 Task: Look for space in Skudai, Malaysia from 4th August, 2023 to 8th August, 2023 for 1 adult in price range Rs.10000 to Rs.15000. Place can be private room with 1  bedroom having 1 bed and 1 bathroom. Property type can be flatguest house, hotel. Amenities needed are: wifi. Booking option can be shelf check-in. Required host language is English.
Action: Mouse moved to (538, 108)
Screenshot: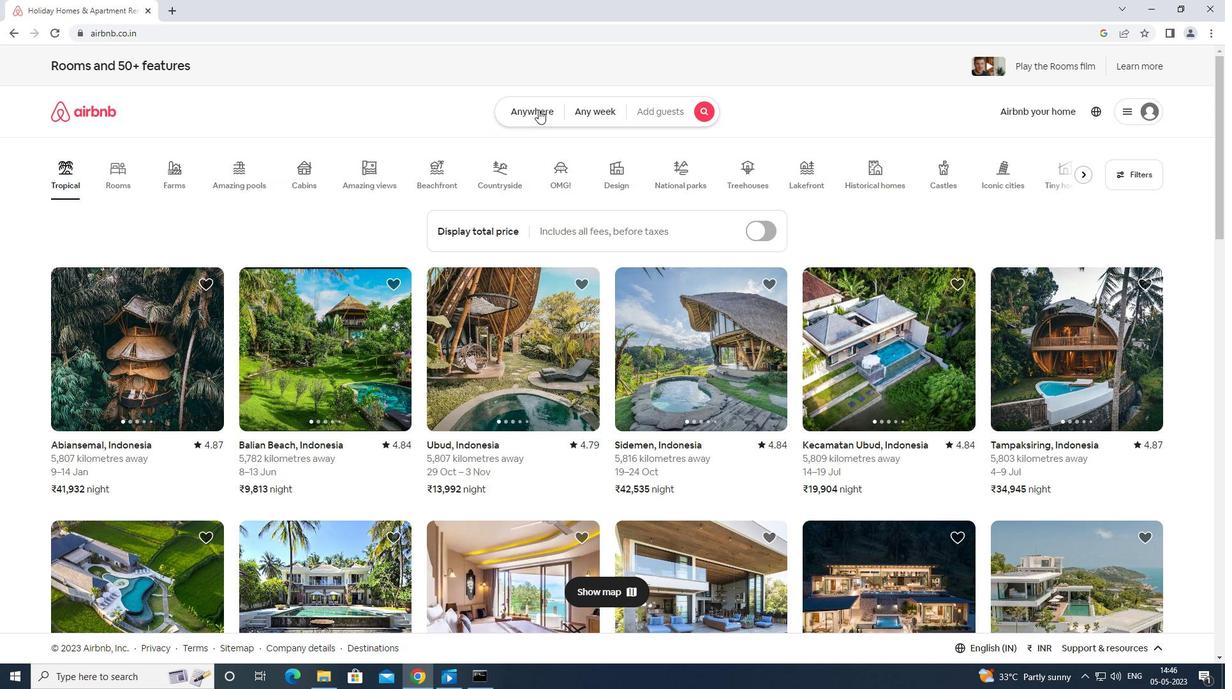 
Action: Mouse pressed left at (538, 108)
Screenshot: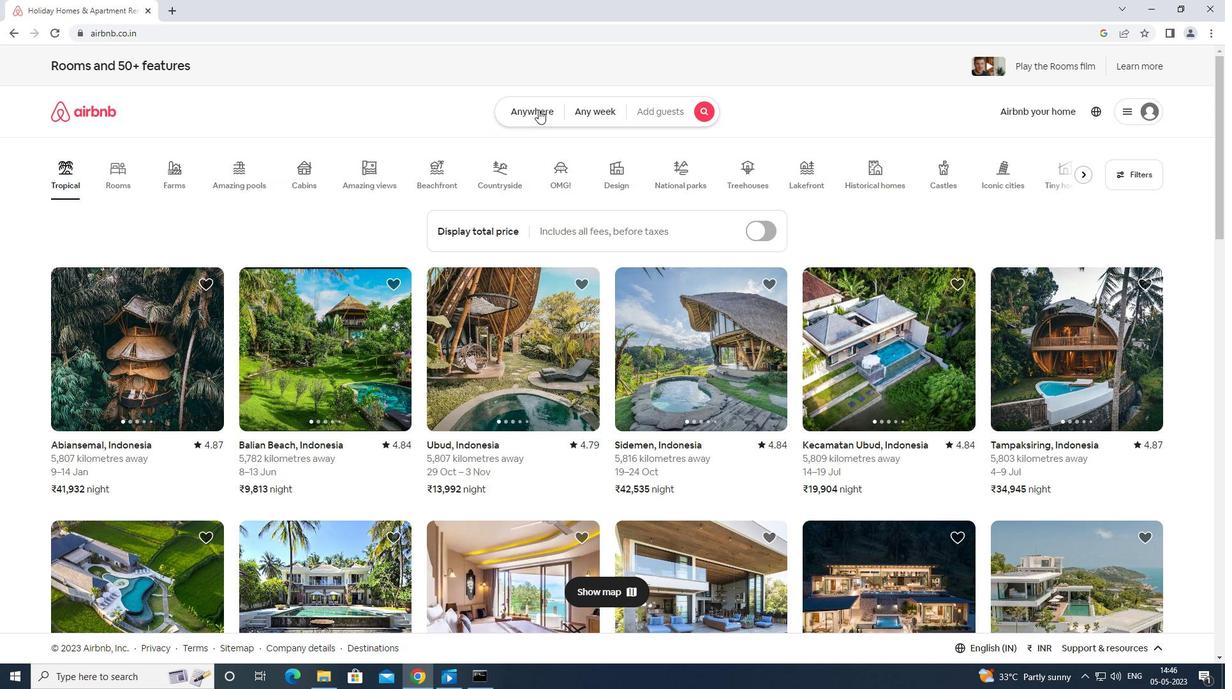 
Action: Mouse moved to (460, 161)
Screenshot: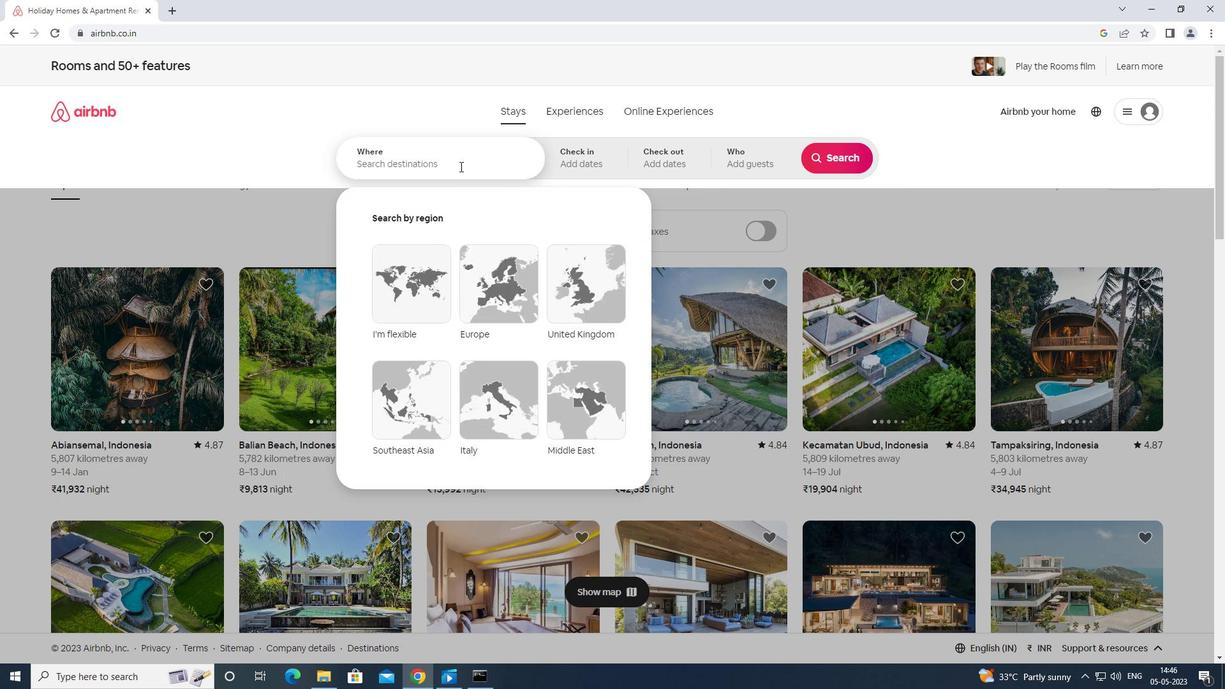 
Action: Mouse pressed left at (460, 161)
Screenshot: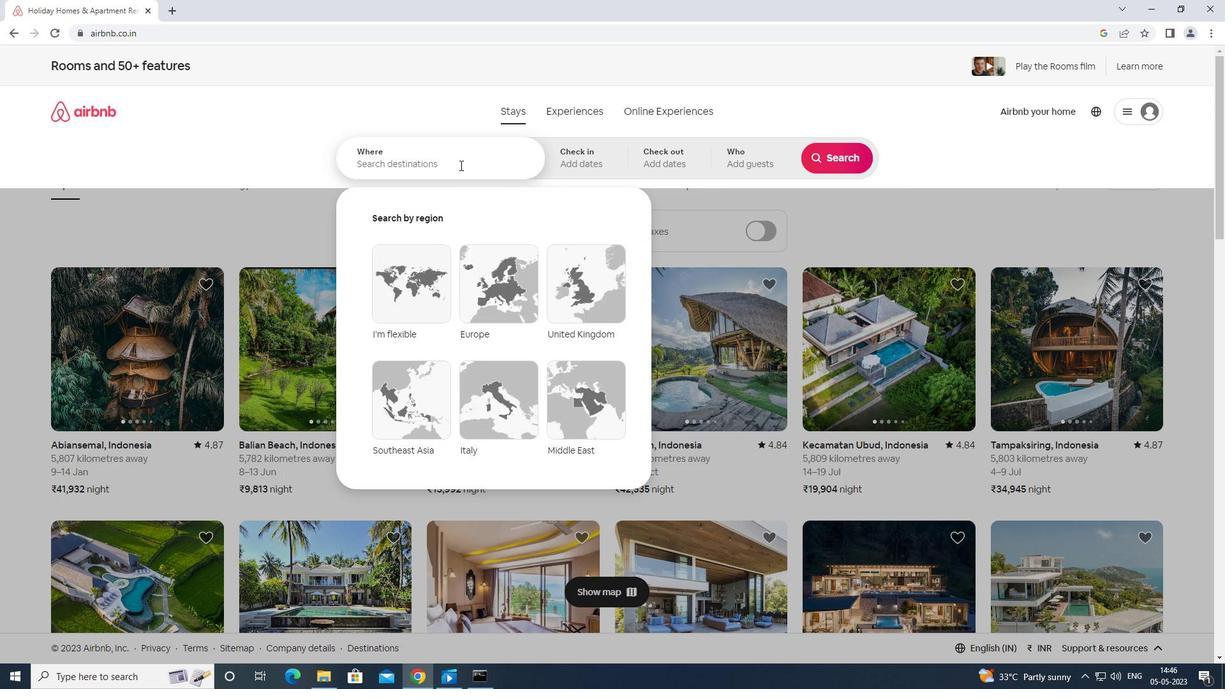 
Action: Mouse moved to (395, 206)
Screenshot: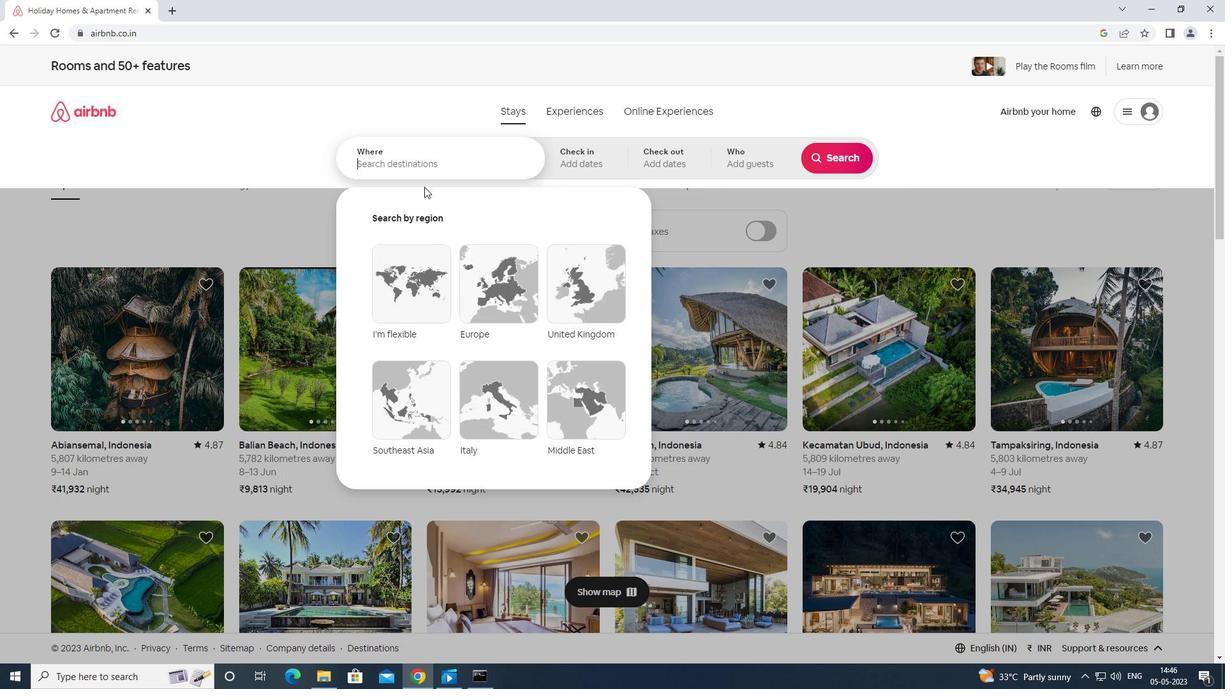 
Action: Key pressed <Key.shift>SKUDAI<Key.space>MALAYSIA<Key.enter>
Screenshot: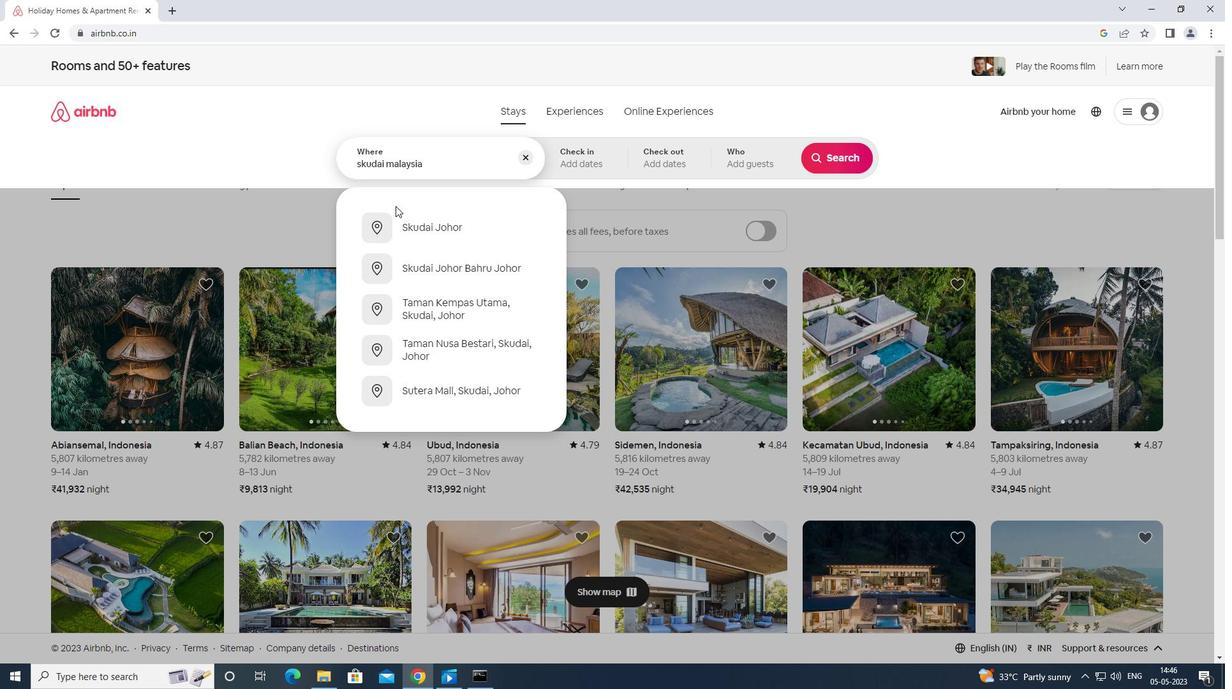 
Action: Mouse moved to (841, 260)
Screenshot: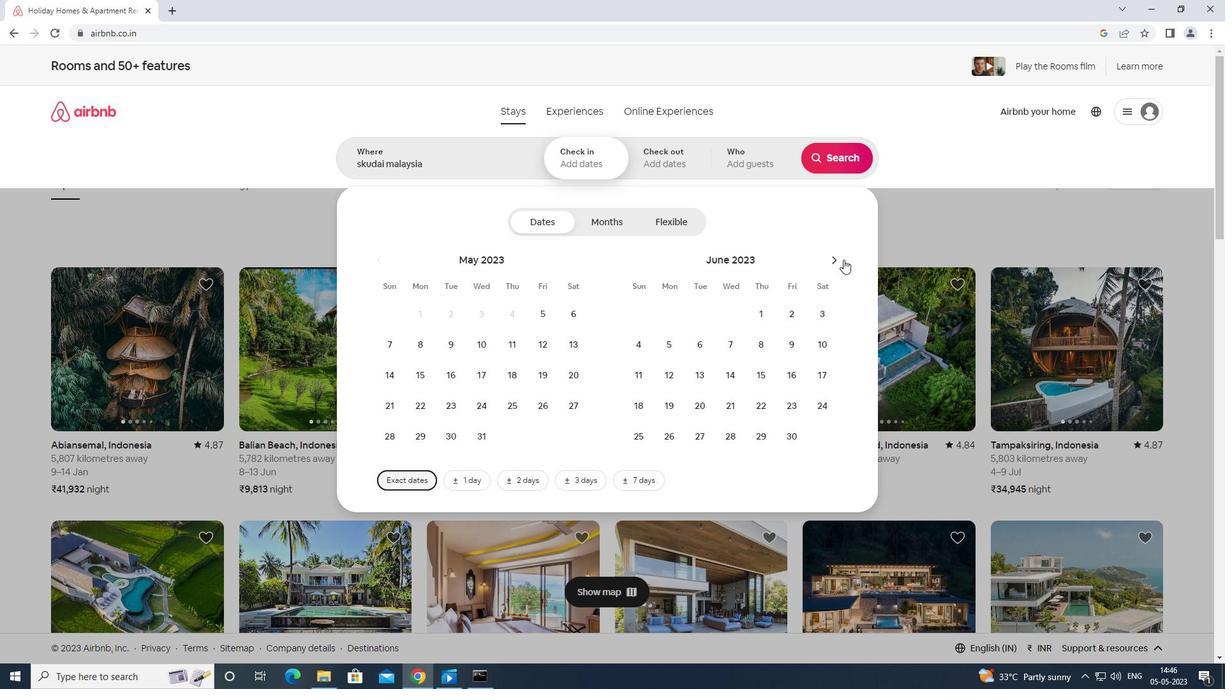 
Action: Mouse pressed left at (841, 260)
Screenshot: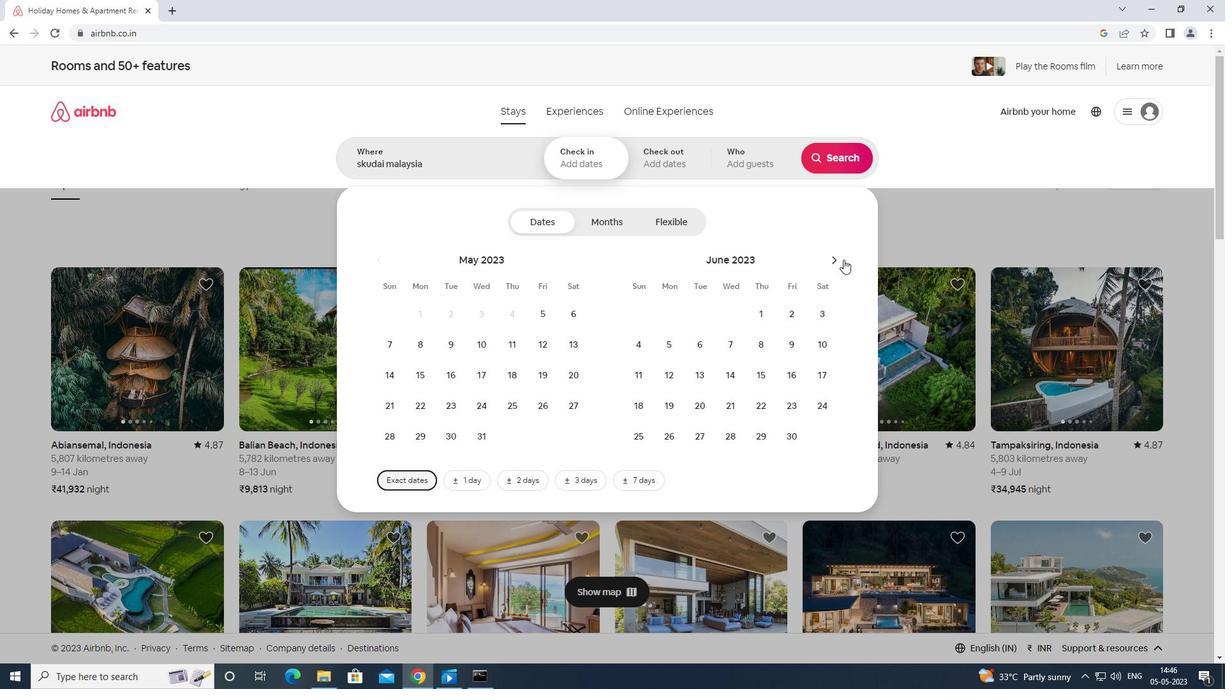 
Action: Mouse pressed left at (841, 260)
Screenshot: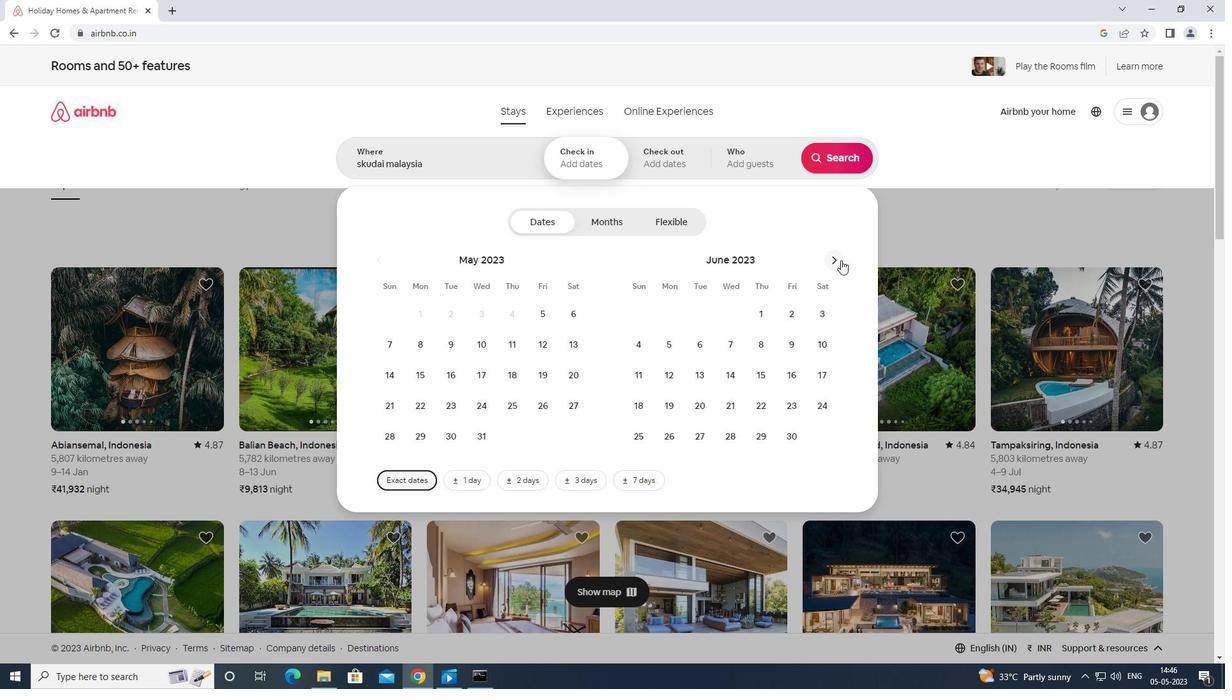 
Action: Mouse pressed left at (841, 260)
Screenshot: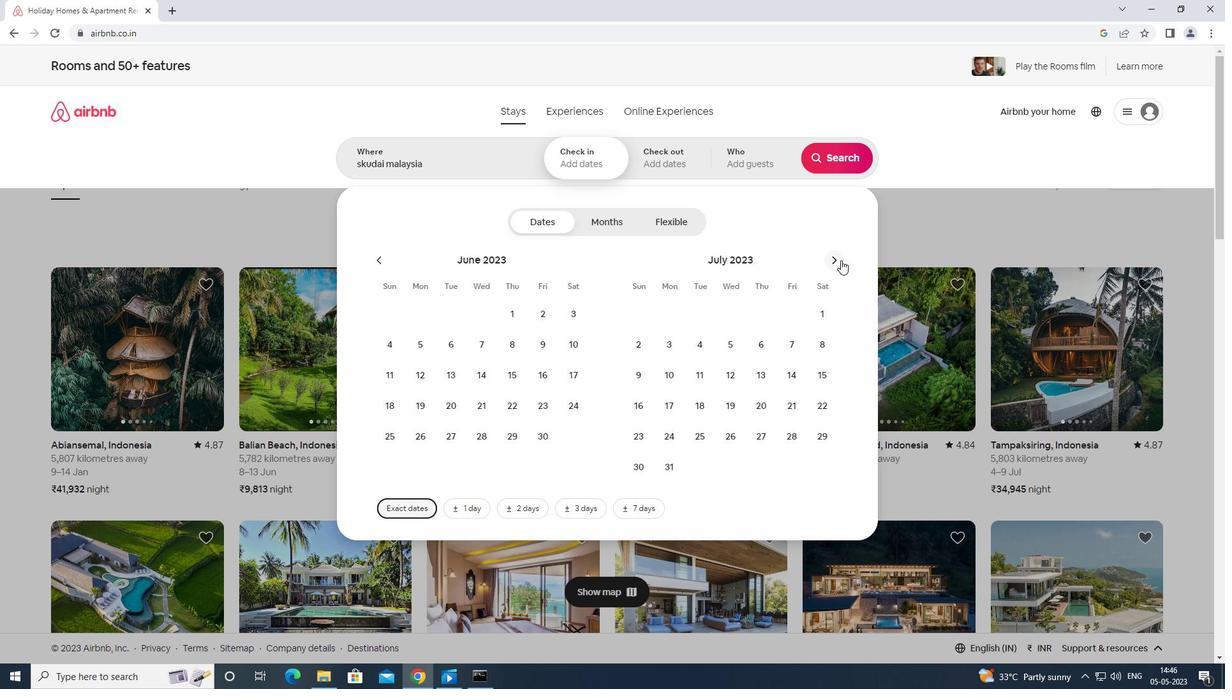 
Action: Mouse moved to (794, 313)
Screenshot: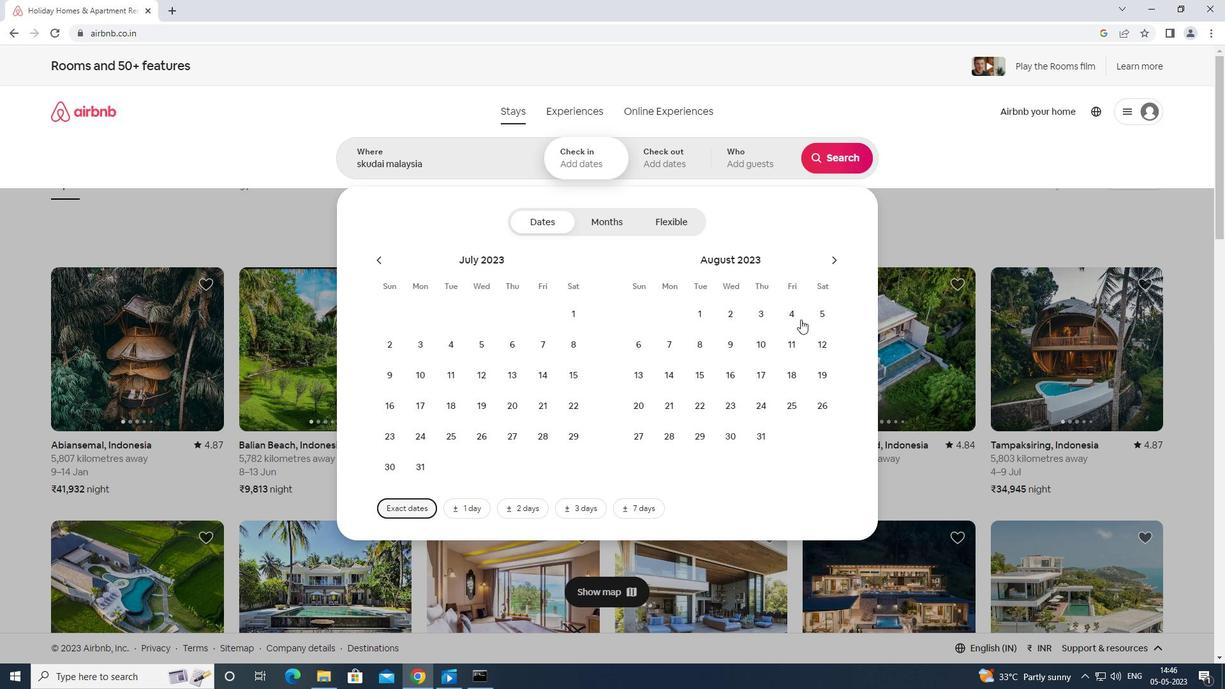 
Action: Mouse pressed left at (794, 313)
Screenshot: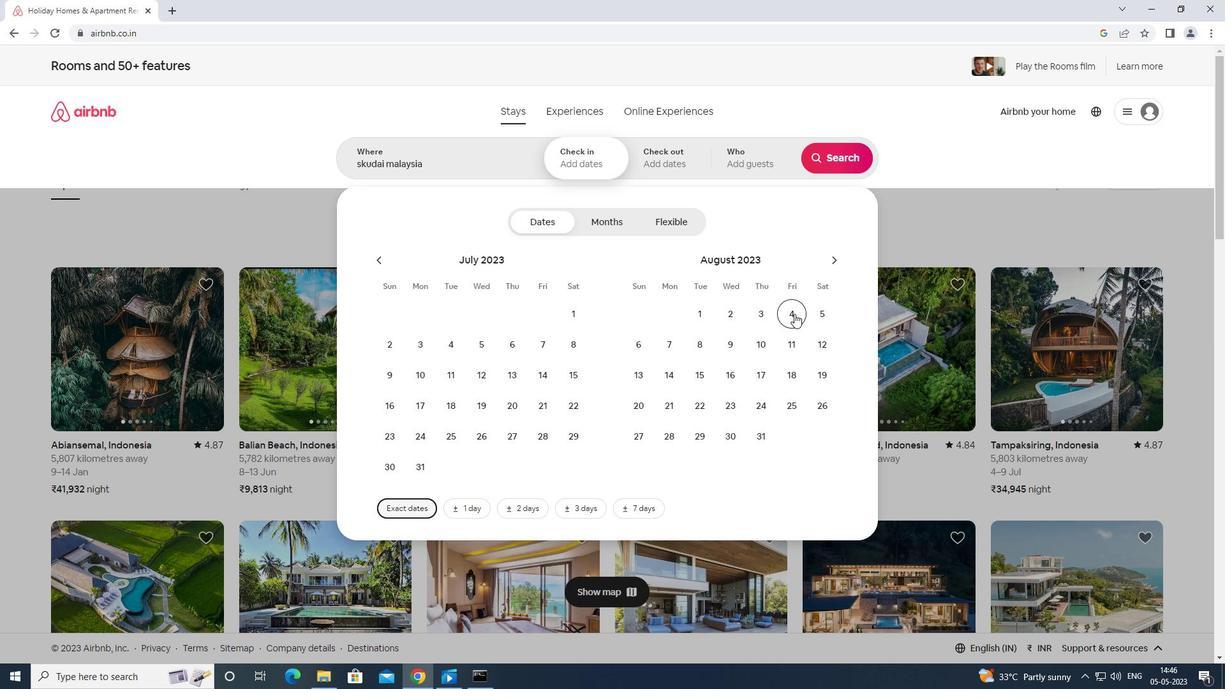 
Action: Mouse moved to (709, 338)
Screenshot: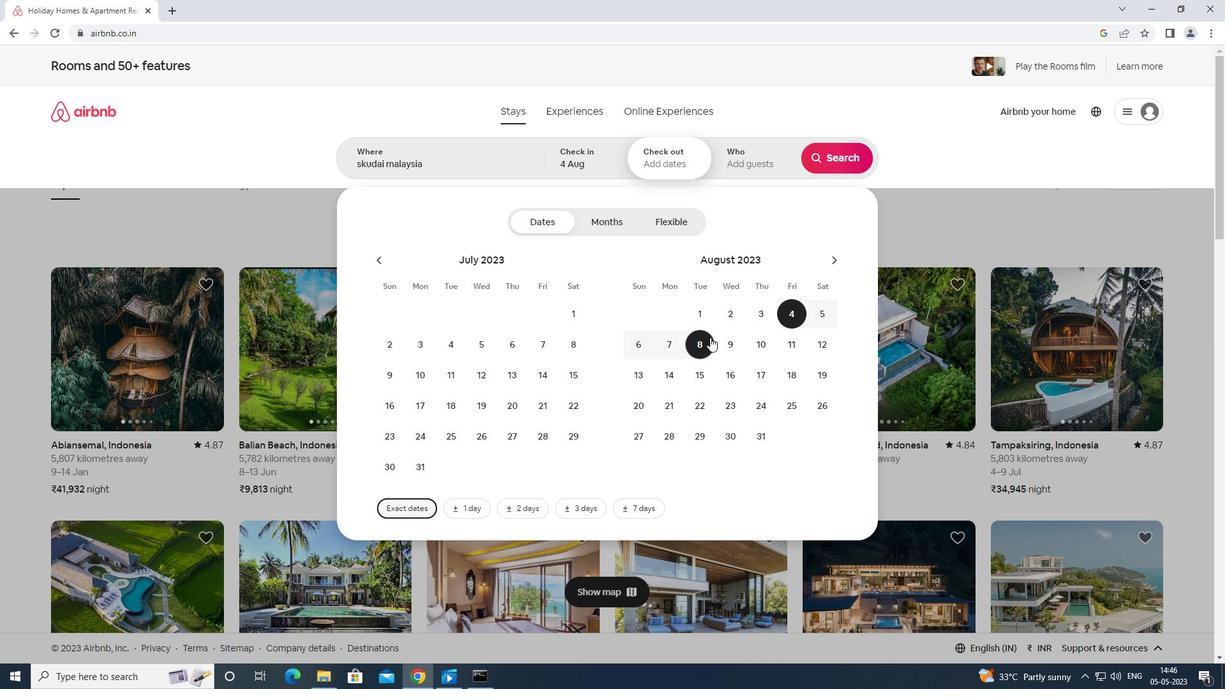
Action: Mouse pressed left at (709, 338)
Screenshot: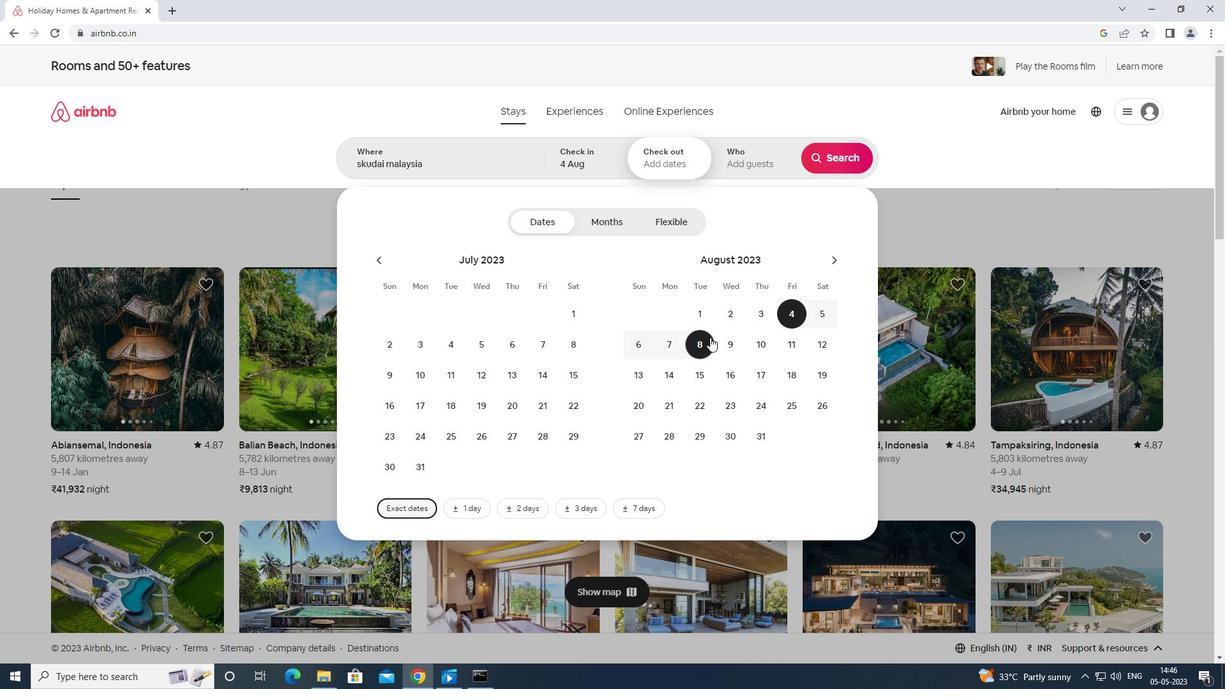 
Action: Mouse moved to (767, 161)
Screenshot: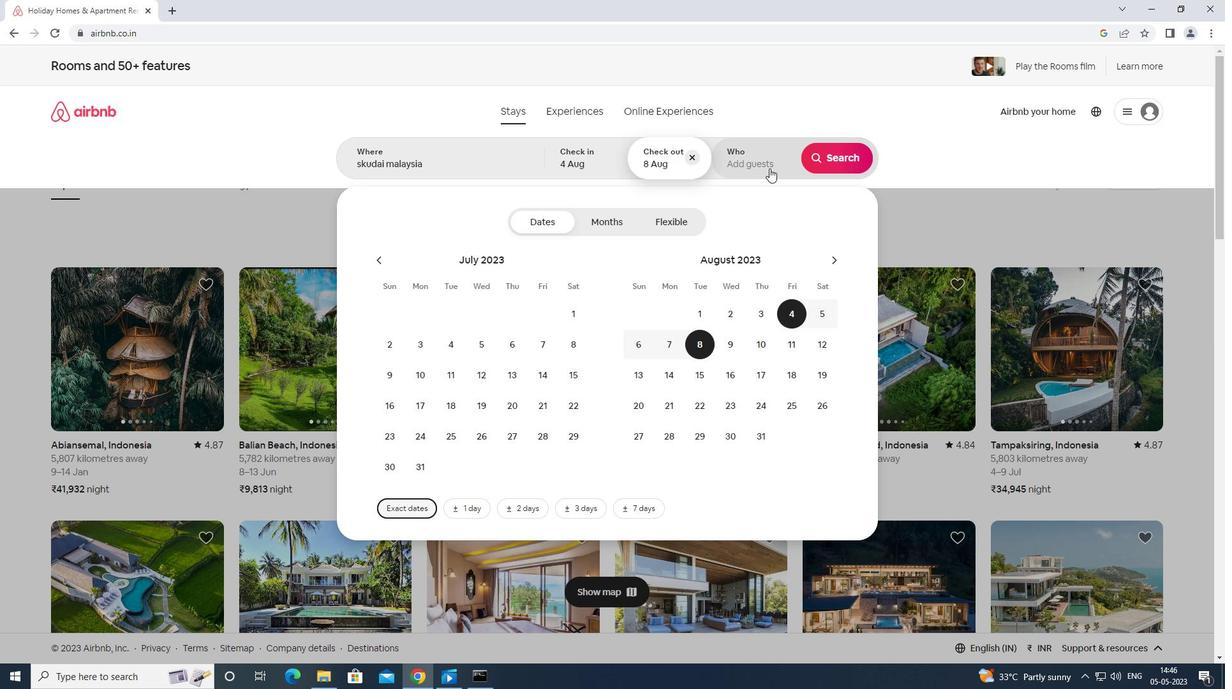 
Action: Mouse pressed left at (767, 161)
Screenshot: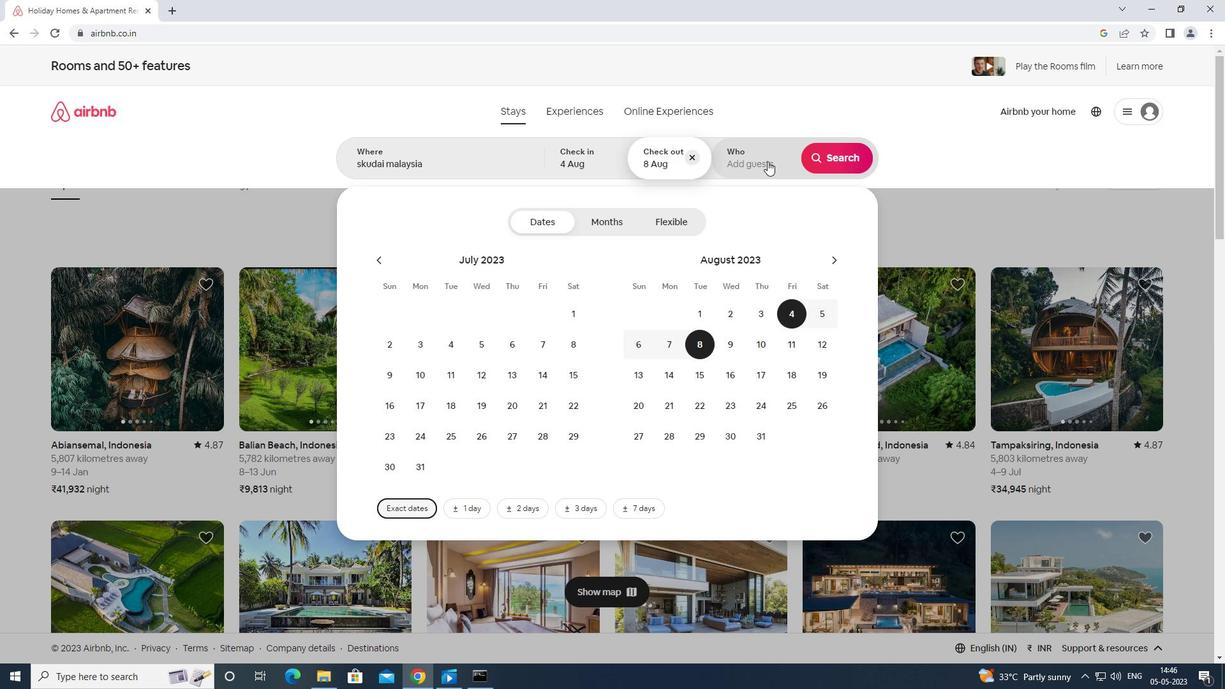 
Action: Mouse moved to (841, 225)
Screenshot: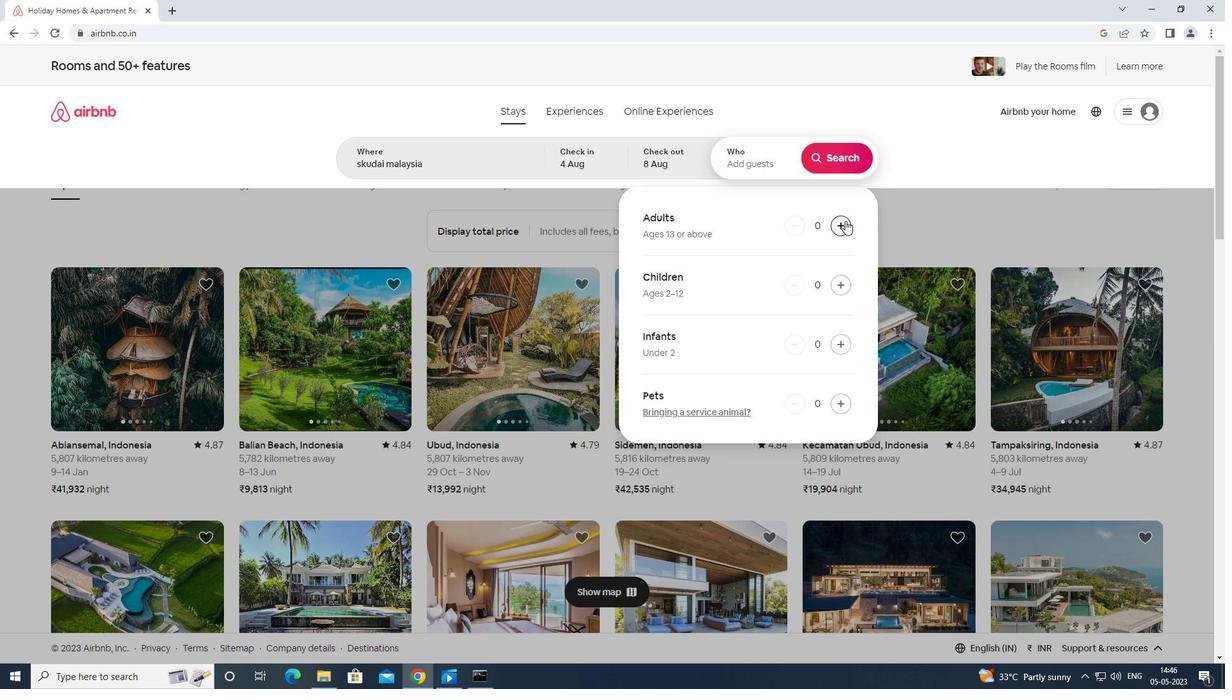 
Action: Mouse pressed left at (841, 225)
Screenshot: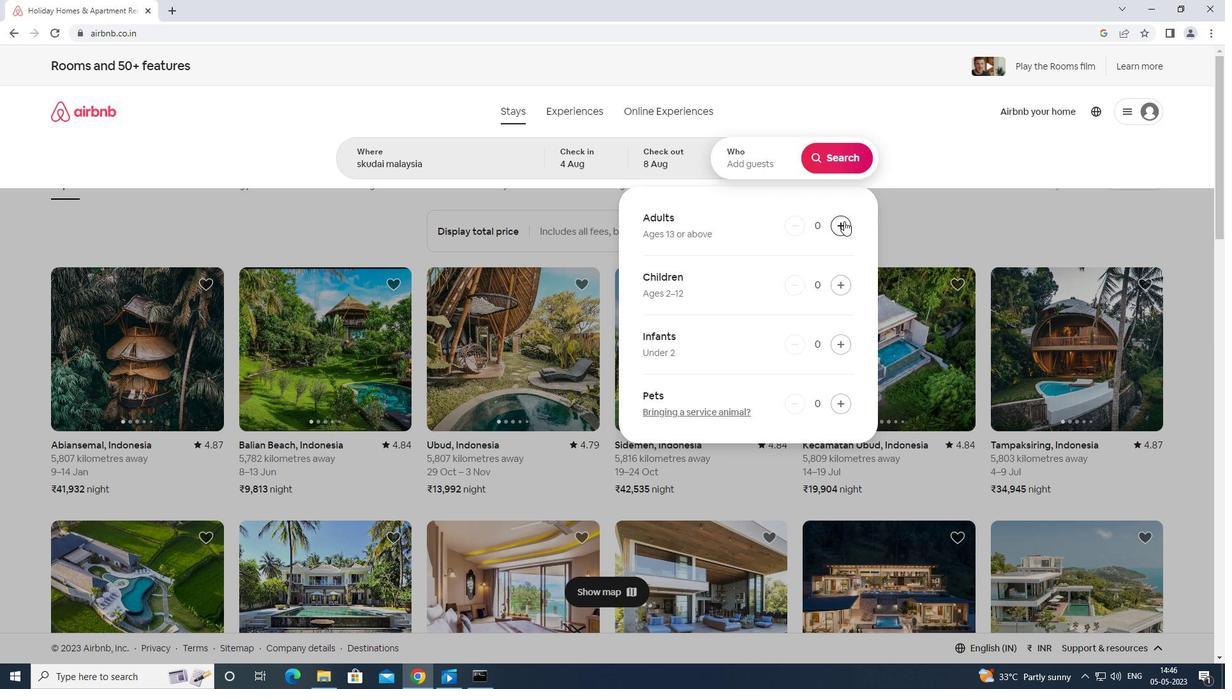 
Action: Mouse moved to (838, 160)
Screenshot: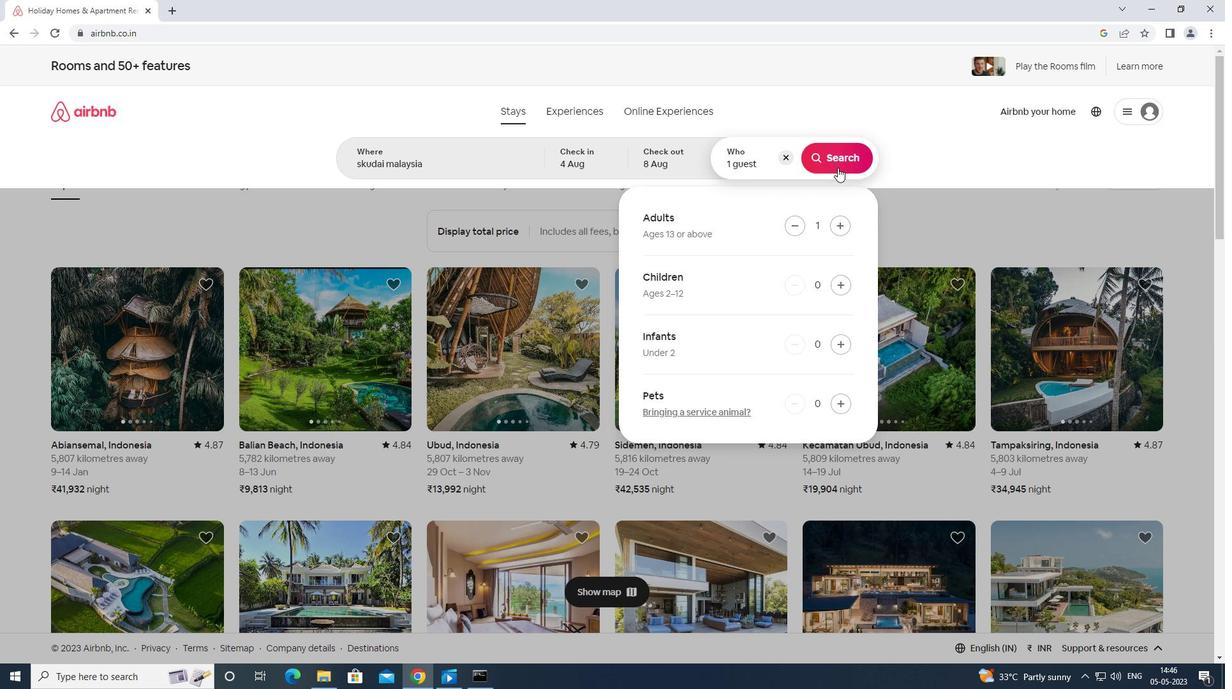 
Action: Mouse pressed left at (838, 160)
Screenshot: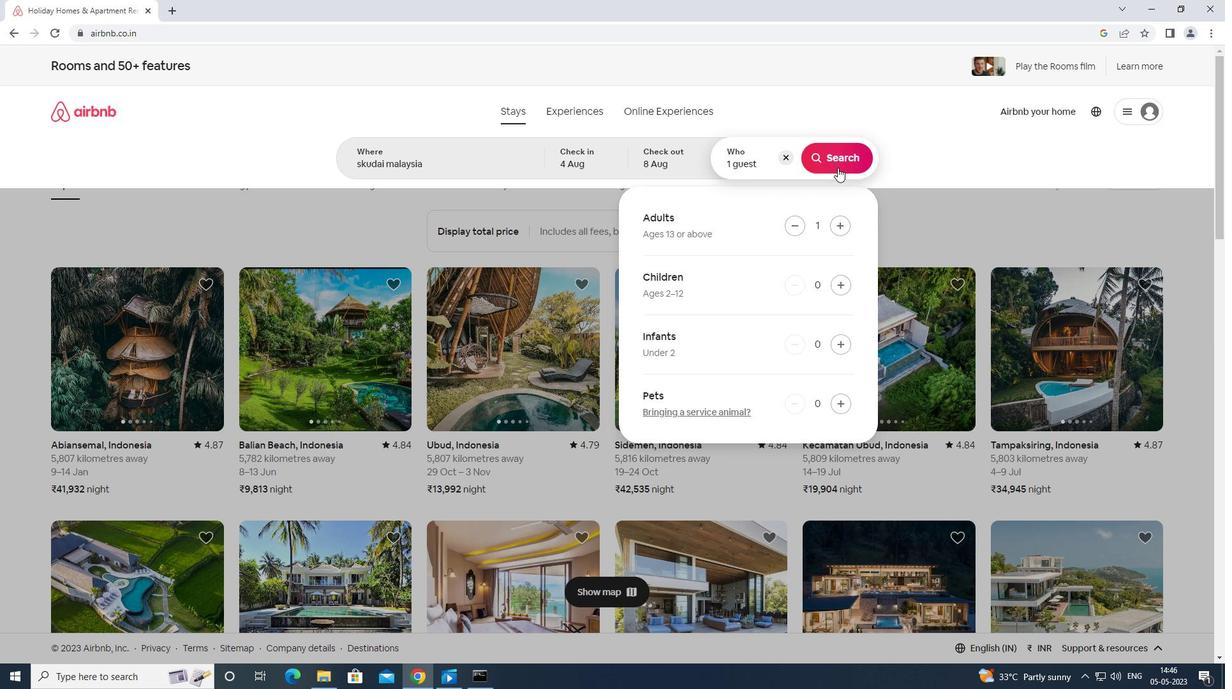 
Action: Mouse moved to (1174, 125)
Screenshot: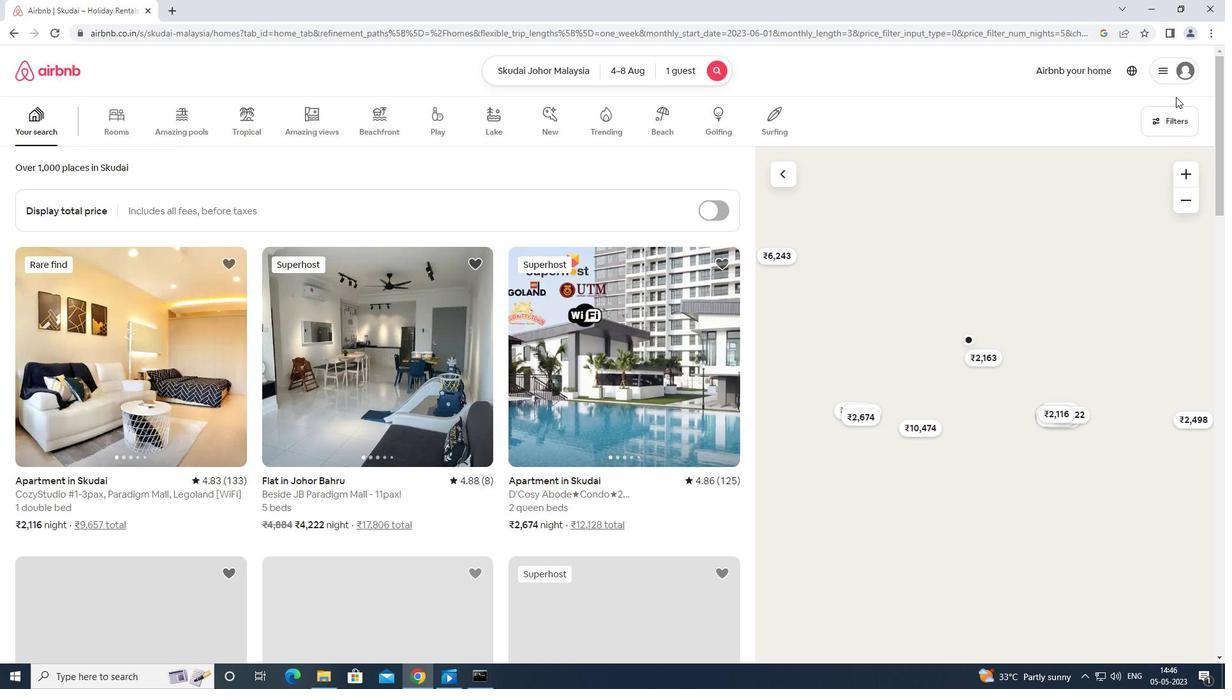 
Action: Mouse pressed left at (1174, 125)
Screenshot: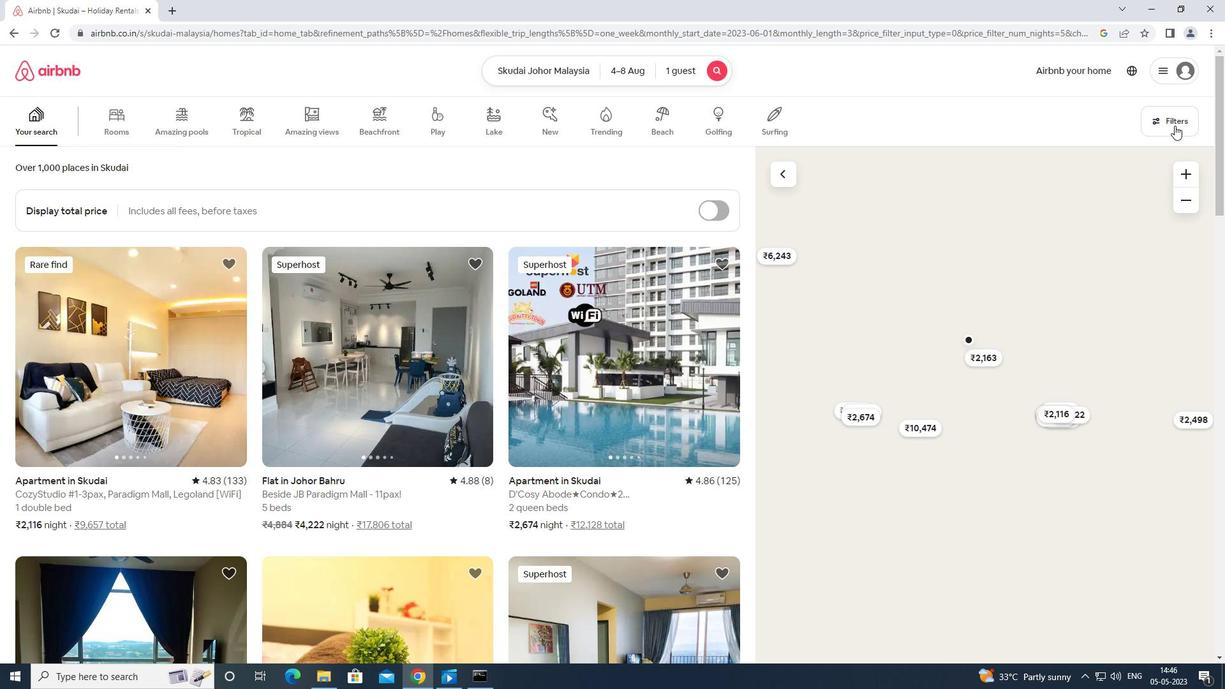 
Action: Mouse moved to (470, 425)
Screenshot: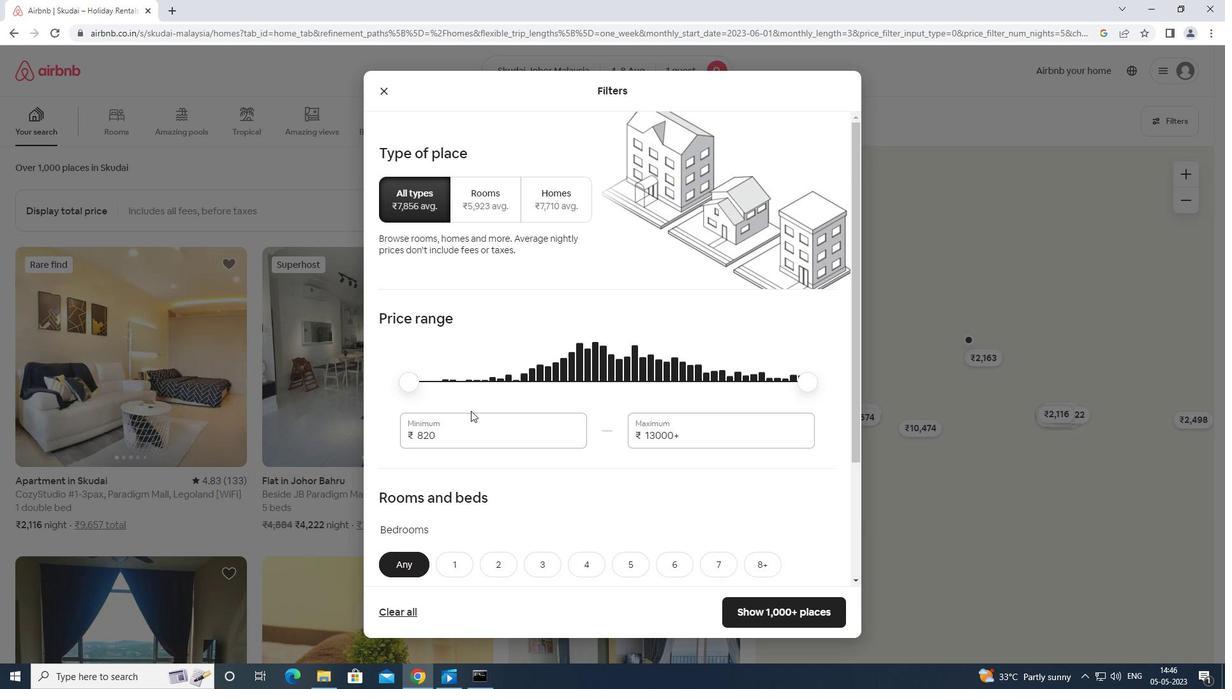 
Action: Mouse pressed left at (470, 425)
Screenshot: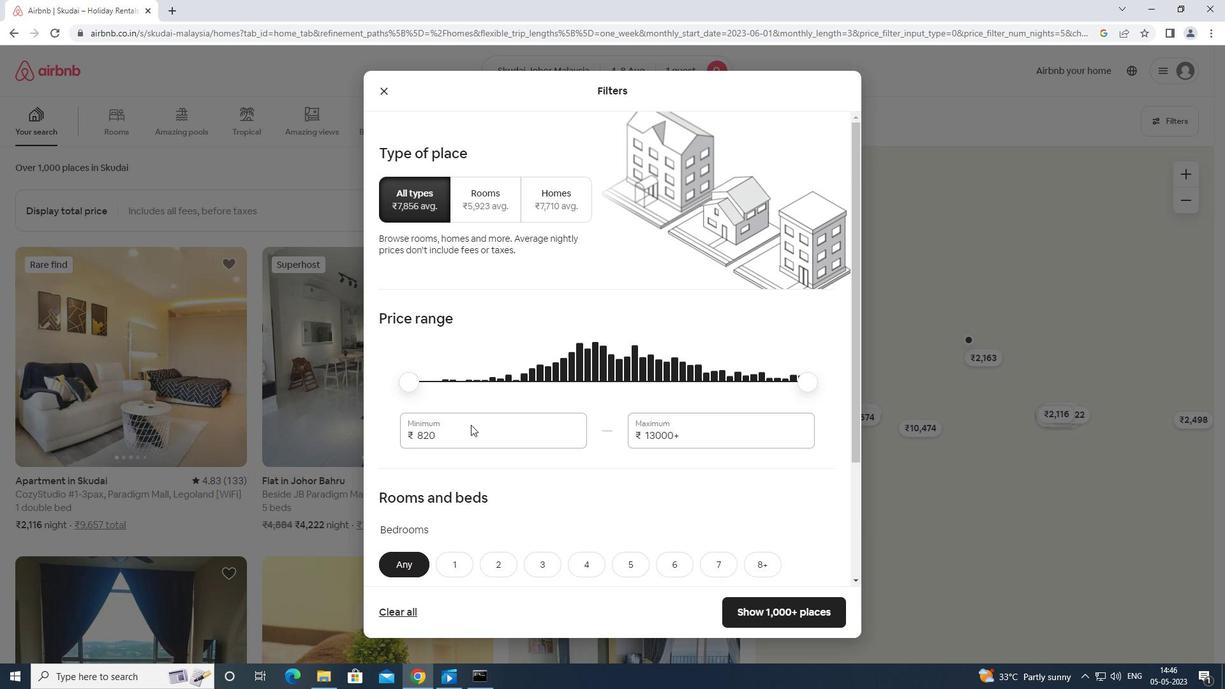 
Action: Mouse moved to (476, 409)
Screenshot: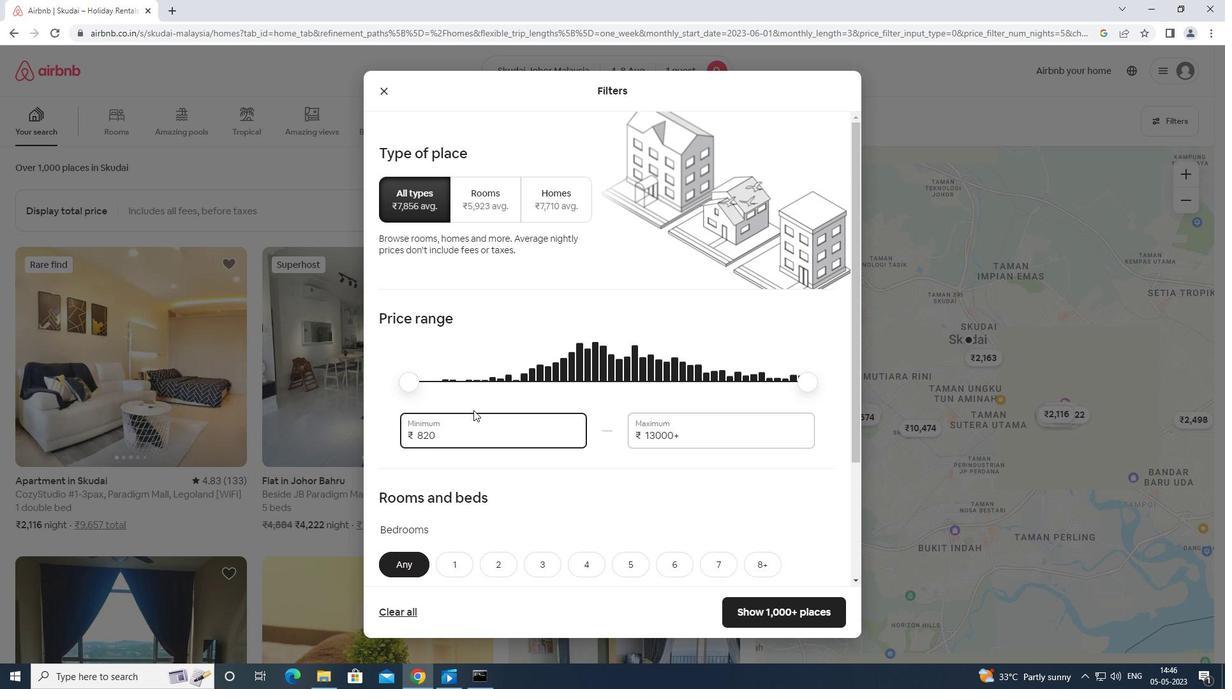 
Action: Key pressed <Key.backspace><Key.backspace><Key.backspace><Key.backspace><Key.backspace>10000
Screenshot: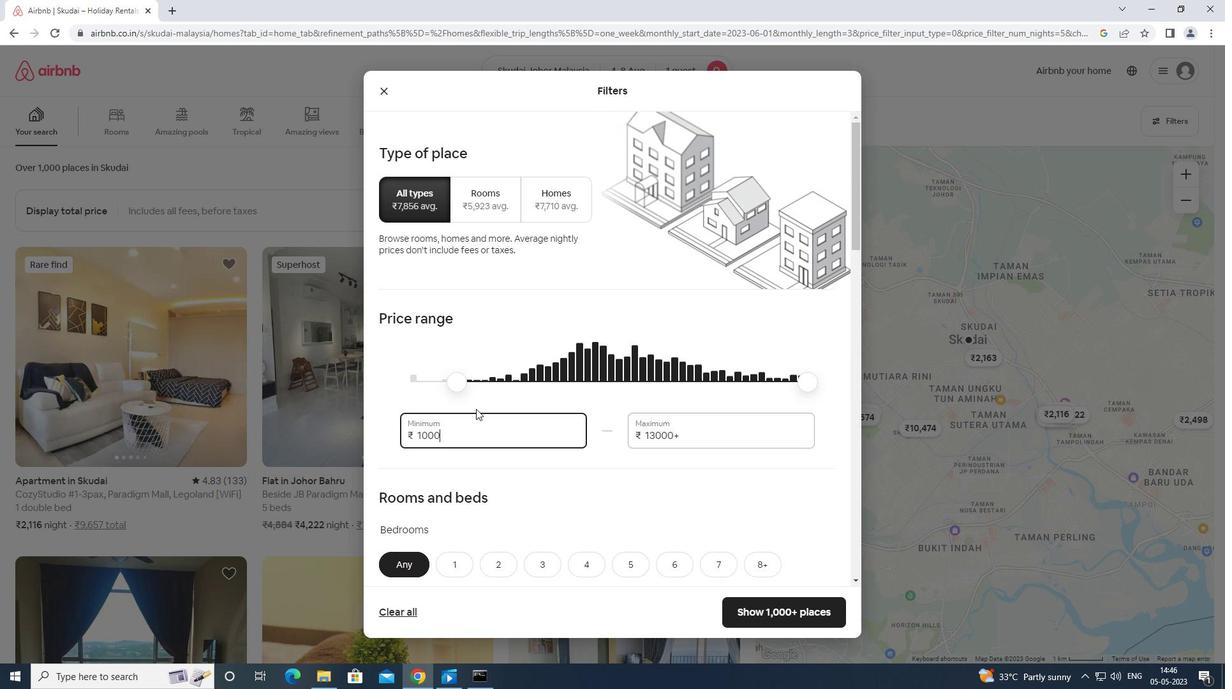 
Action: Mouse moved to (763, 432)
Screenshot: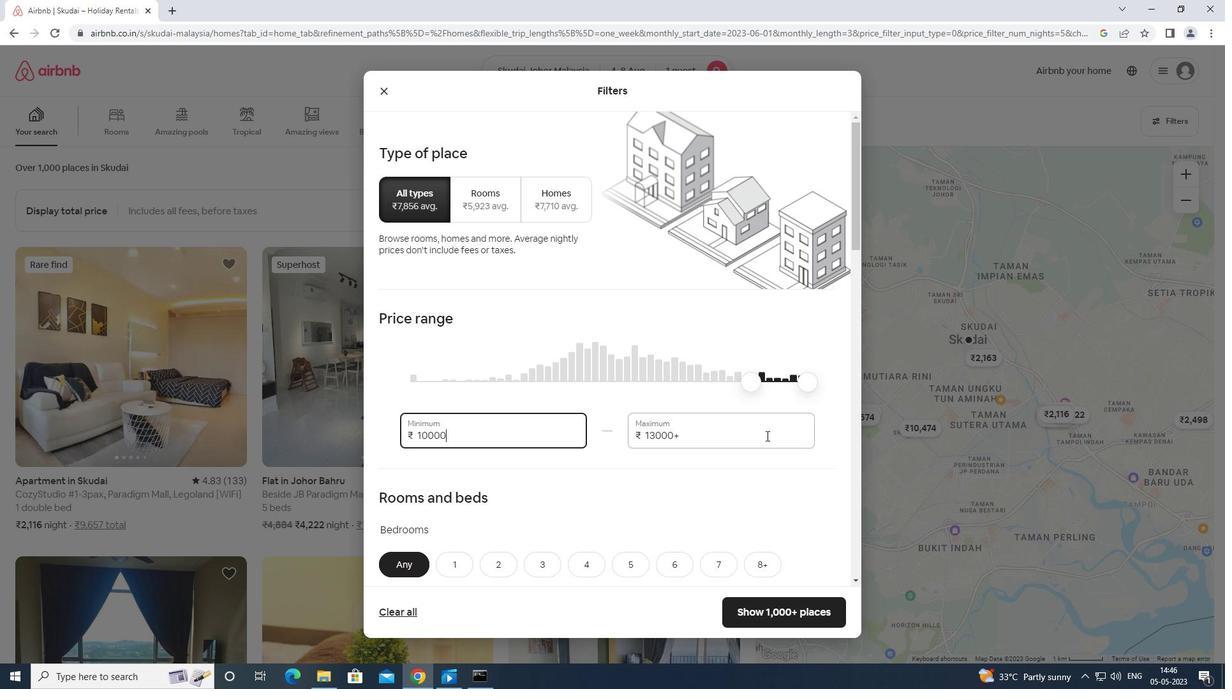 
Action: Mouse pressed left at (763, 432)
Screenshot: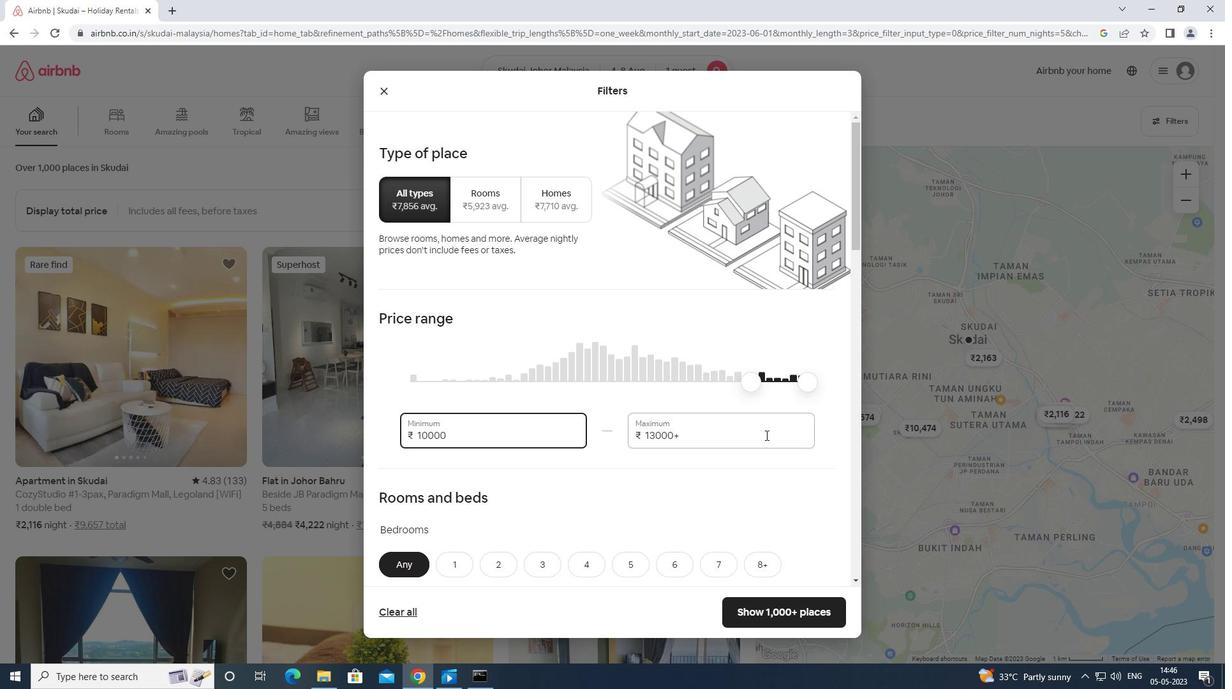 
Action: Key pressed <Key.backspace><Key.backspace><Key.backspace><Key.backspace><Key.backspace><Key.backspace><Key.backspace><Key.backspace><Key.backspace><Key.backspace><Key.backspace>15000
Screenshot: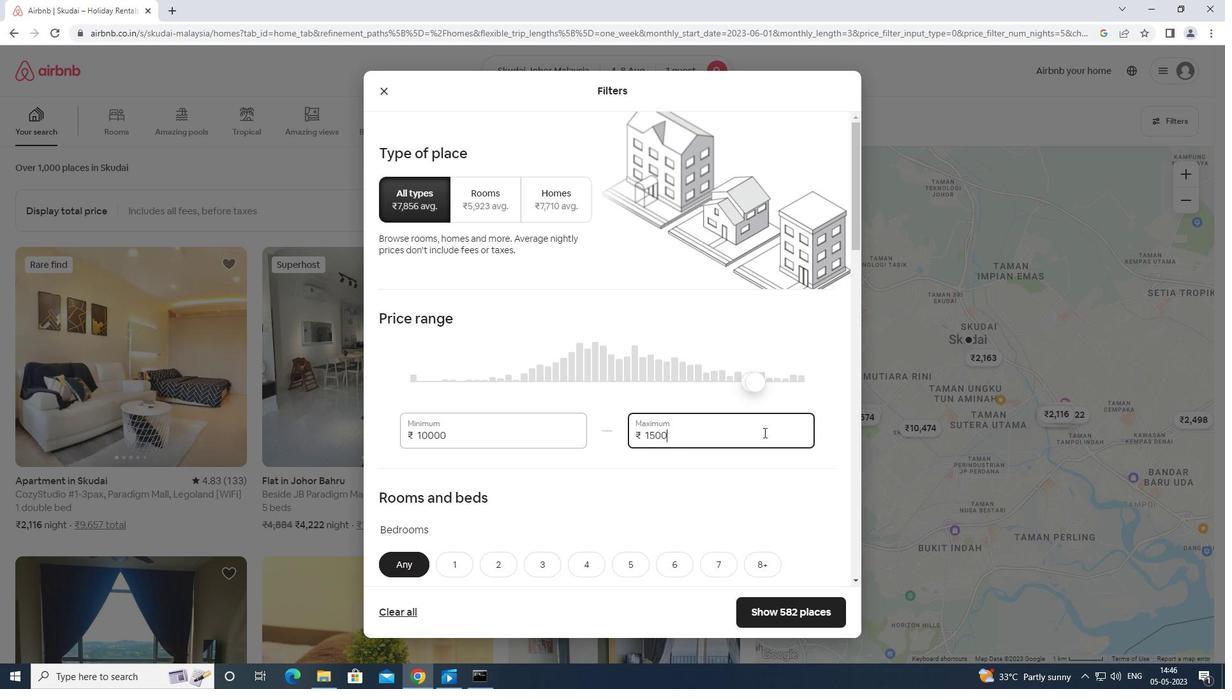 
Action: Mouse moved to (758, 439)
Screenshot: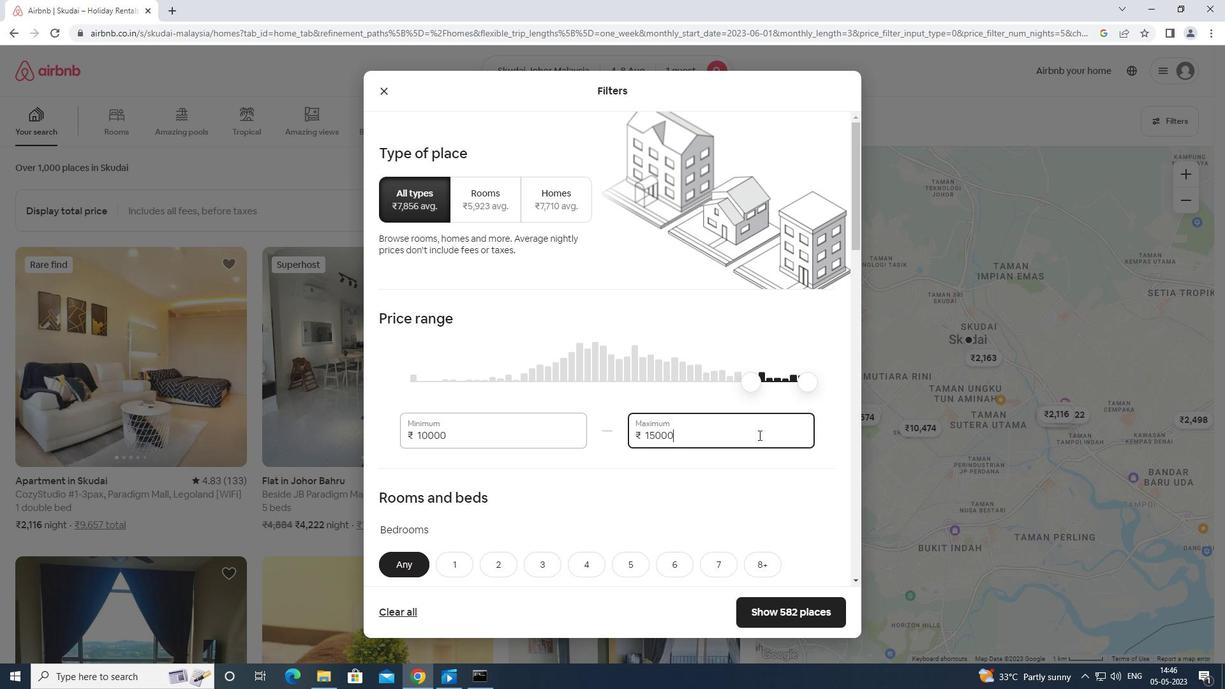 
Action: Mouse scrolled (758, 438) with delta (0, 0)
Screenshot: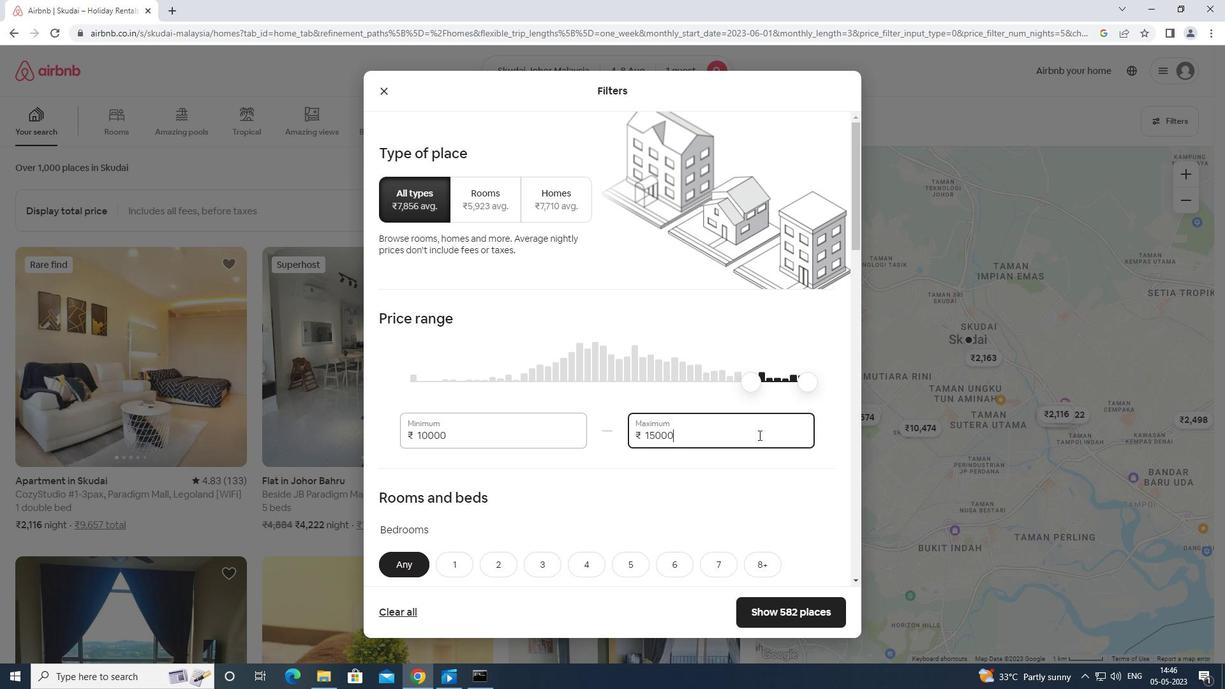 
Action: Mouse moved to (761, 444)
Screenshot: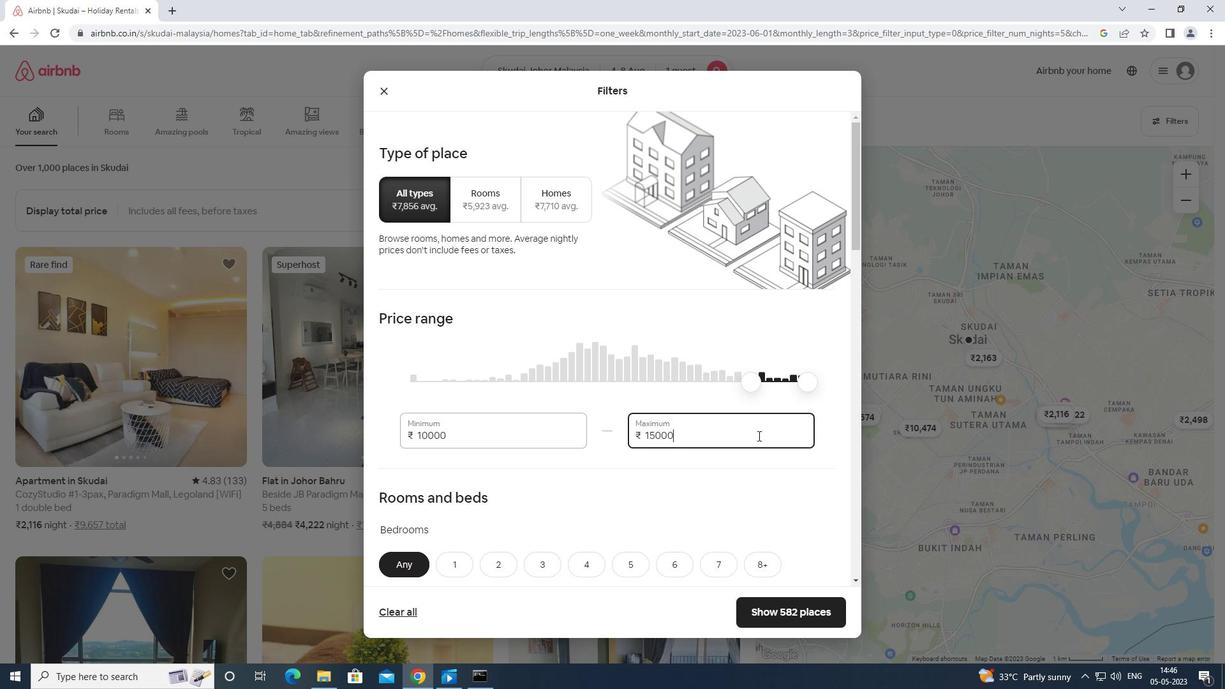 
Action: Mouse scrolled (761, 444) with delta (0, 0)
Screenshot: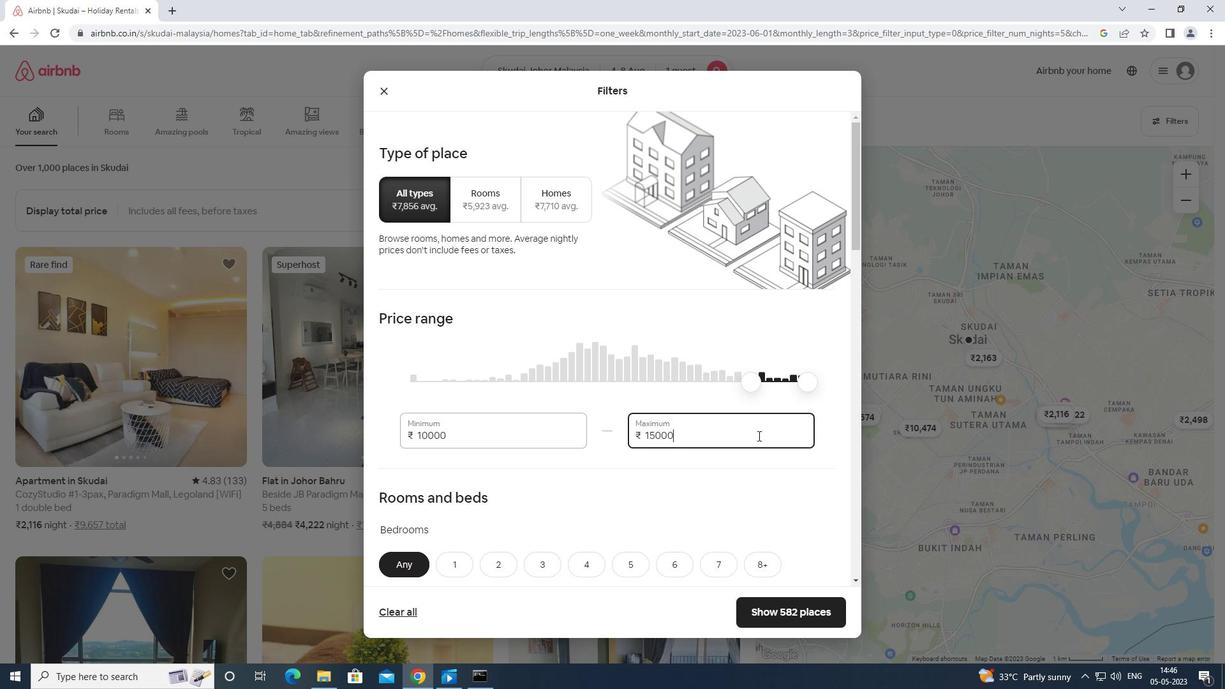 
Action: Mouse moved to (762, 448)
Screenshot: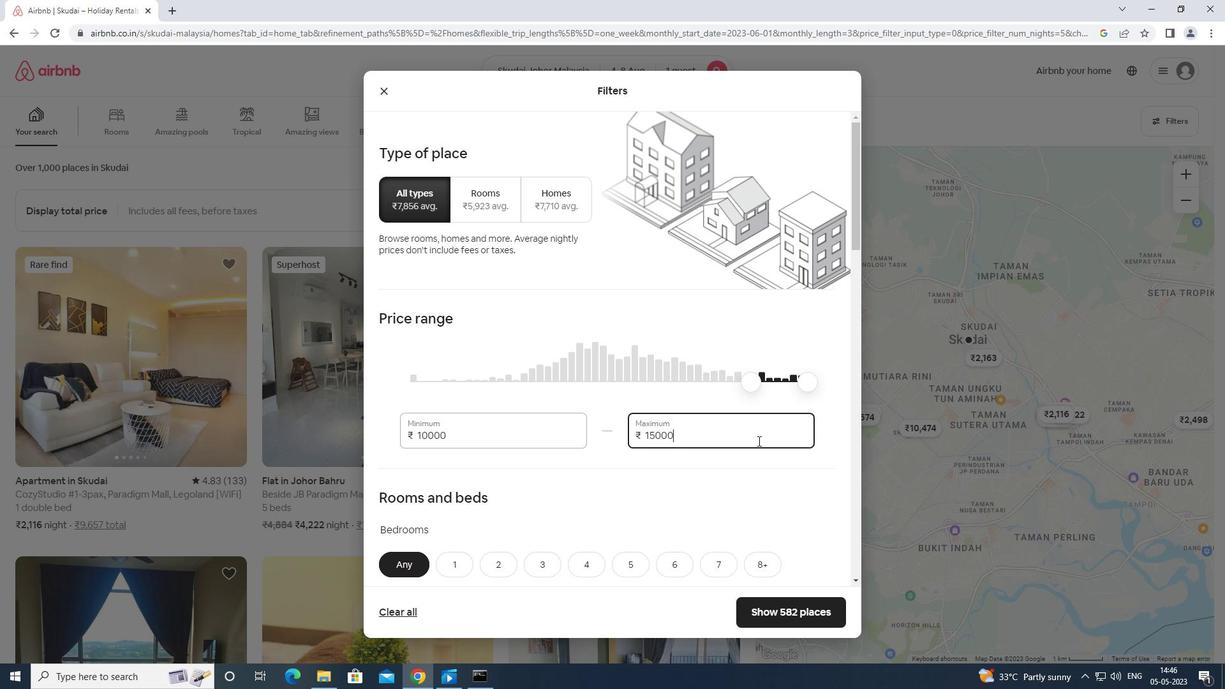 
Action: Mouse scrolled (762, 447) with delta (0, 0)
Screenshot: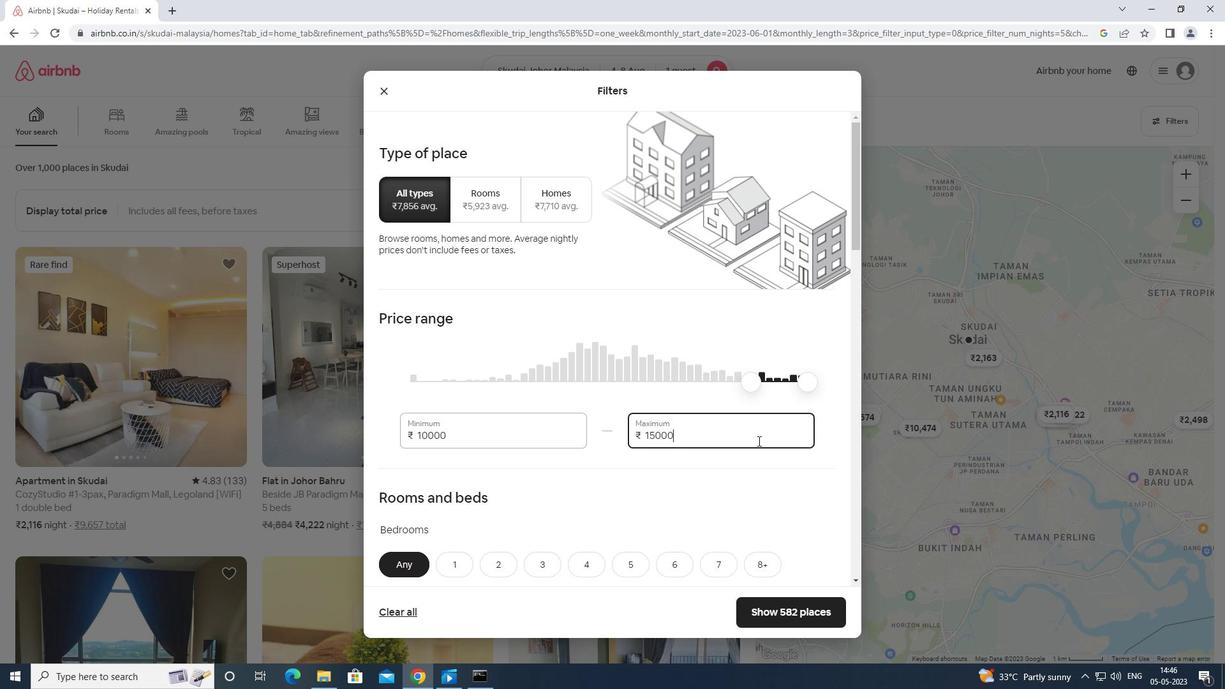 
Action: Mouse moved to (450, 370)
Screenshot: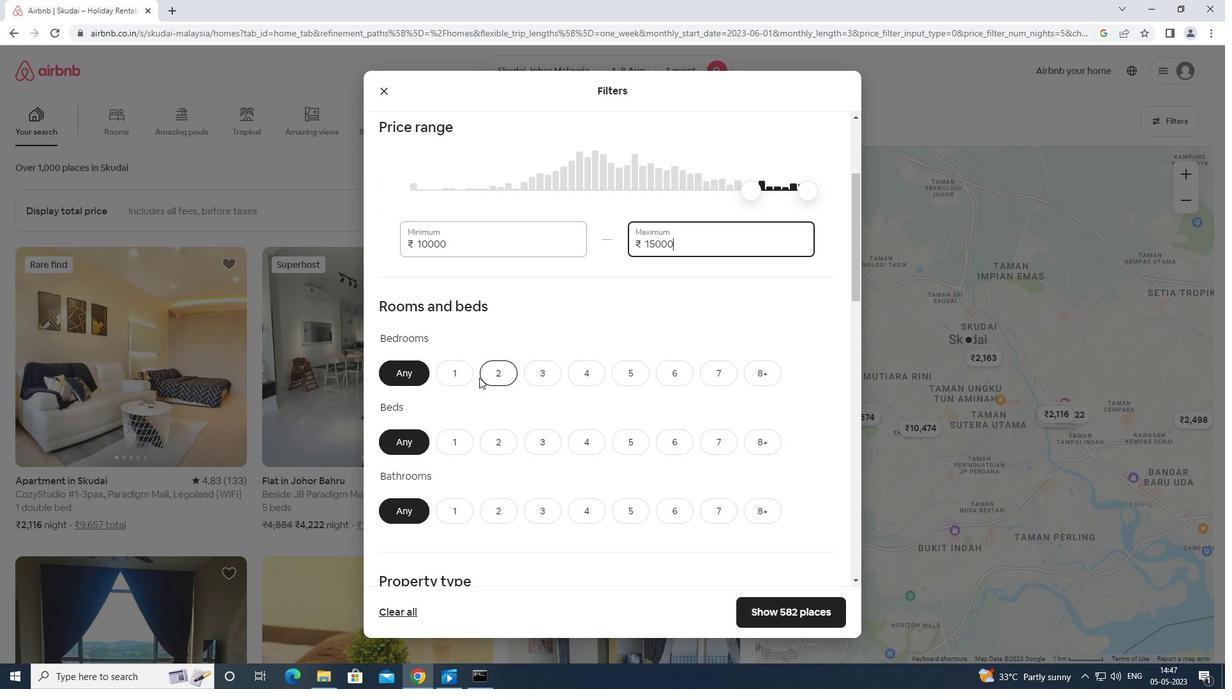 
Action: Mouse pressed left at (450, 370)
Screenshot: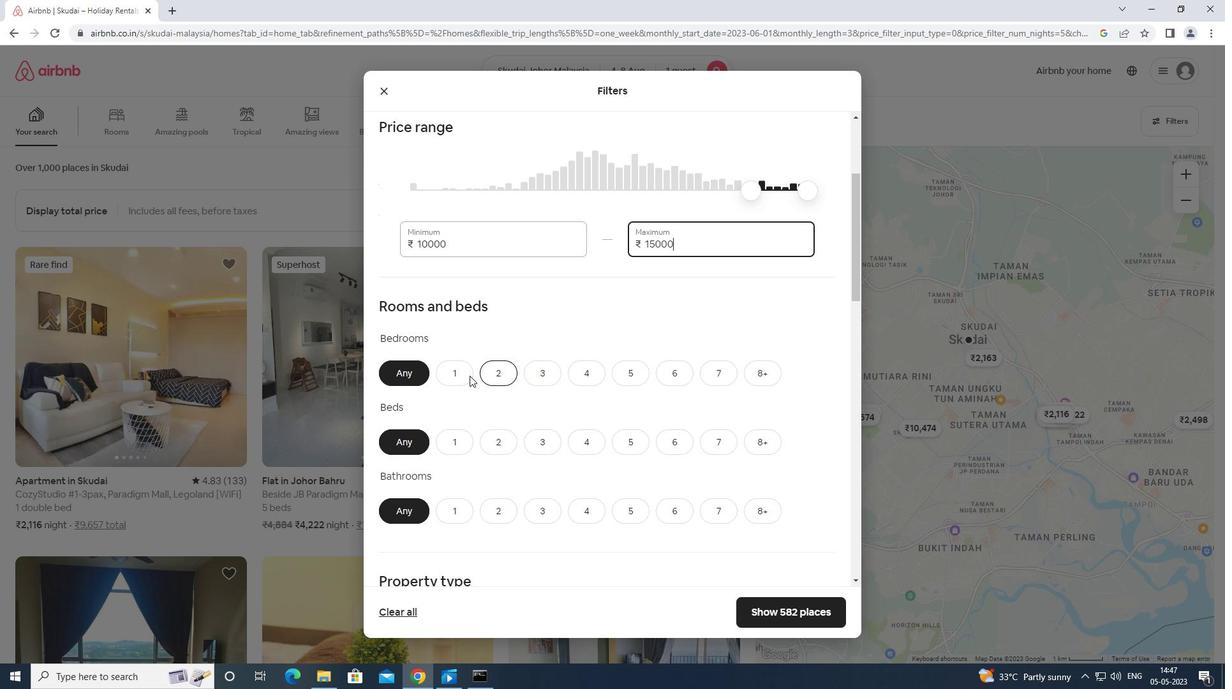 
Action: Mouse moved to (458, 439)
Screenshot: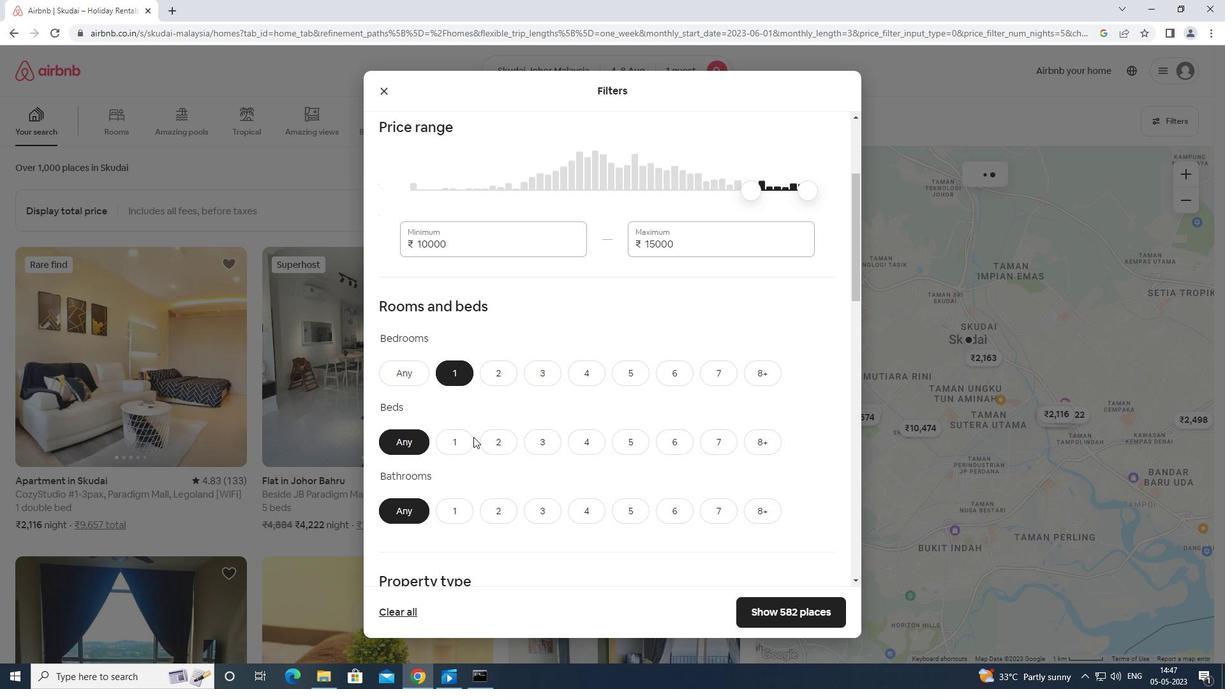 
Action: Mouse pressed left at (458, 439)
Screenshot: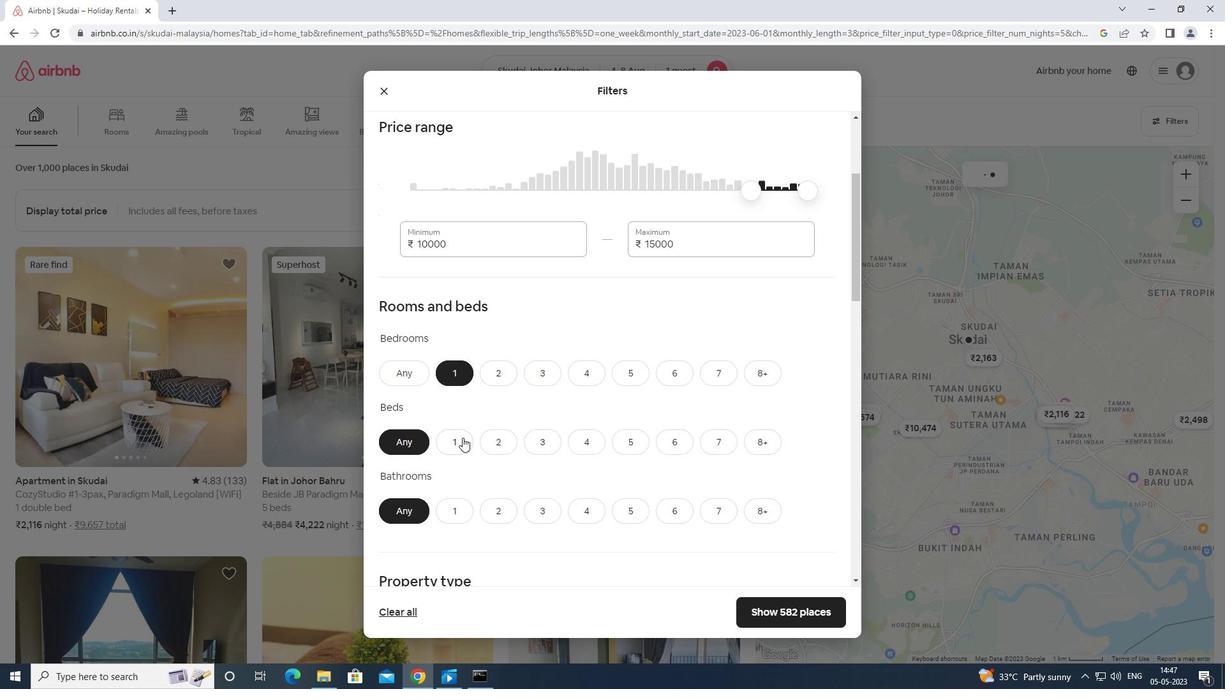 
Action: Mouse moved to (453, 507)
Screenshot: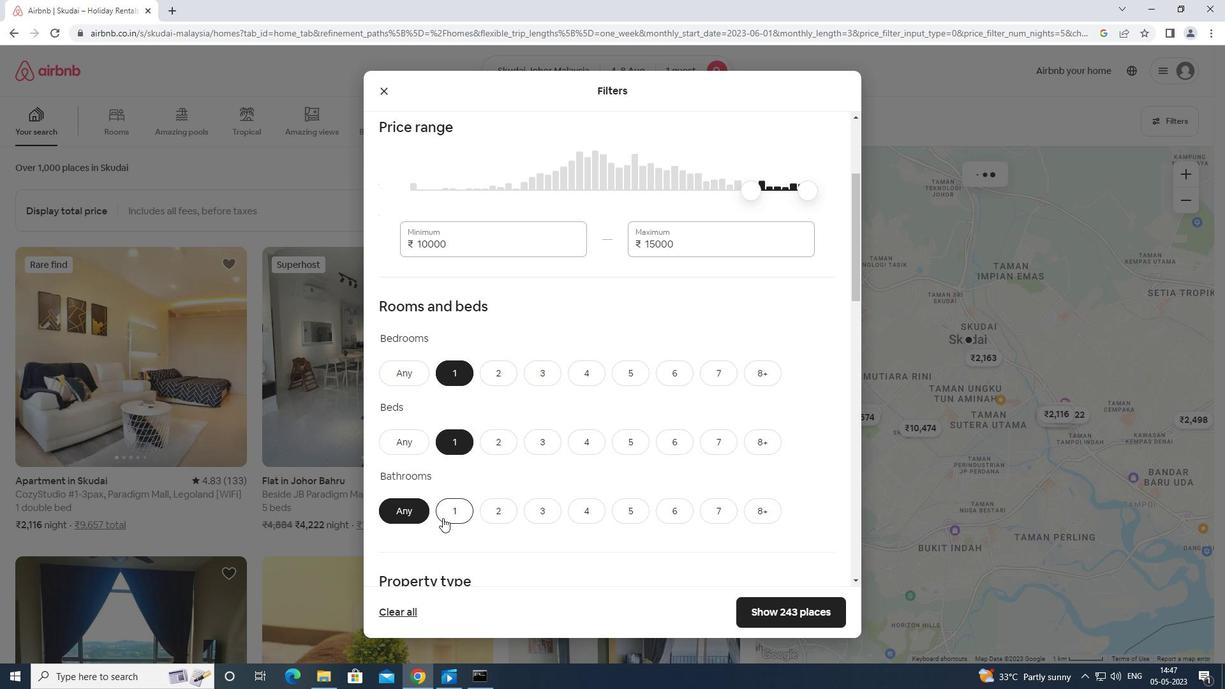 
Action: Mouse pressed left at (453, 507)
Screenshot: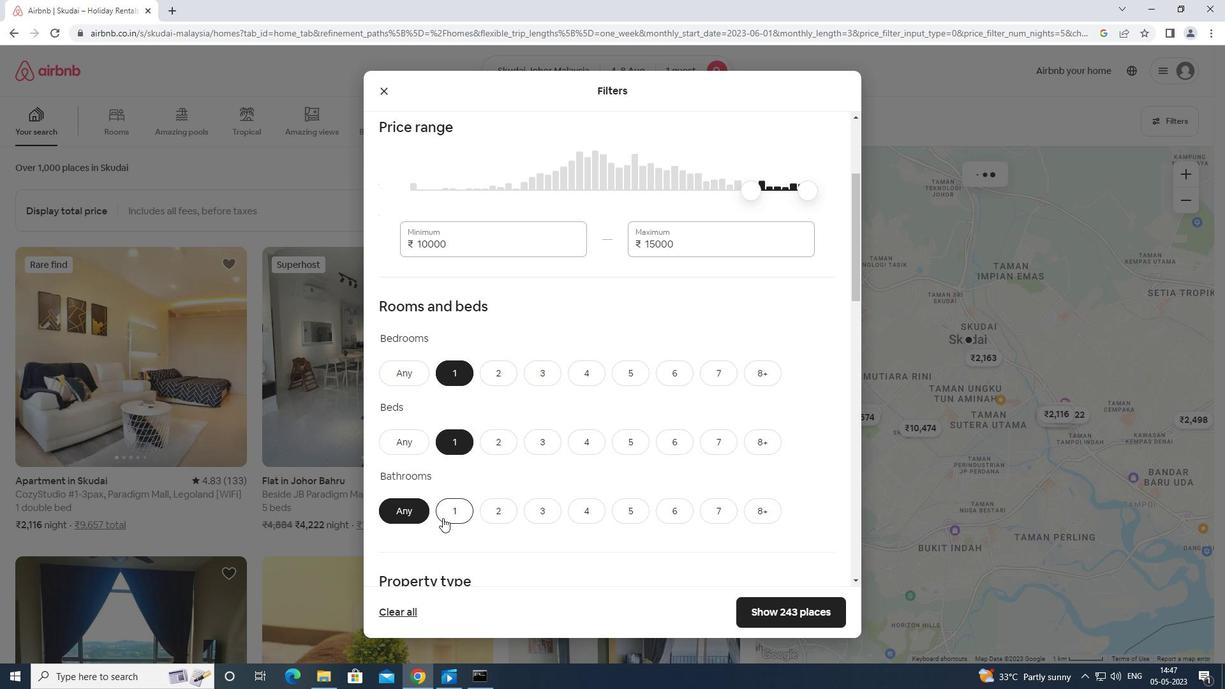 
Action: Mouse moved to (460, 502)
Screenshot: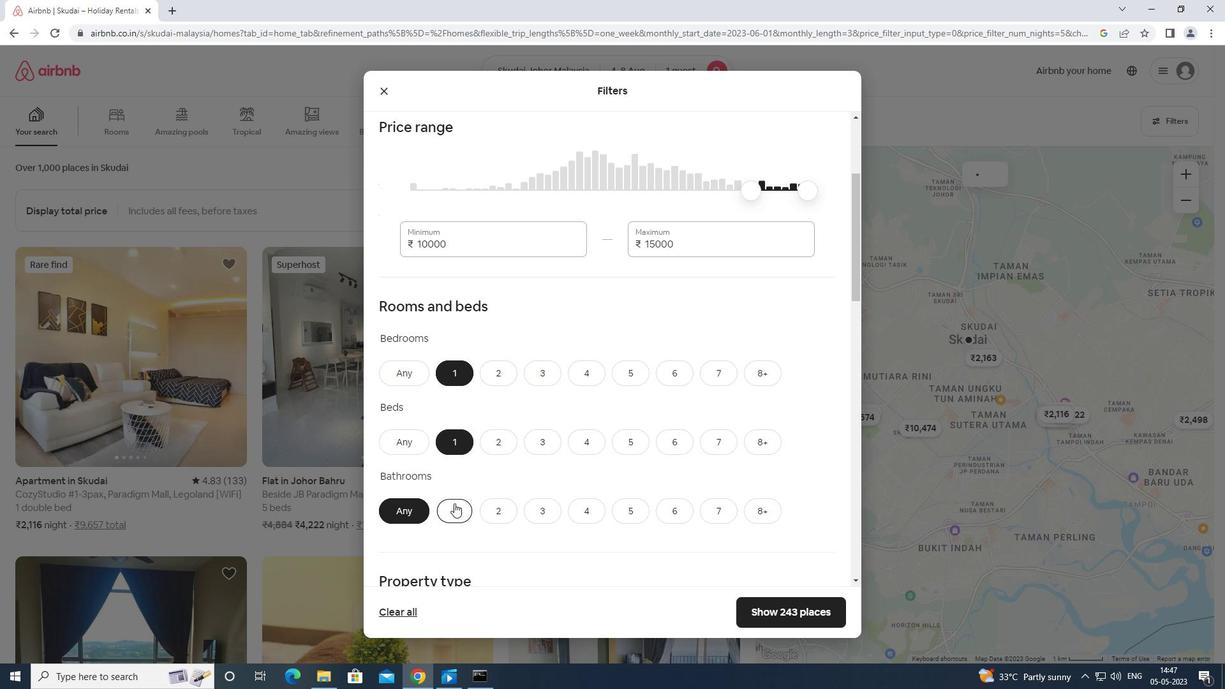 
Action: Mouse scrolled (460, 501) with delta (0, 0)
Screenshot: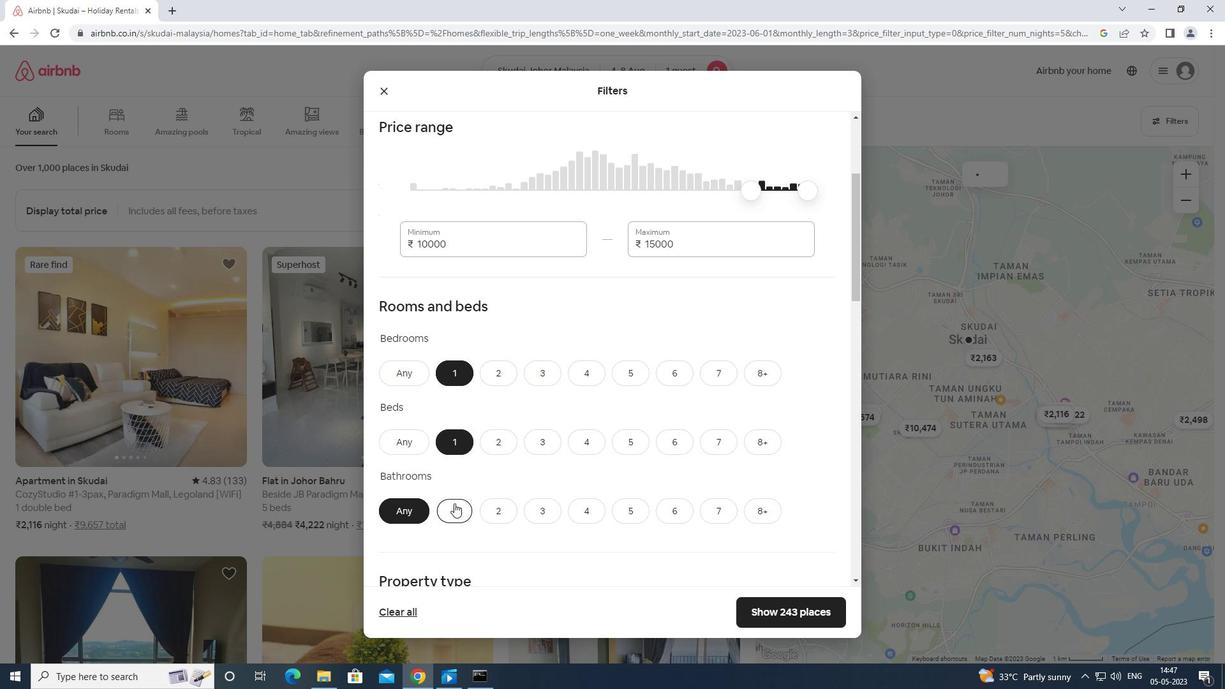 
Action: Mouse moved to (460, 504)
Screenshot: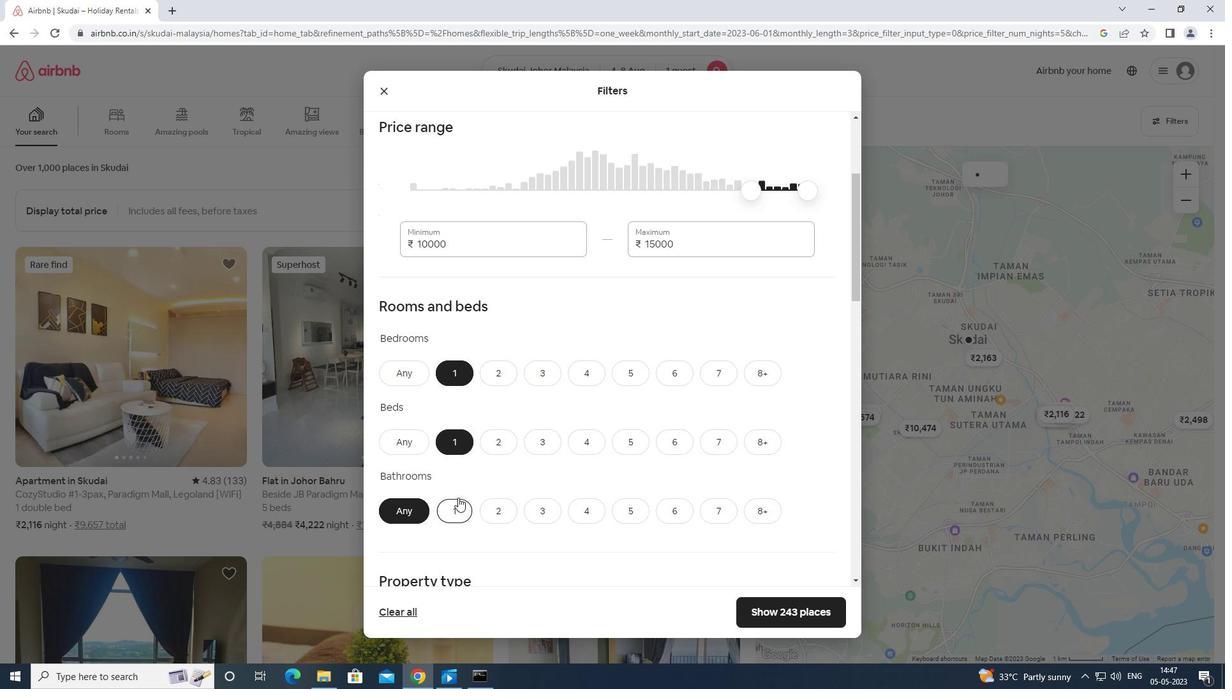 
Action: Mouse scrolled (460, 503) with delta (0, 0)
Screenshot: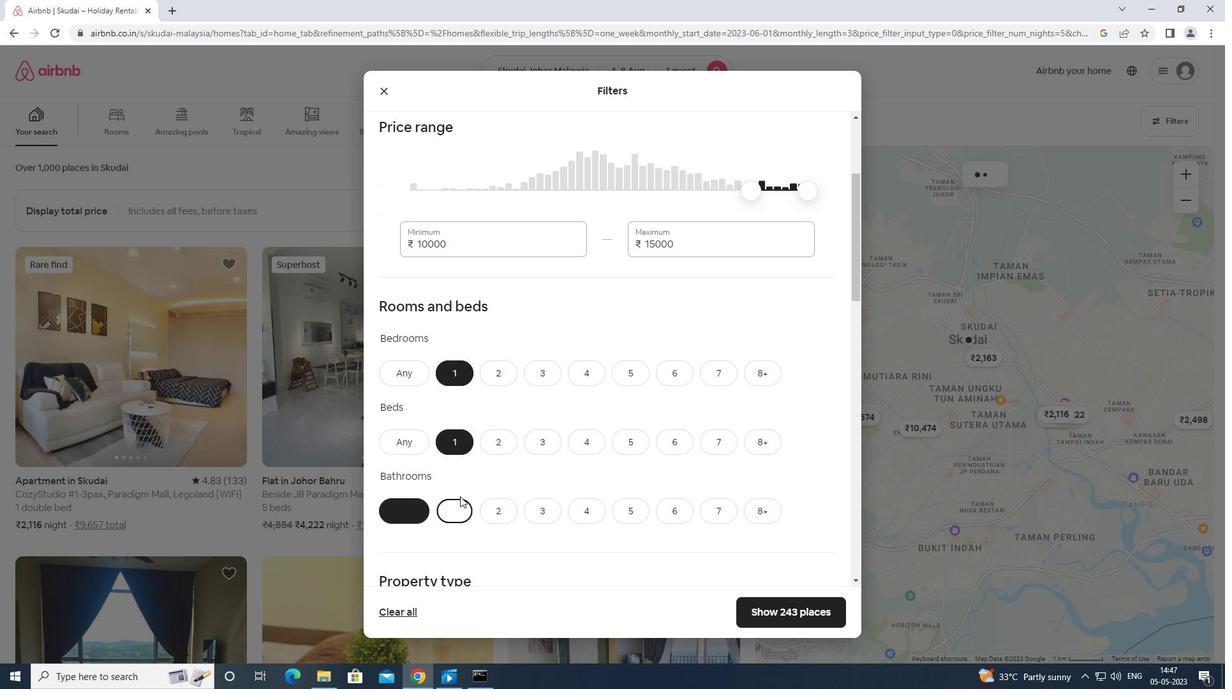 
Action: Mouse moved to (460, 504)
Screenshot: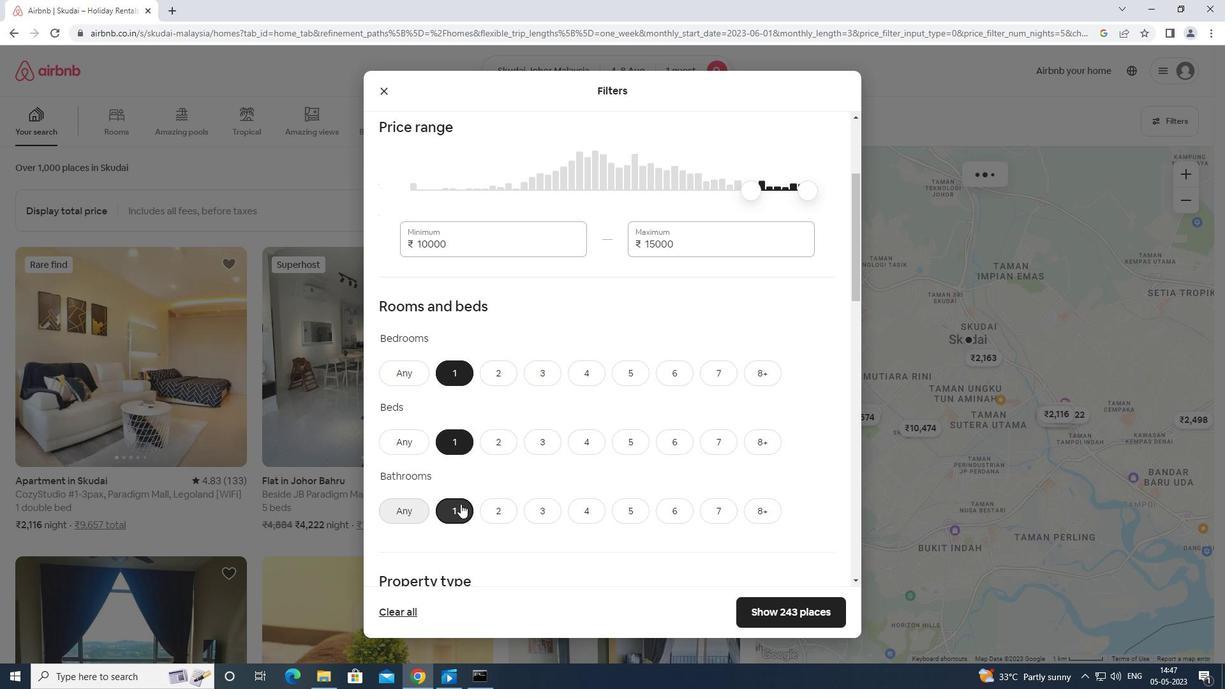 
Action: Mouse scrolled (460, 503) with delta (0, 0)
Screenshot: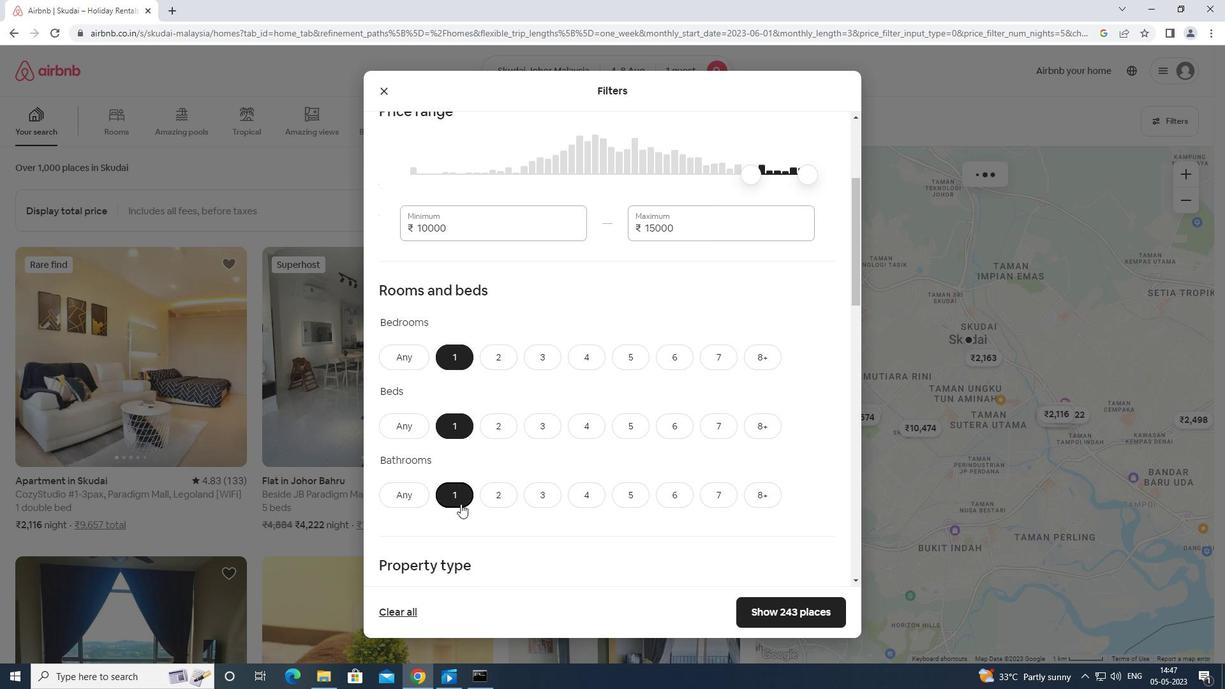 
Action: Mouse moved to (499, 462)
Screenshot: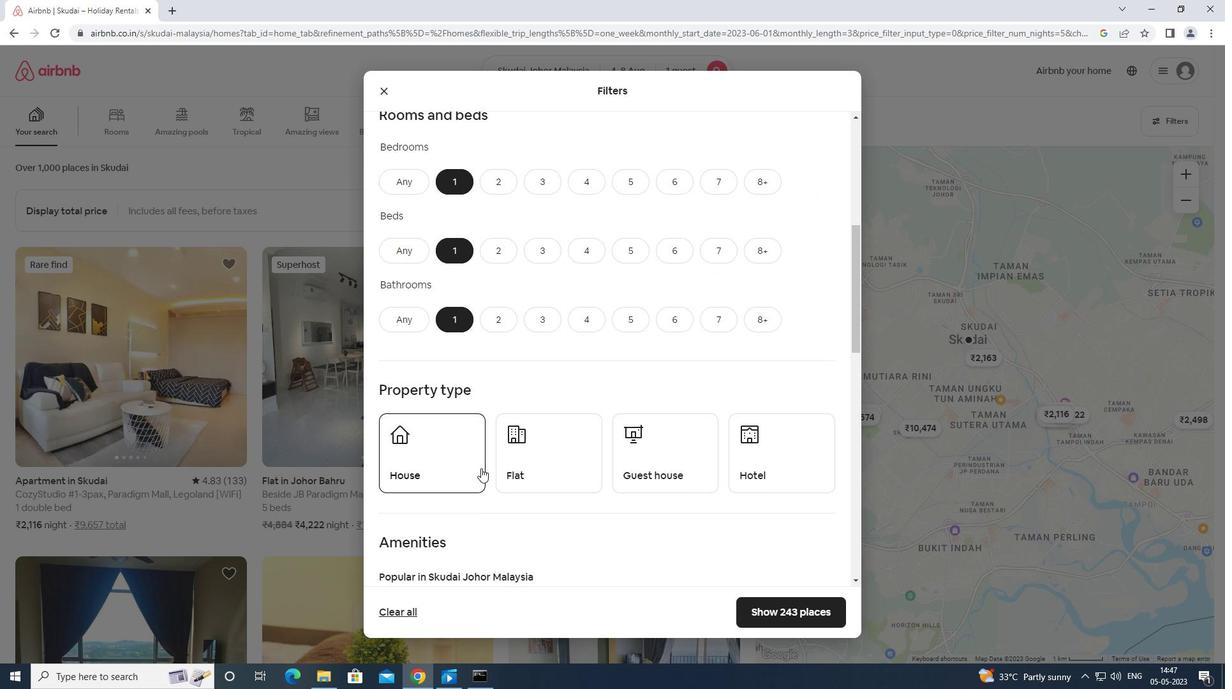 
Action: Mouse pressed left at (499, 462)
Screenshot: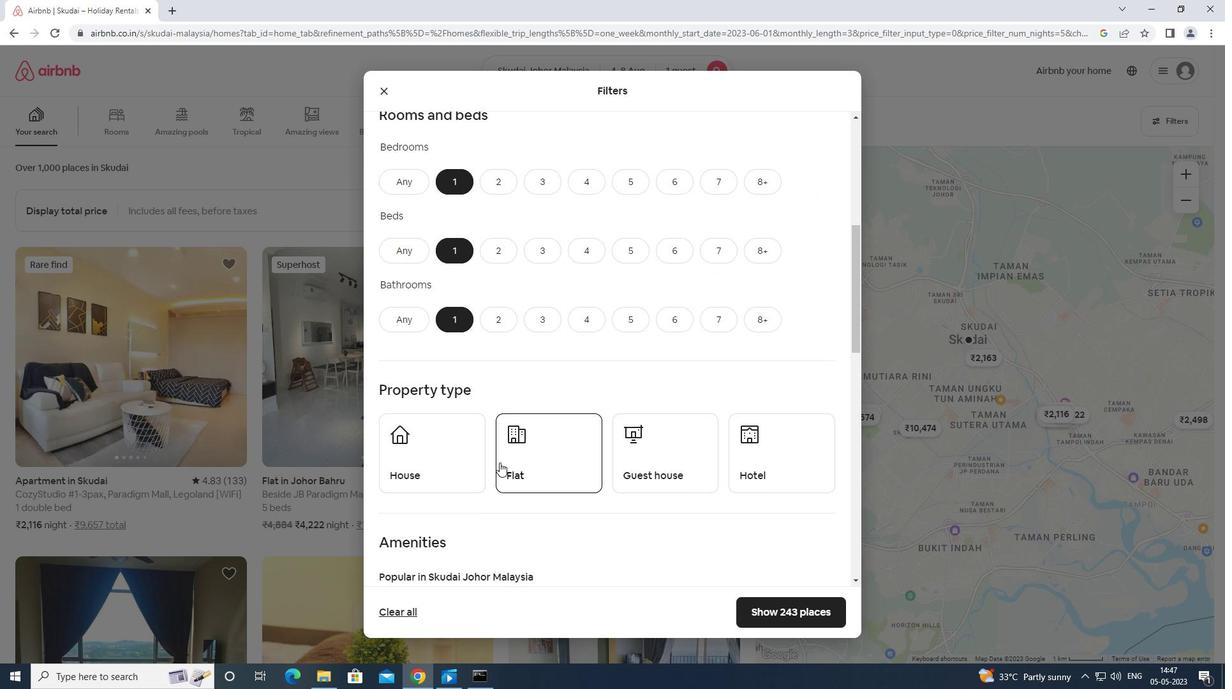 
Action: Mouse moved to (646, 472)
Screenshot: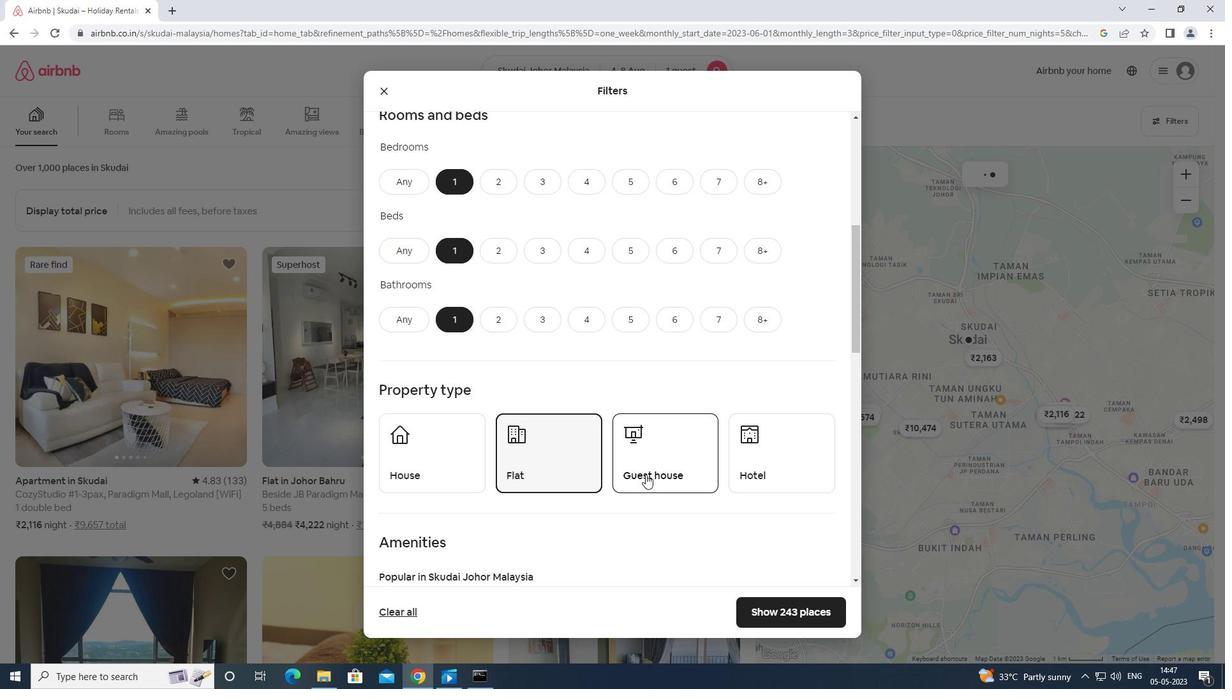 
Action: Mouse pressed left at (646, 472)
Screenshot: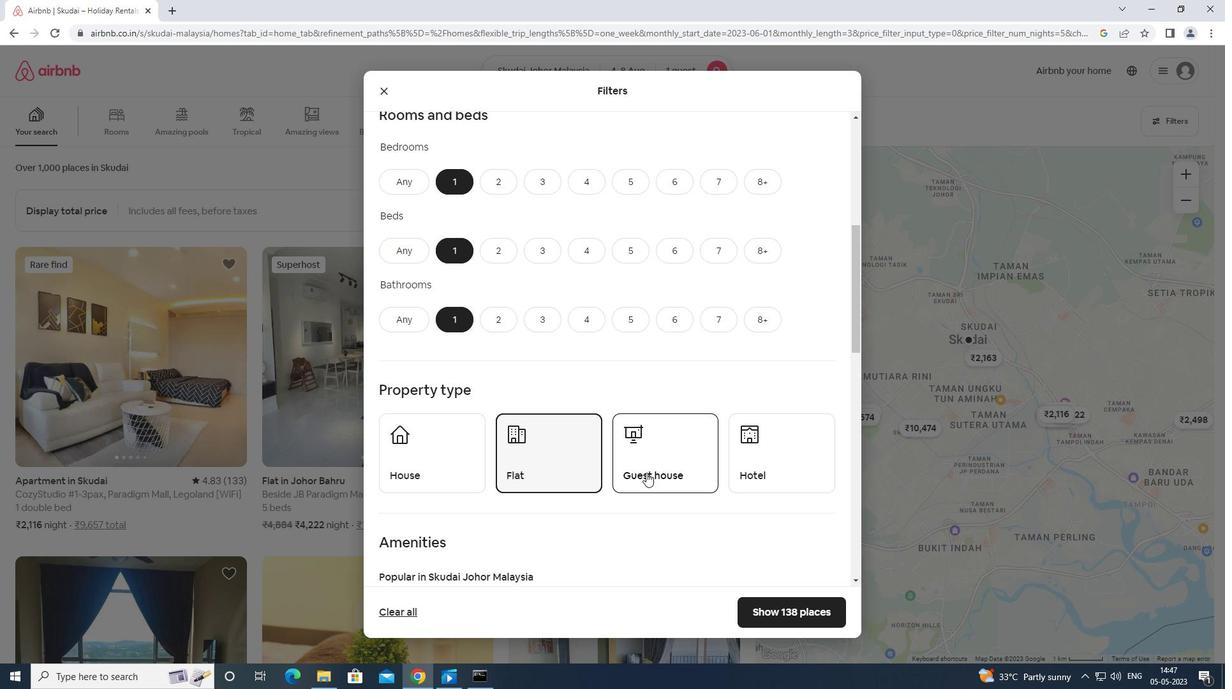 
Action: Mouse moved to (758, 459)
Screenshot: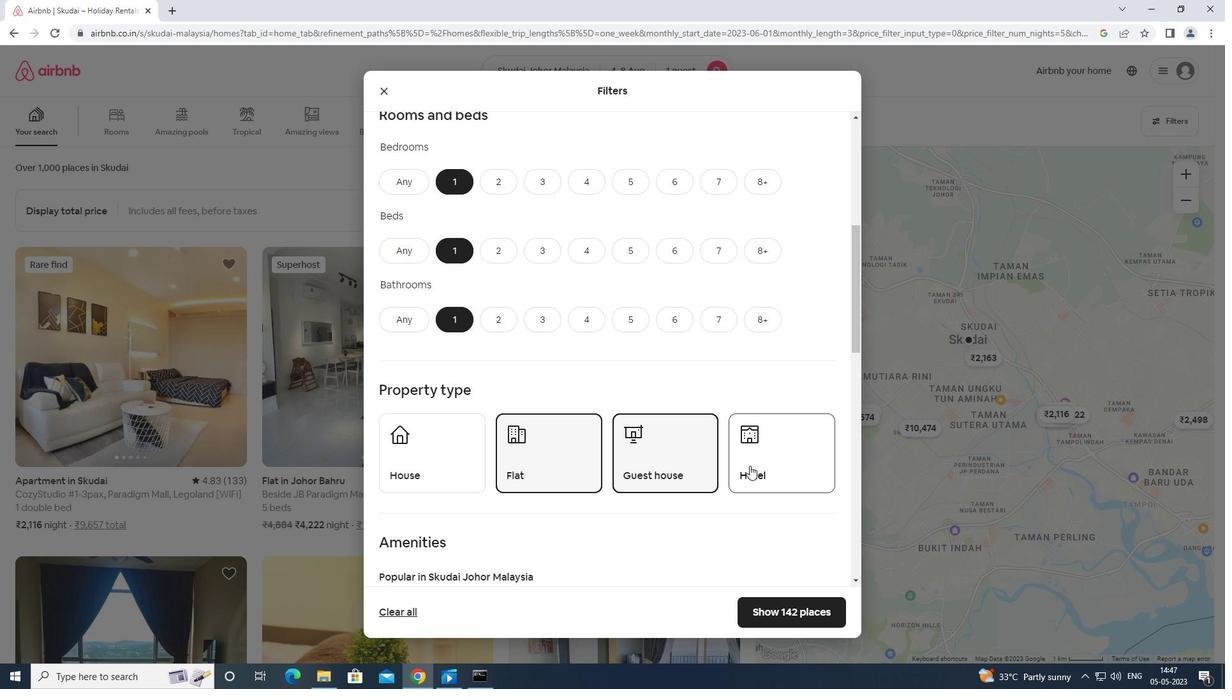 
Action: Mouse pressed left at (758, 459)
Screenshot: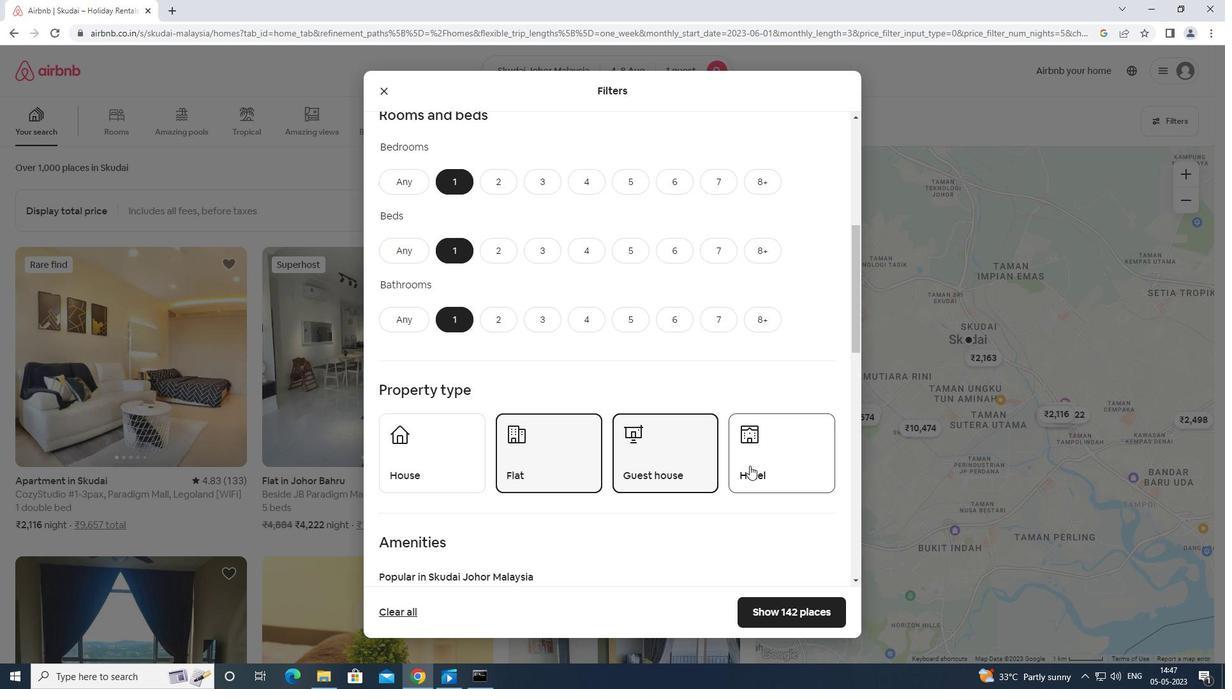 
Action: Mouse moved to (762, 453)
Screenshot: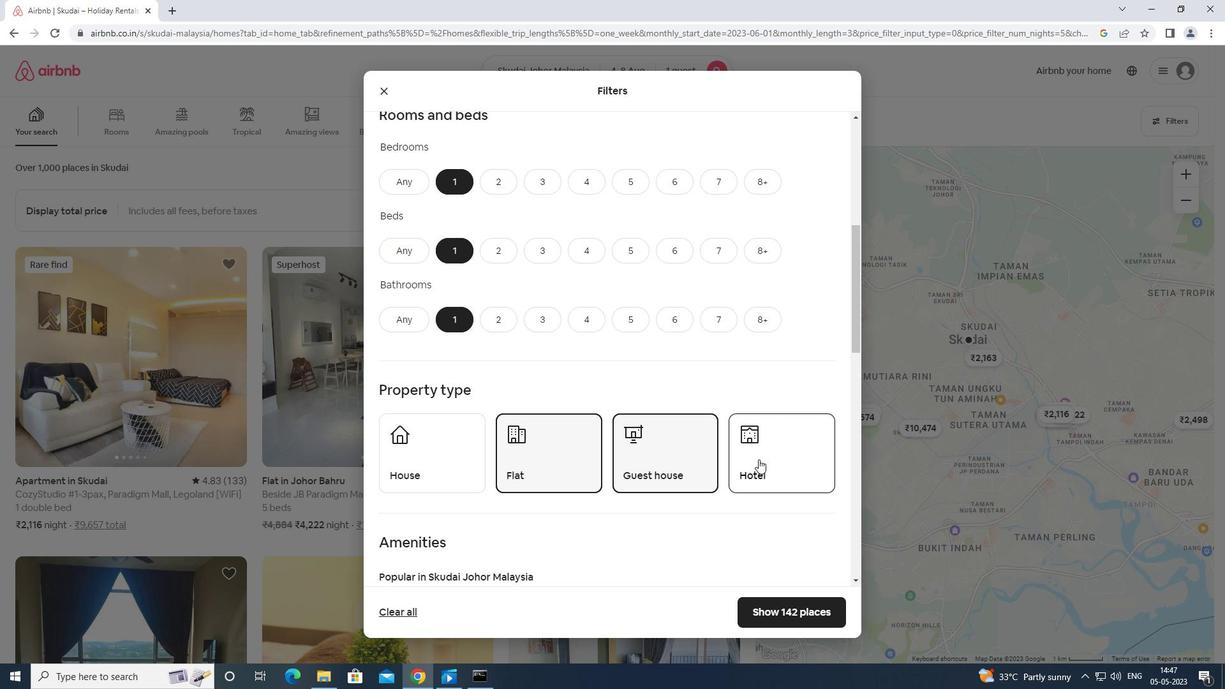 
Action: Mouse scrolled (762, 453) with delta (0, 0)
Screenshot: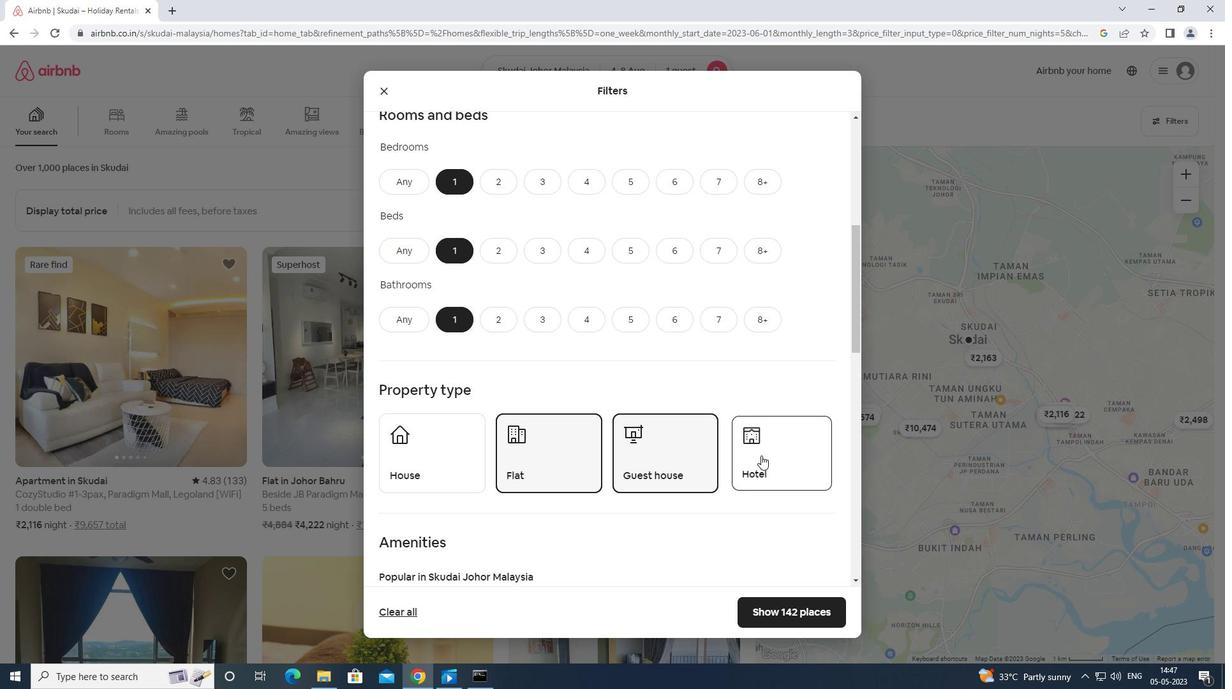 
Action: Mouse scrolled (762, 453) with delta (0, 0)
Screenshot: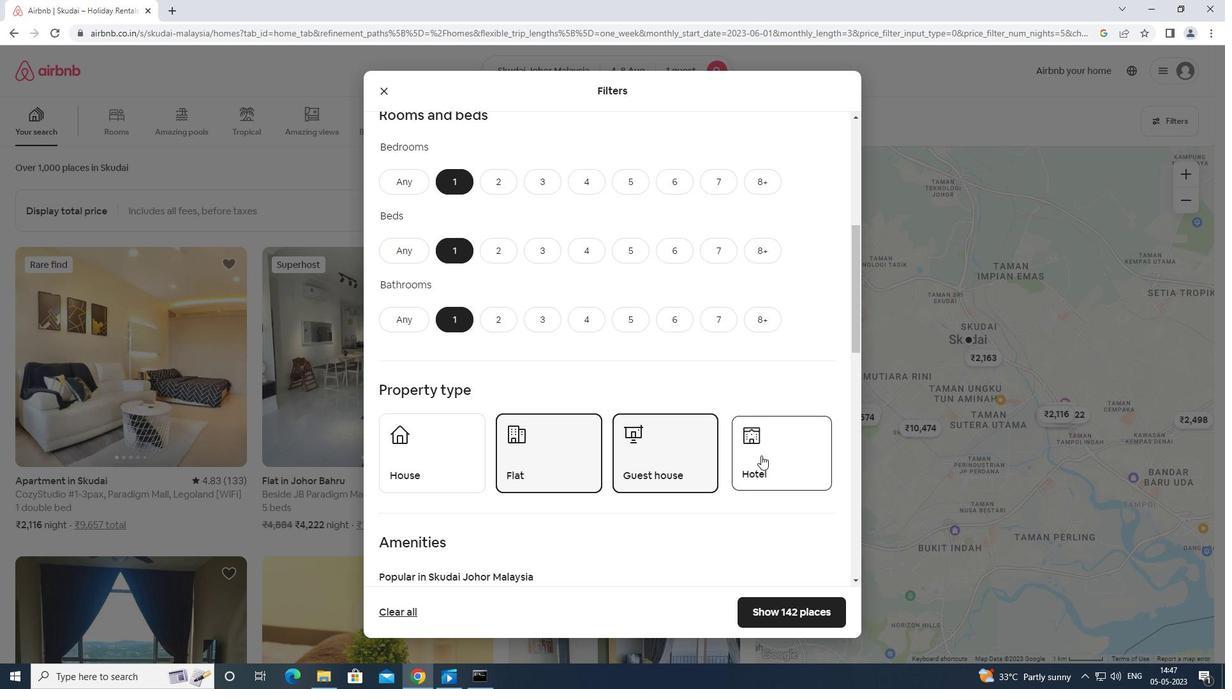 
Action: Mouse scrolled (762, 453) with delta (0, 0)
Screenshot: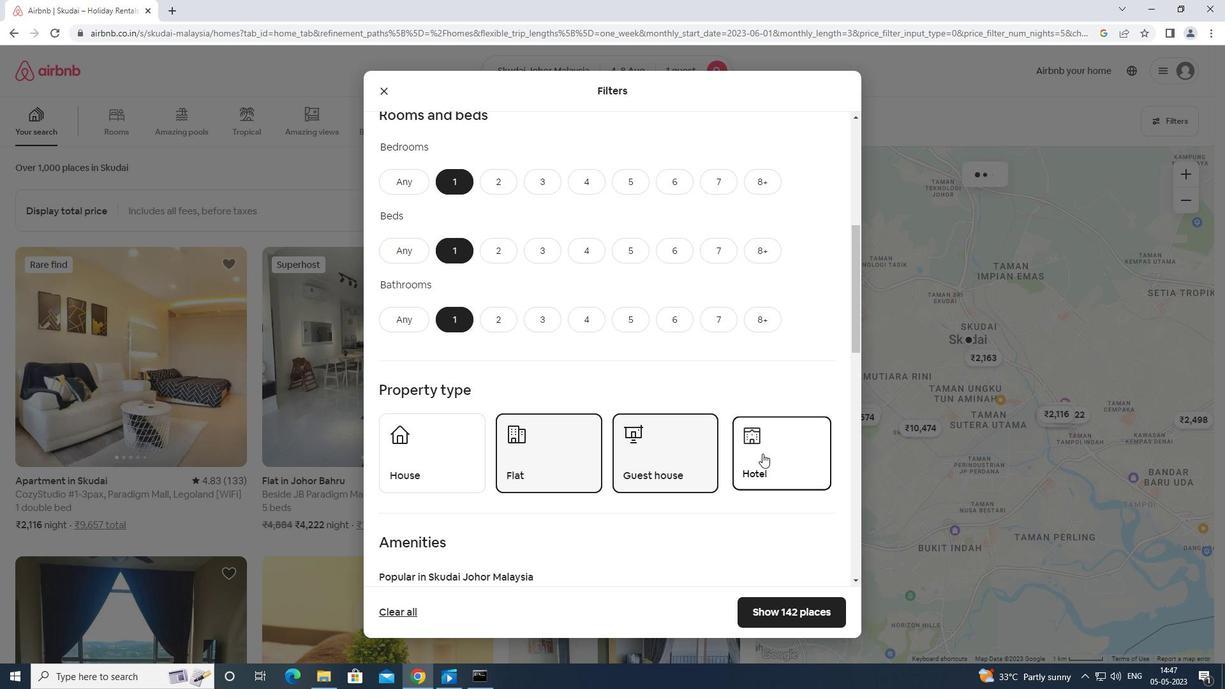 
Action: Mouse moved to (614, 412)
Screenshot: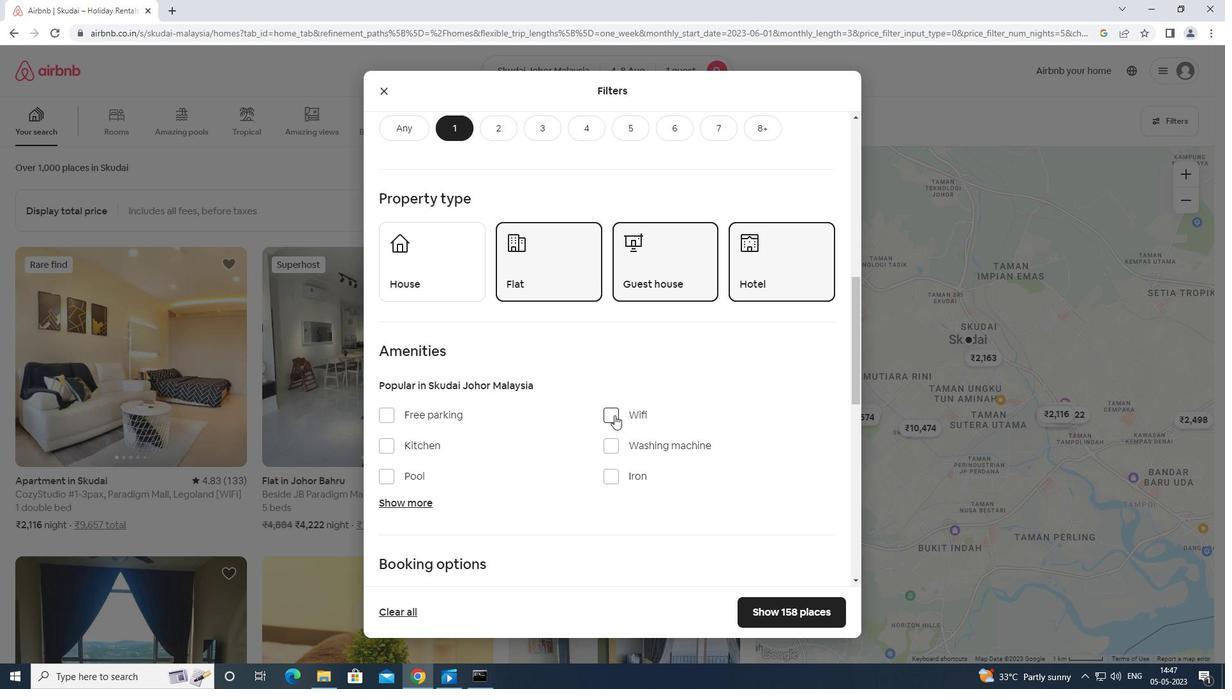 
Action: Mouse pressed left at (614, 412)
Screenshot: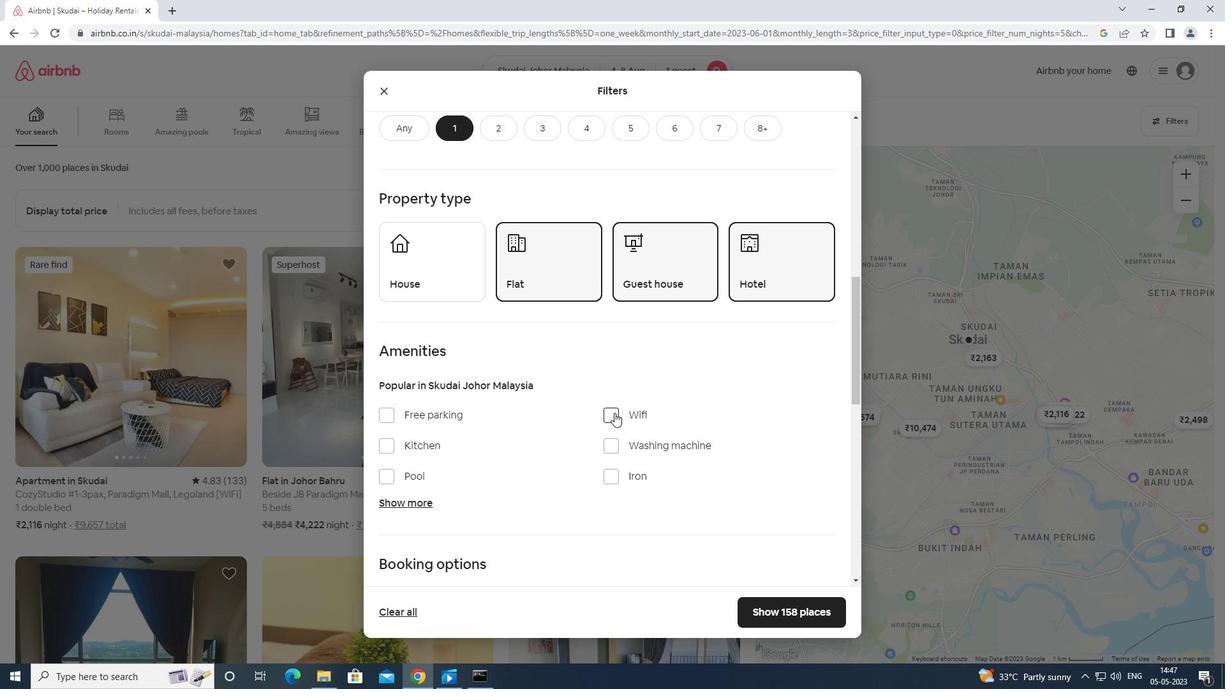 
Action: Mouse moved to (622, 410)
Screenshot: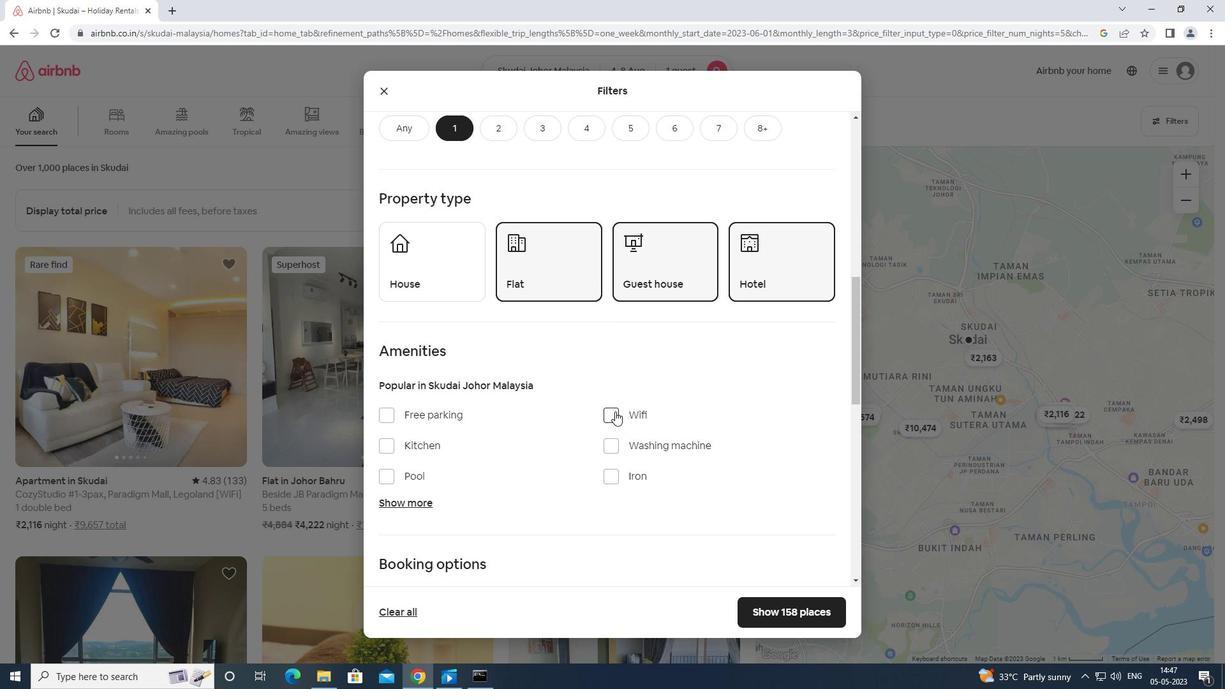 
Action: Mouse scrolled (622, 409) with delta (0, 0)
Screenshot: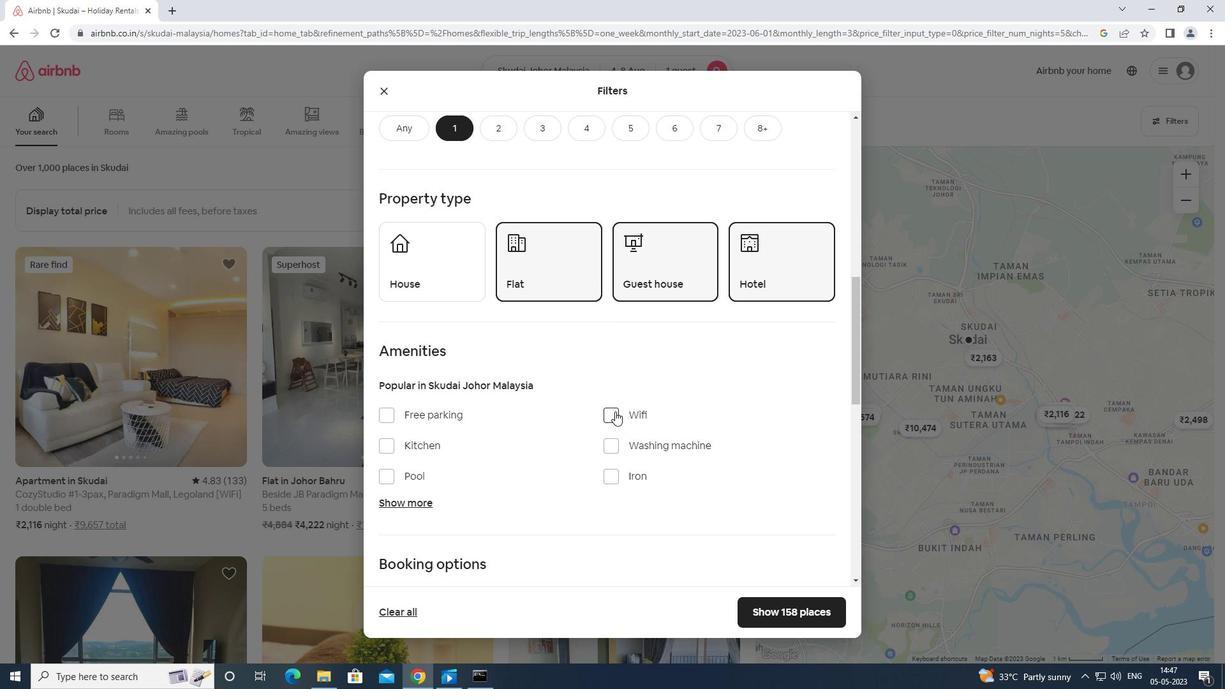 
Action: Mouse moved to (622, 410)
Screenshot: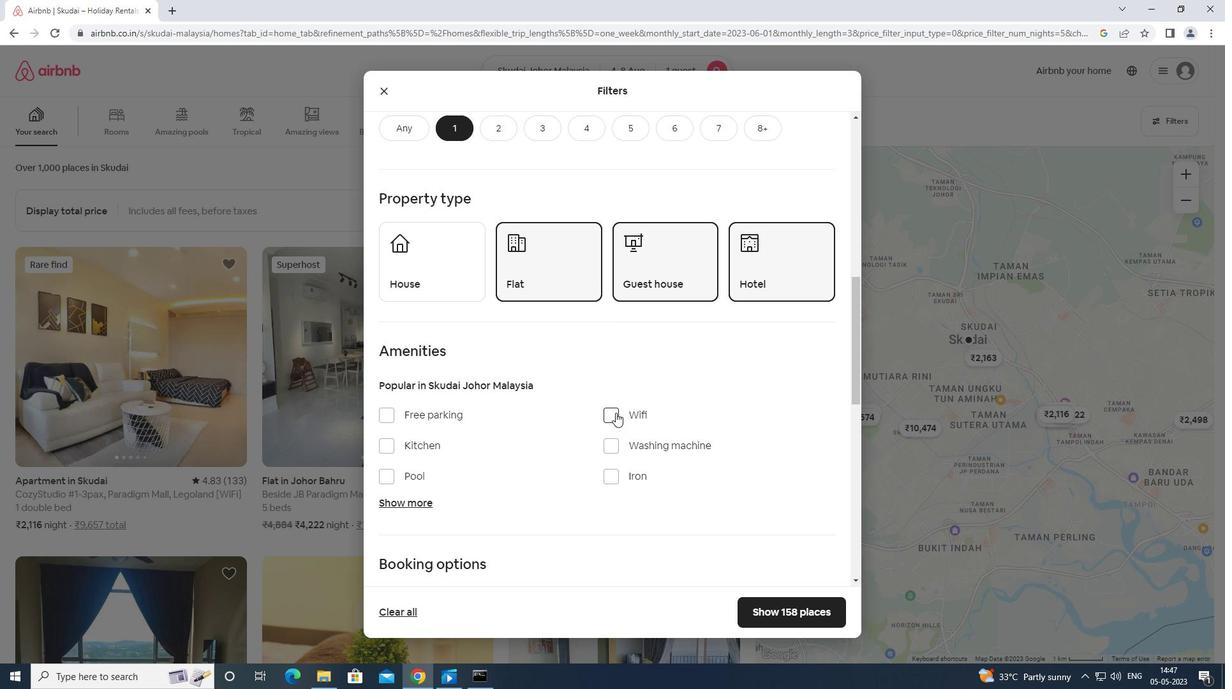 
Action: Mouse scrolled (622, 410) with delta (0, 0)
Screenshot: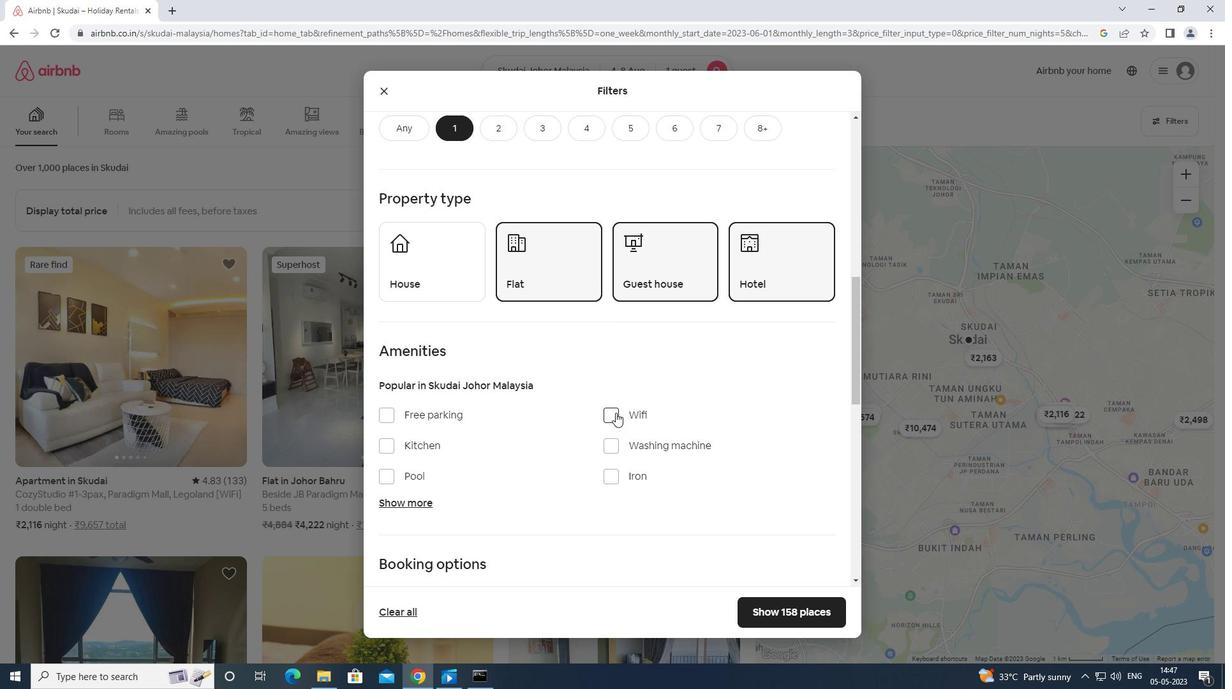 
Action: Mouse moved to (622, 412)
Screenshot: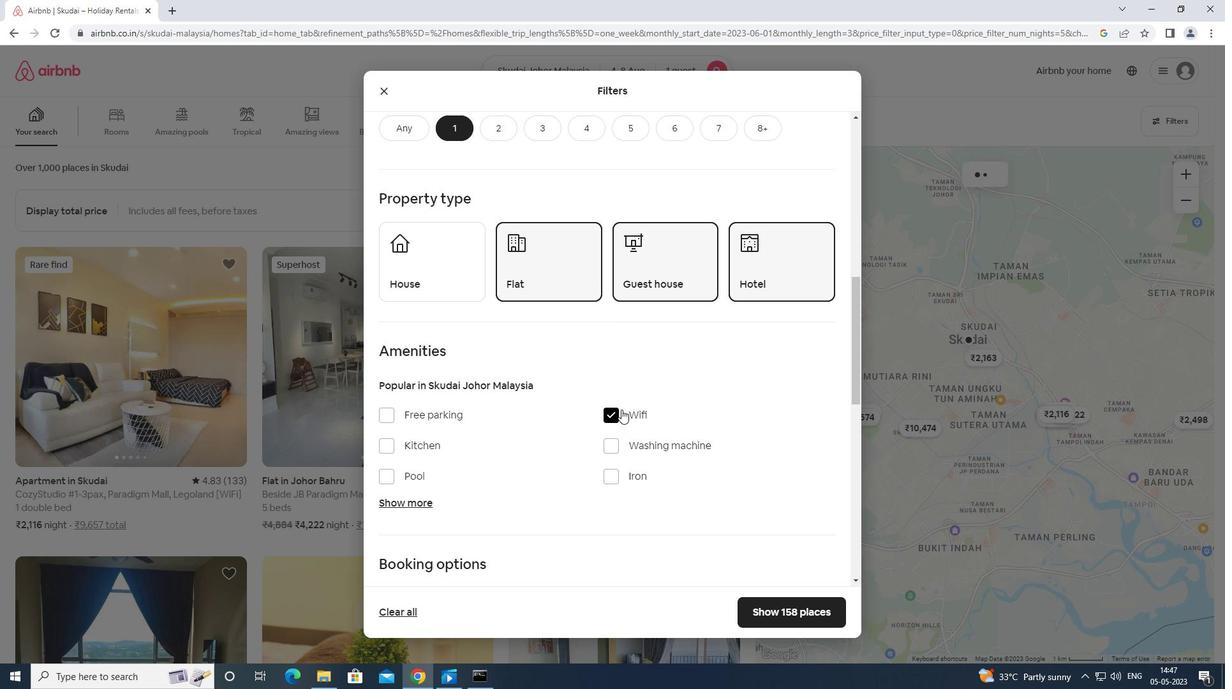 
Action: Mouse scrolled (622, 411) with delta (0, 0)
Screenshot: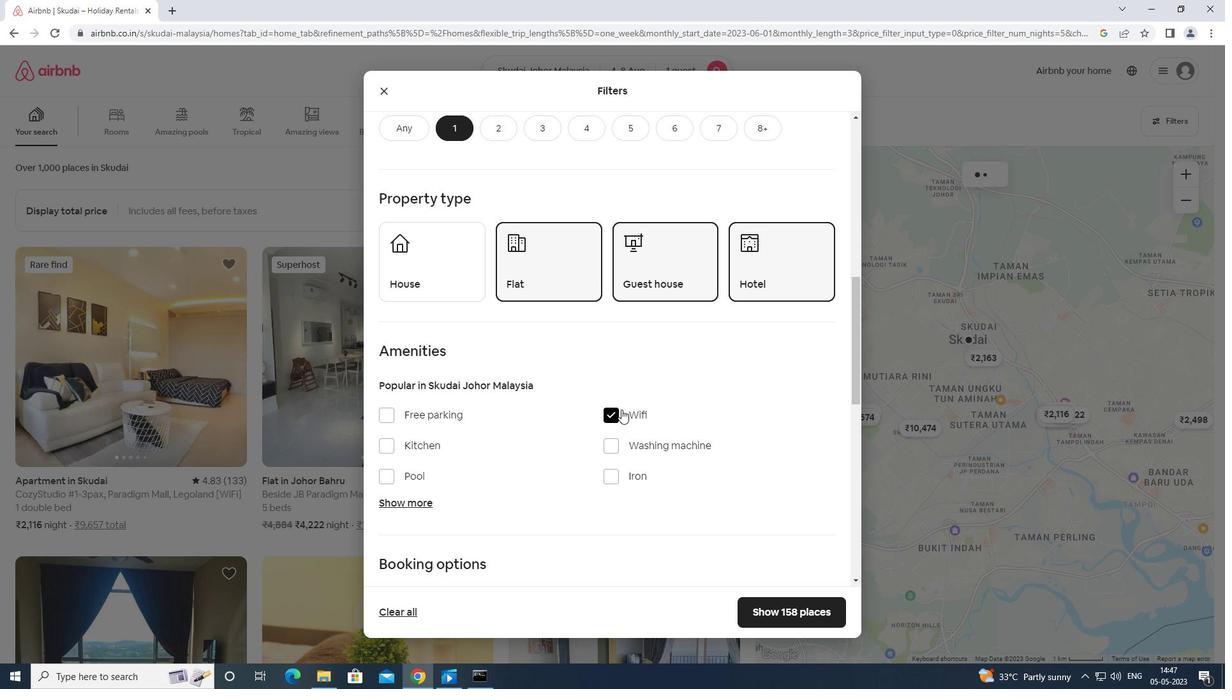 
Action: Mouse moved to (622, 412)
Screenshot: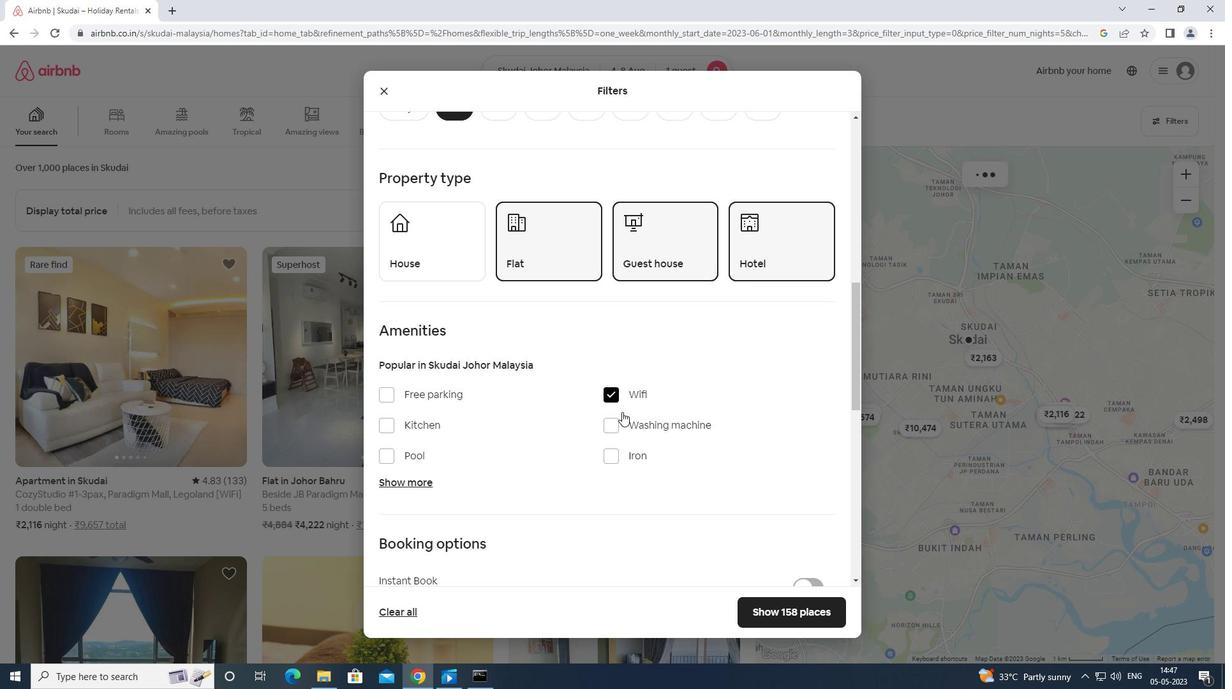 
Action: Mouse scrolled (622, 411) with delta (0, 0)
Screenshot: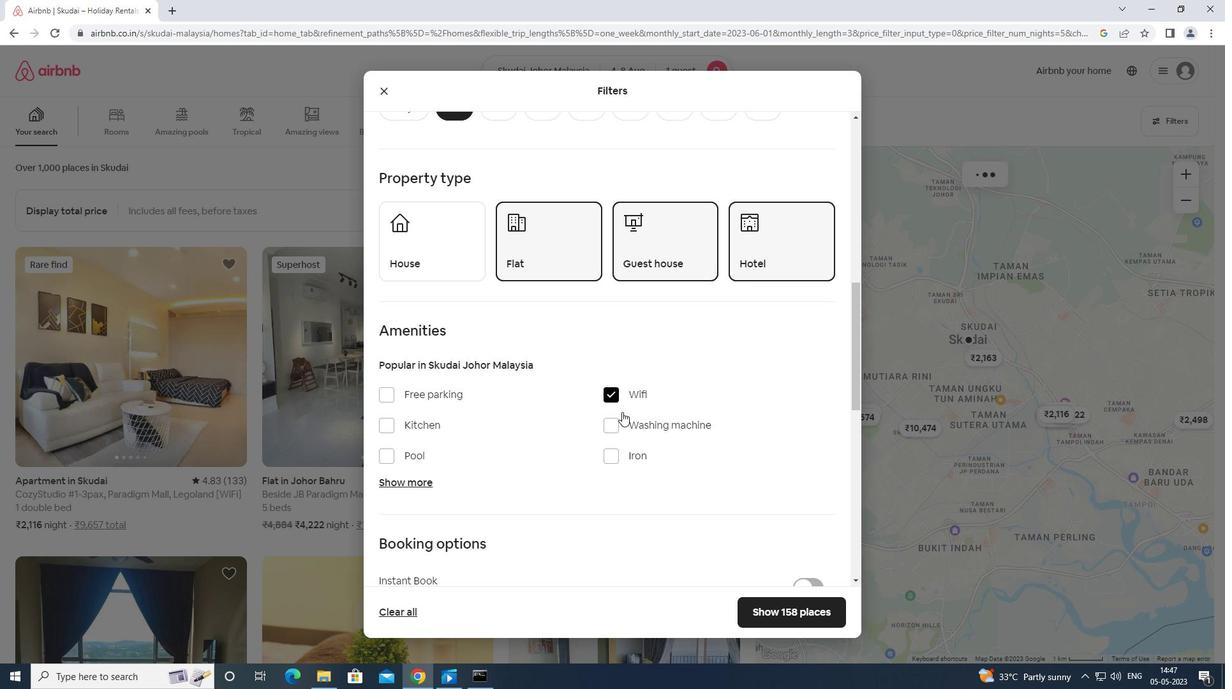 
Action: Mouse scrolled (622, 411) with delta (0, 0)
Screenshot: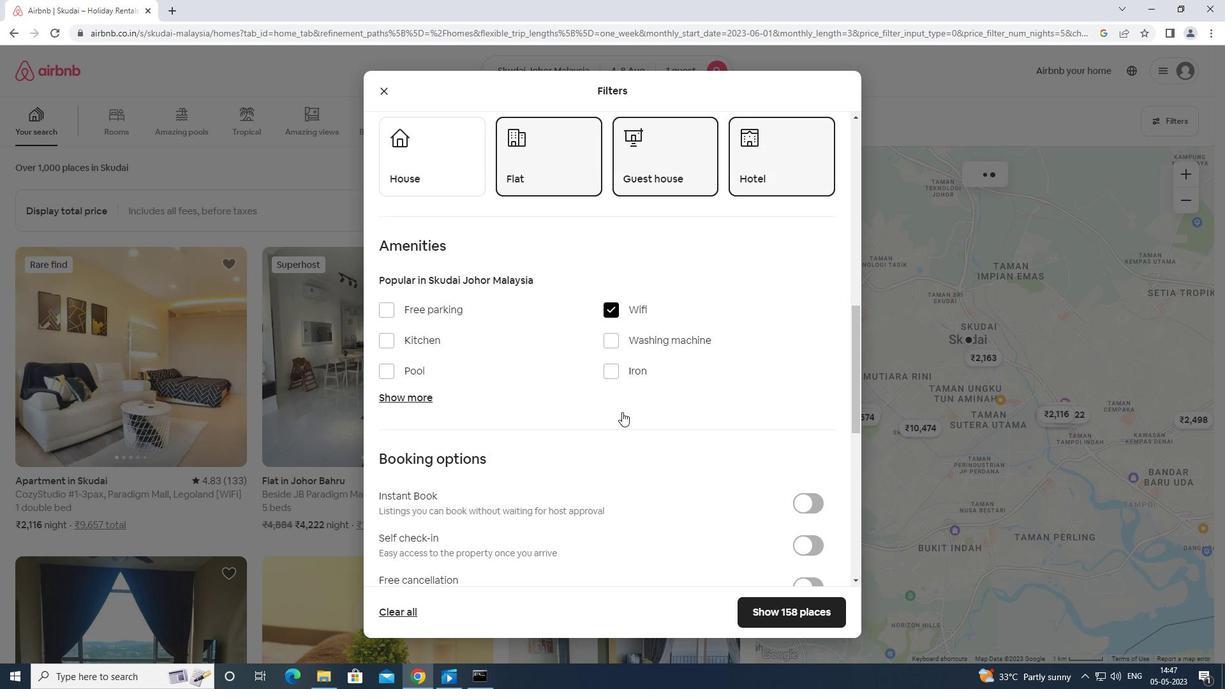 
Action: Mouse moved to (622, 412)
Screenshot: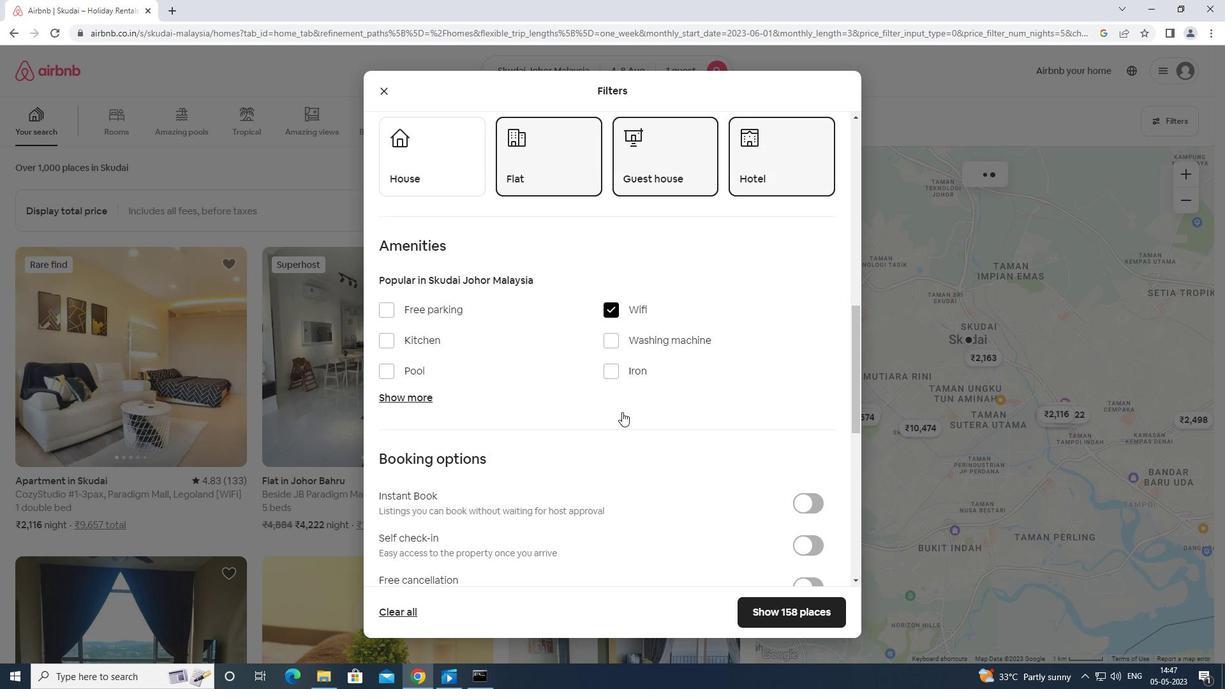 
Action: Mouse scrolled (622, 412) with delta (0, 0)
Screenshot: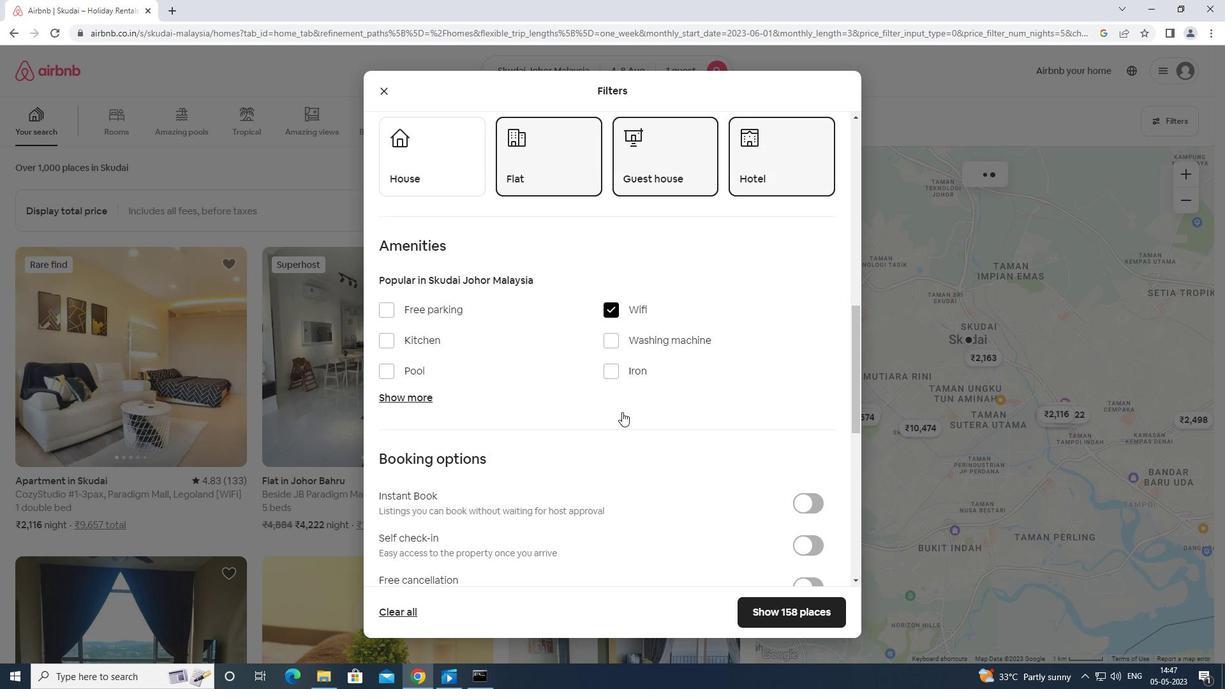 
Action: Mouse moved to (818, 268)
Screenshot: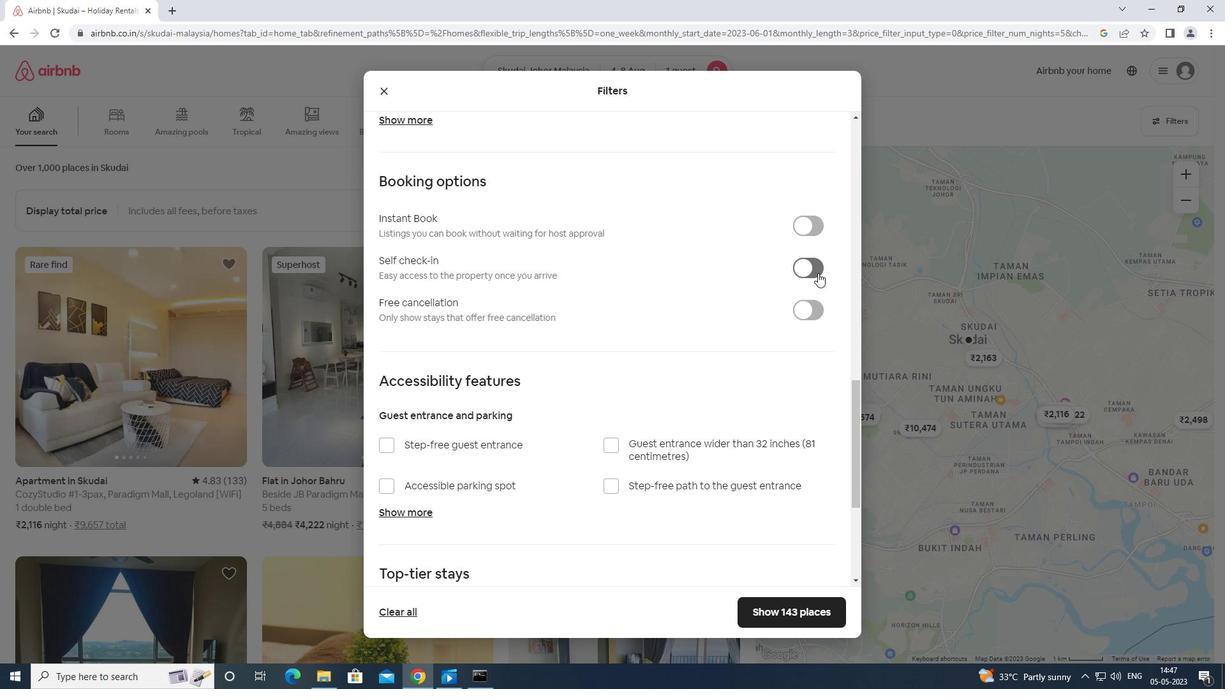 
Action: Mouse pressed left at (818, 268)
Screenshot: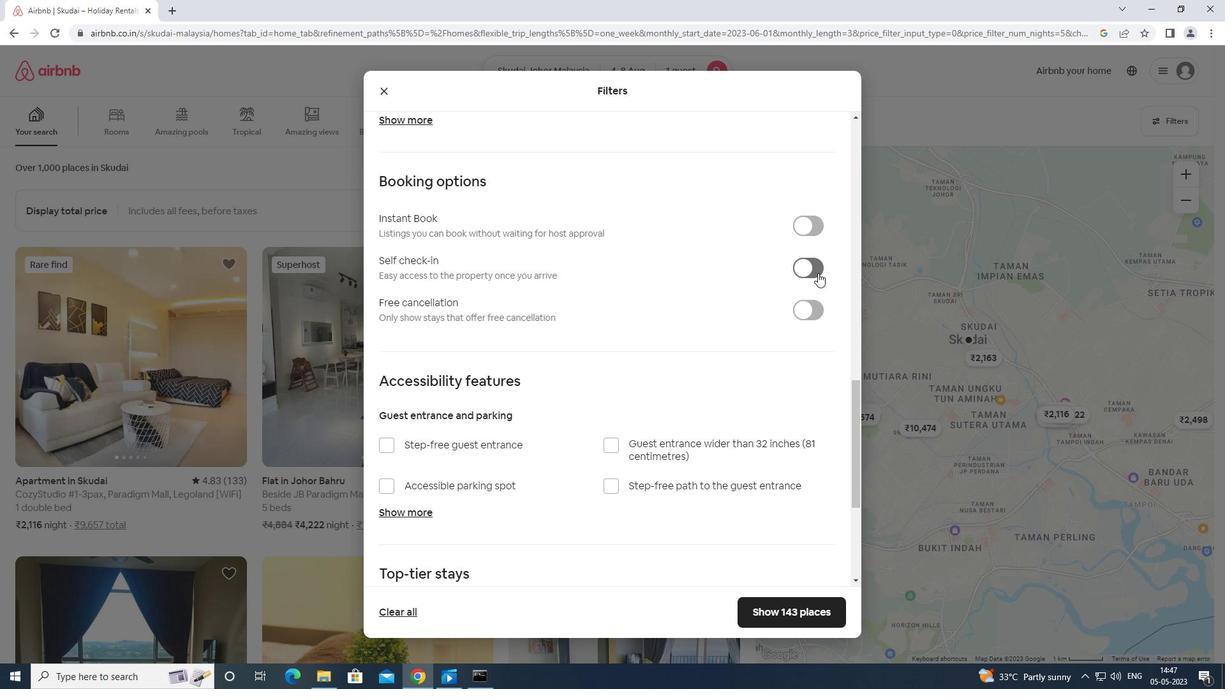 
Action: Mouse moved to (820, 262)
Screenshot: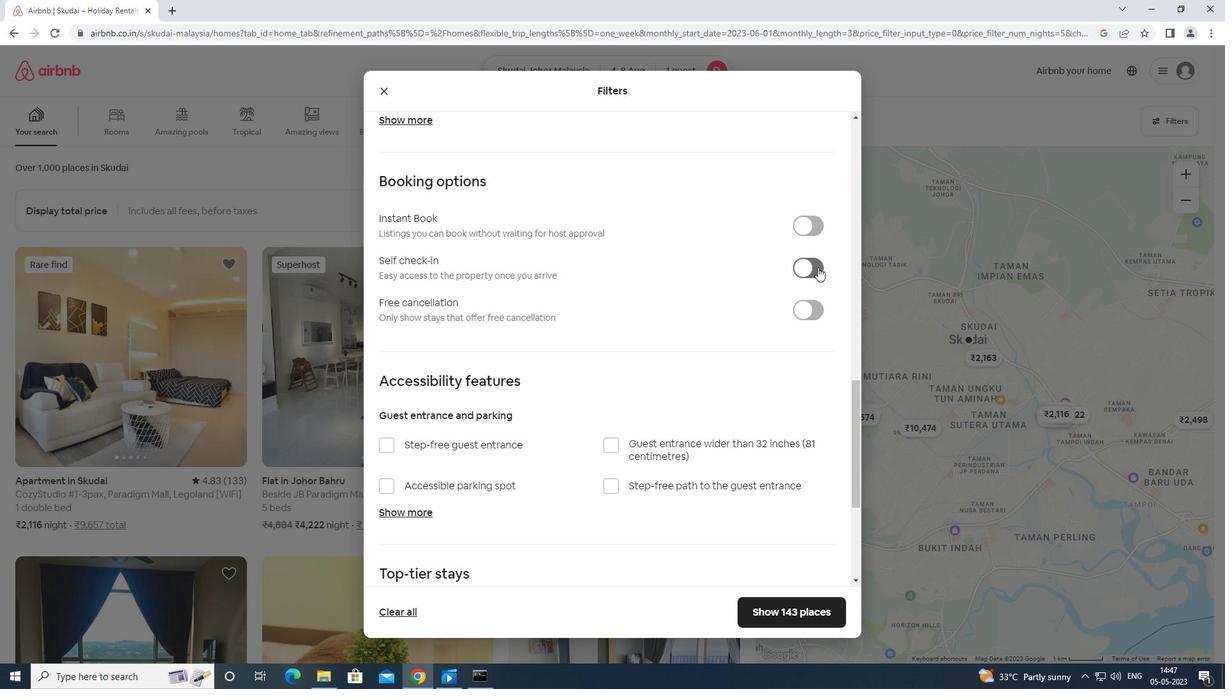 
Action: Mouse scrolled (820, 262) with delta (0, 0)
Screenshot: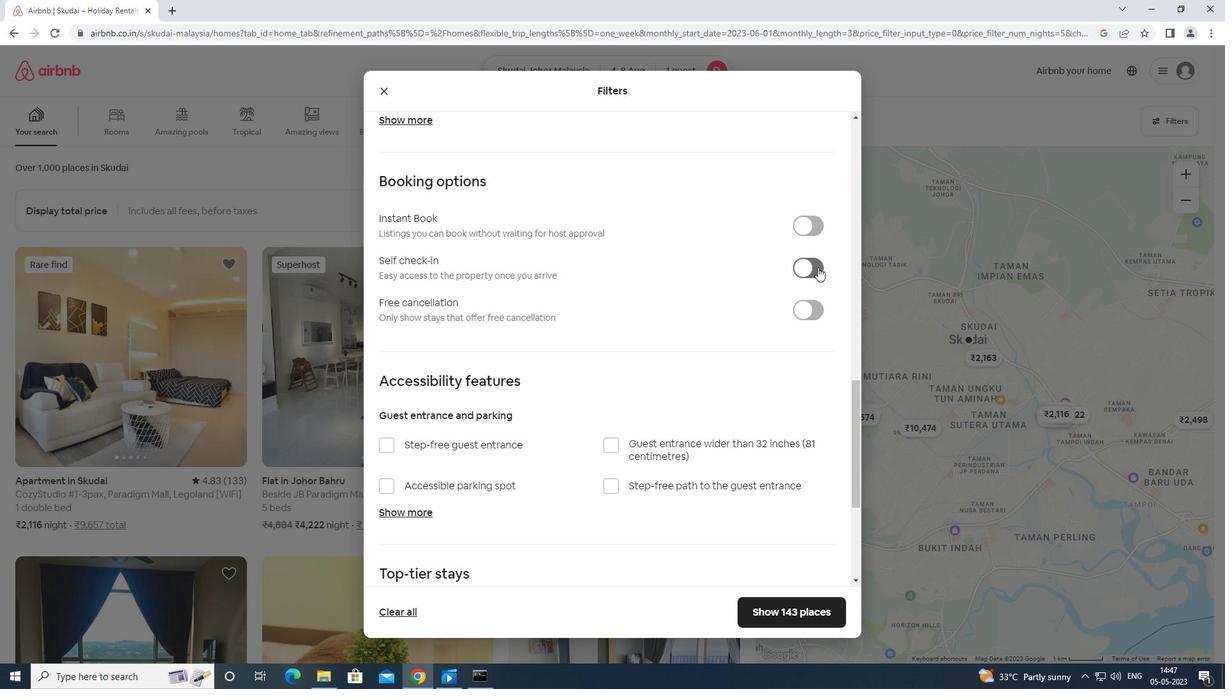 
Action: Mouse moved to (820, 267)
Screenshot: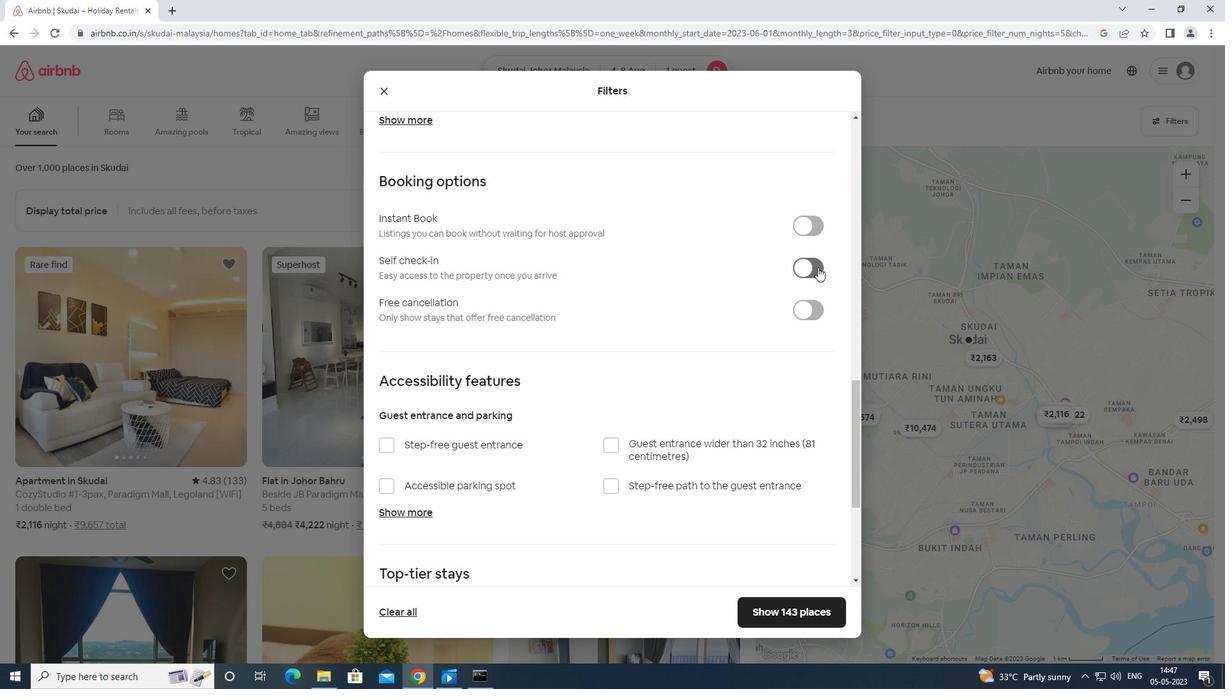 
Action: Mouse scrolled (820, 266) with delta (0, 0)
Screenshot: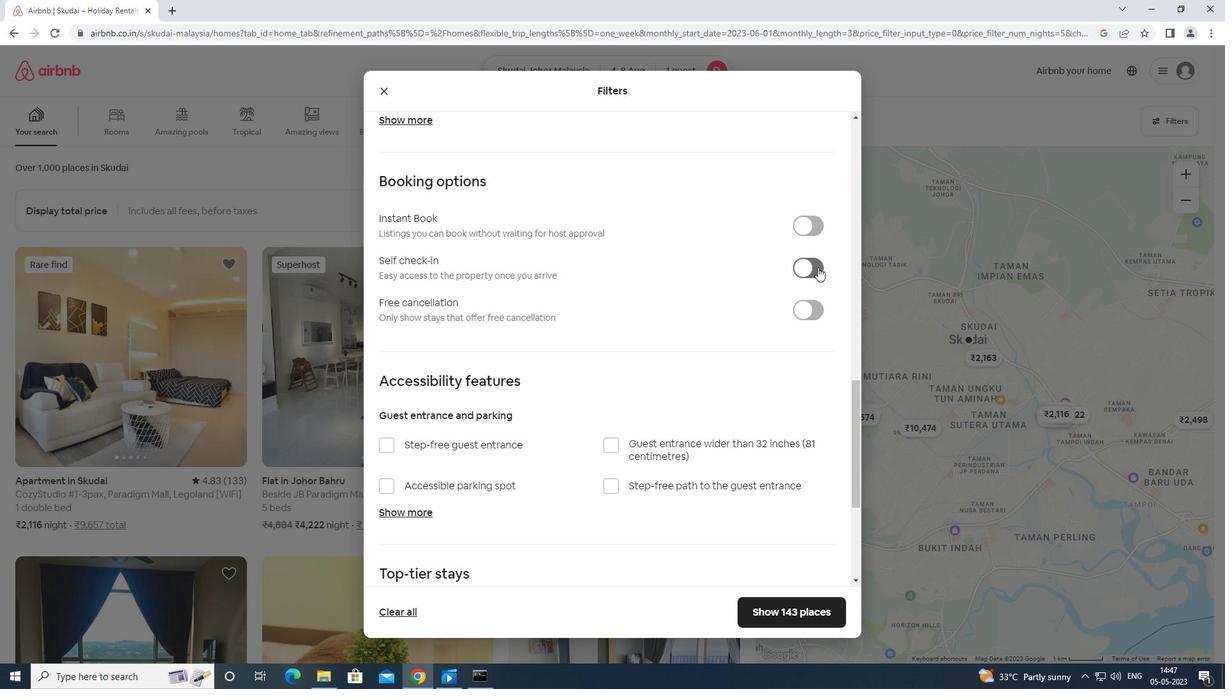 
Action: Mouse moved to (818, 270)
Screenshot: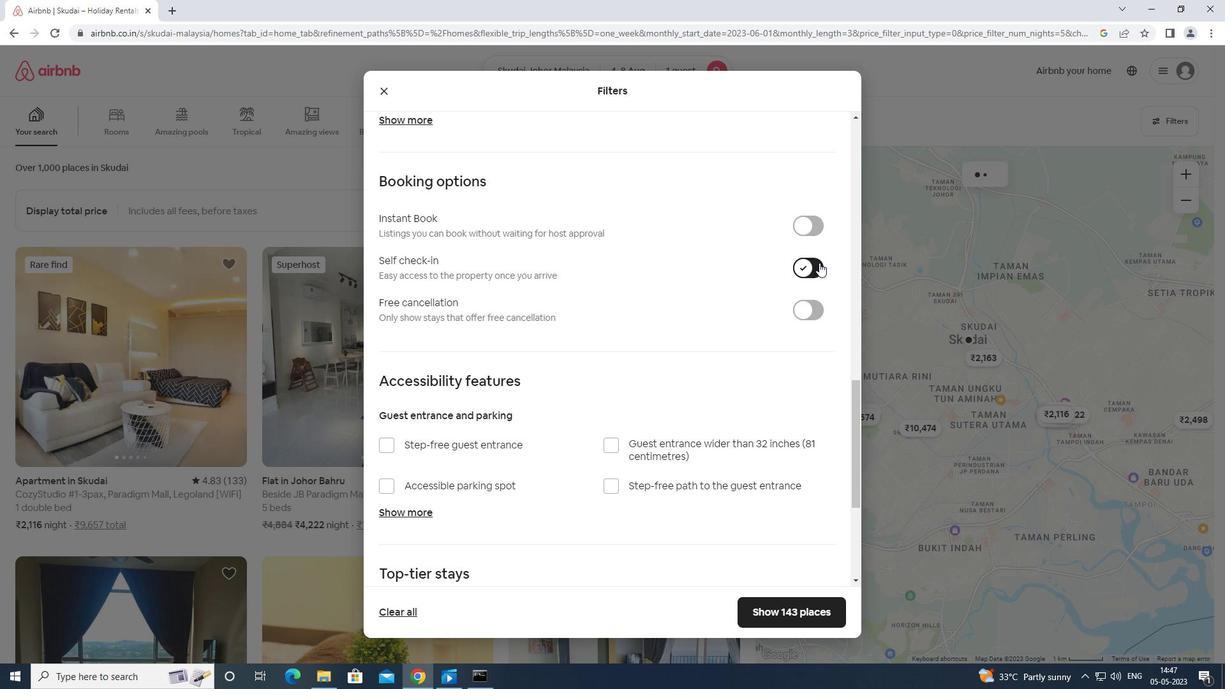 
Action: Mouse scrolled (818, 269) with delta (0, 0)
Screenshot: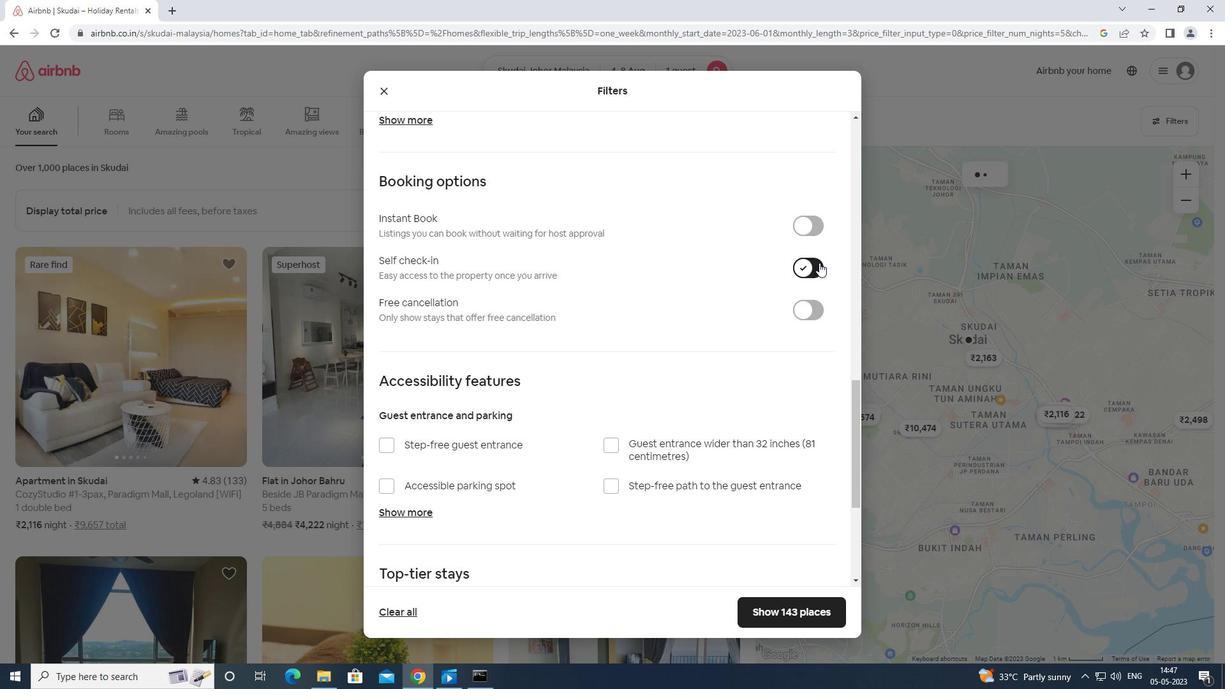 
Action: Mouse moved to (814, 275)
Screenshot: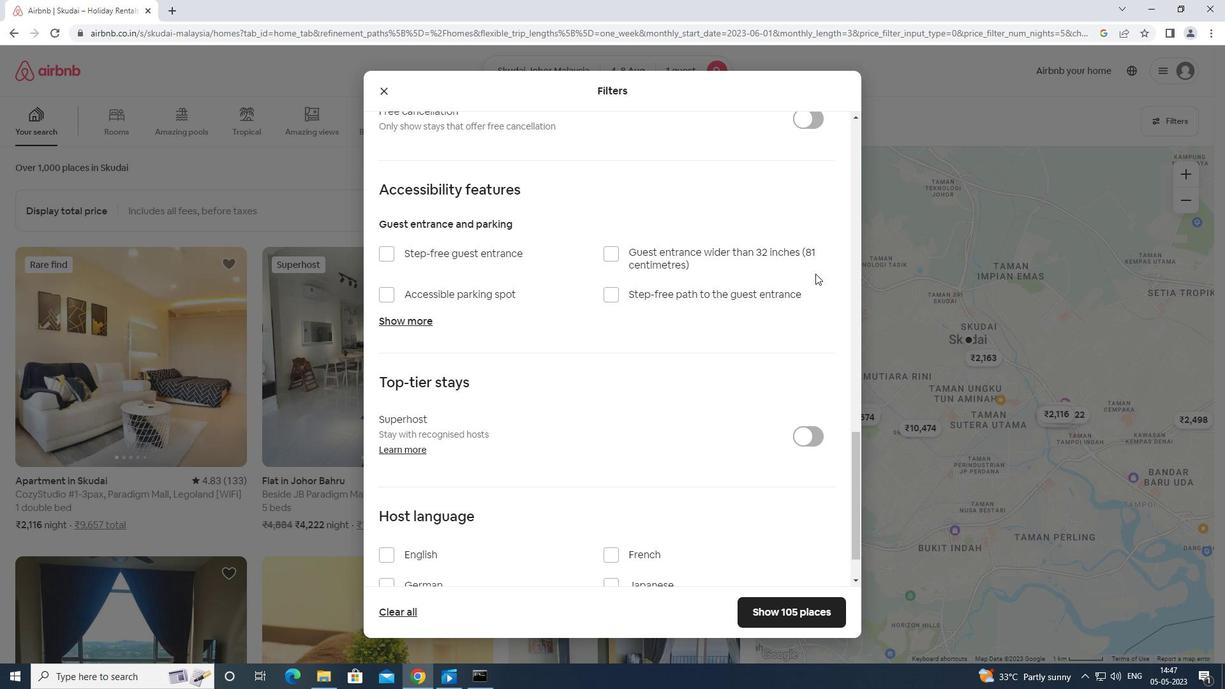 
Action: Mouse scrolled (814, 274) with delta (0, 0)
Screenshot: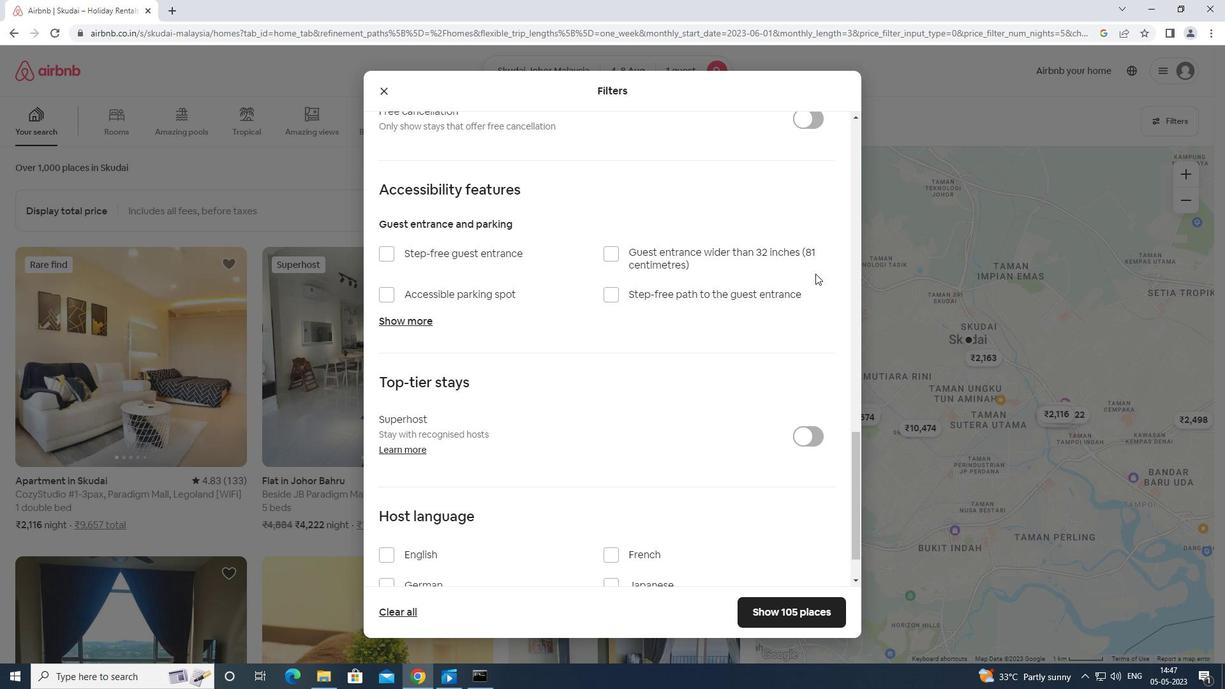 
Action: Mouse moved to (812, 276)
Screenshot: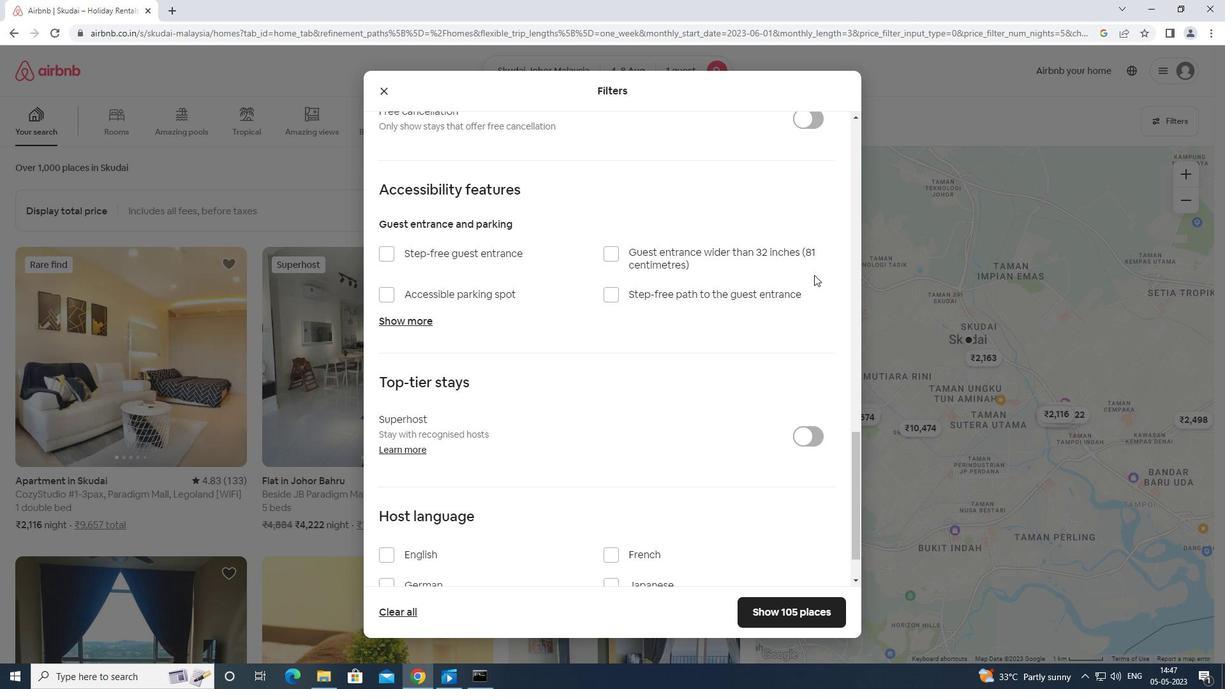 
Action: Mouse scrolled (812, 276) with delta (0, 0)
Screenshot: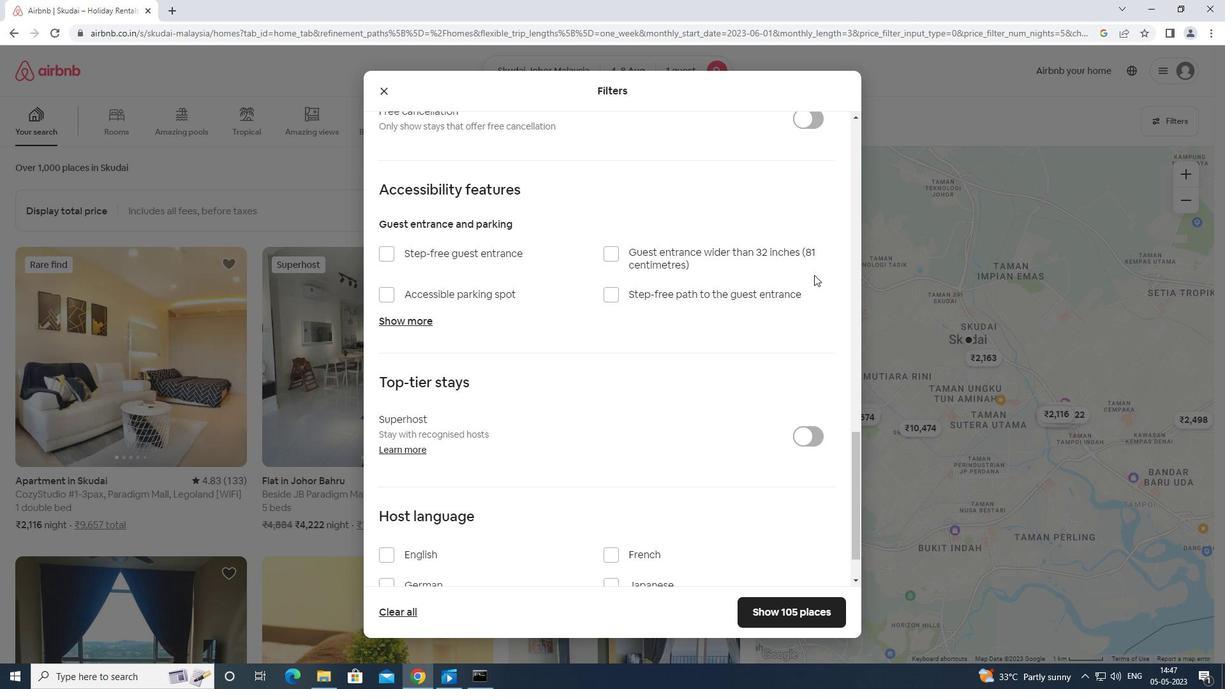 
Action: Mouse moved to (811, 278)
Screenshot: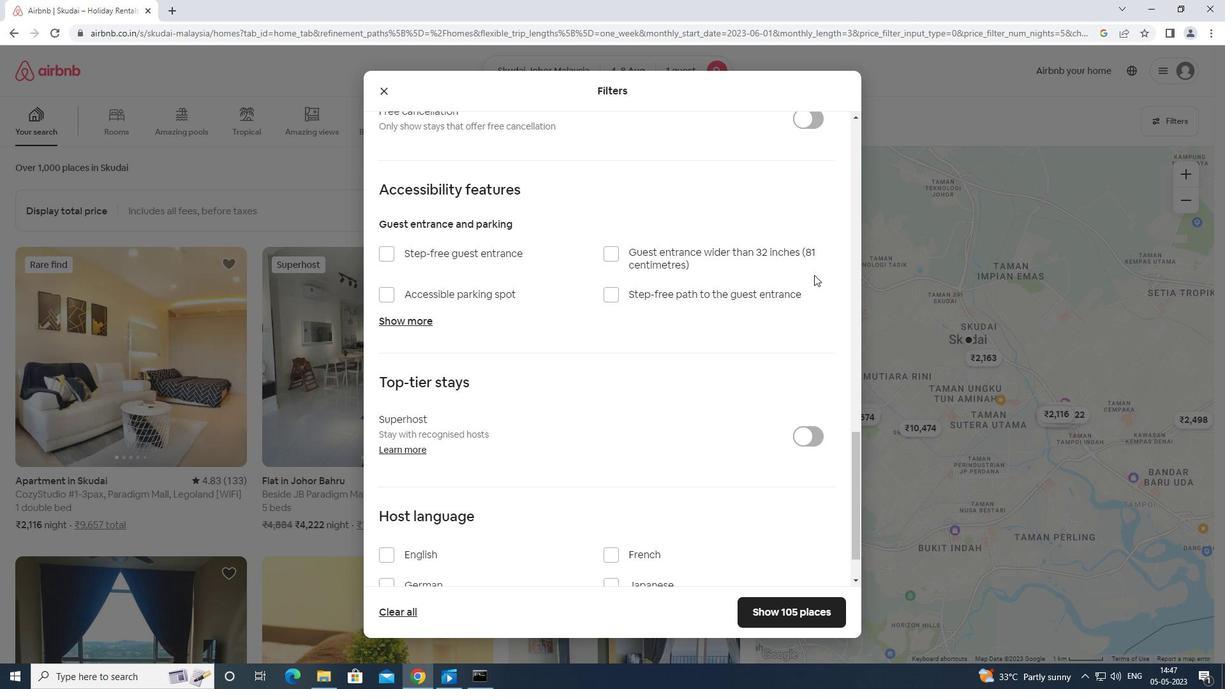 
Action: Mouse scrolled (811, 277) with delta (0, 0)
Screenshot: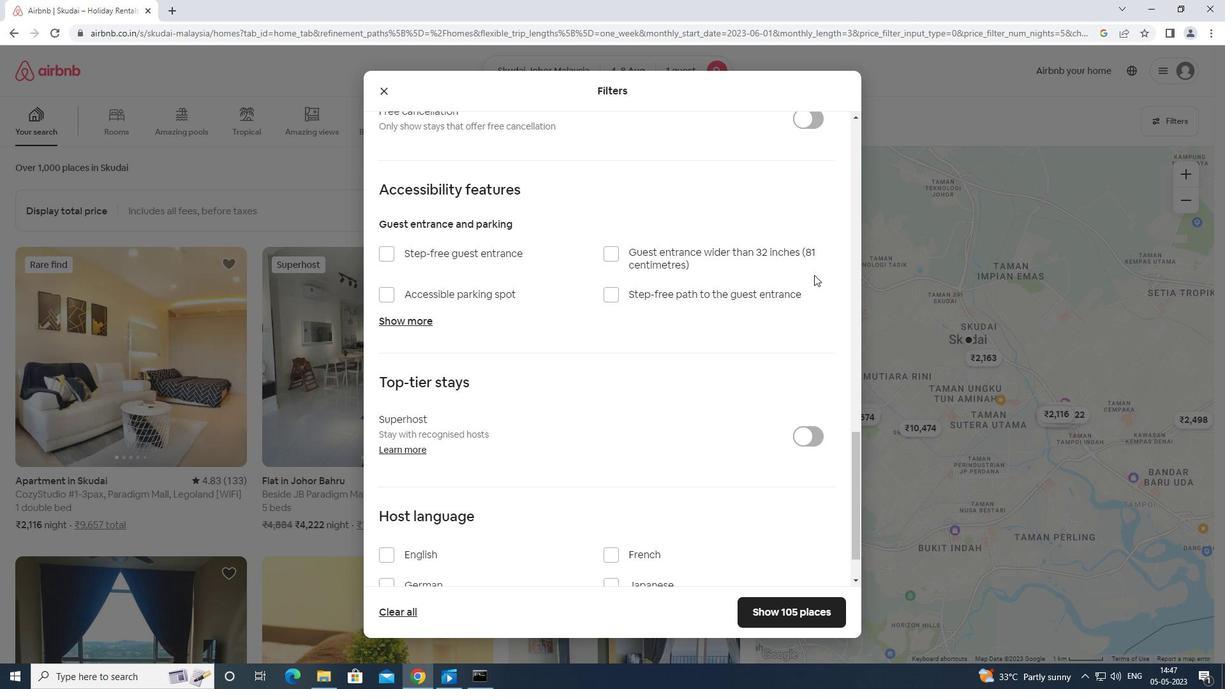 
Action: Mouse moved to (378, 487)
Screenshot: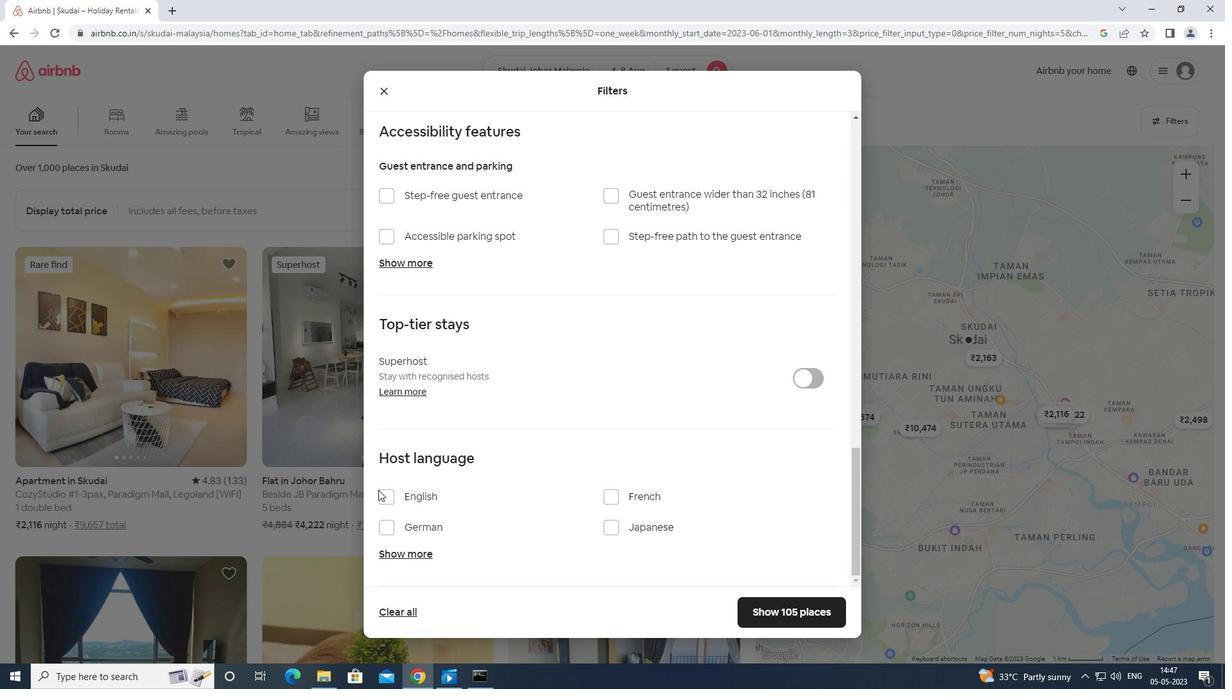 
Action: Mouse pressed left at (378, 487)
Screenshot: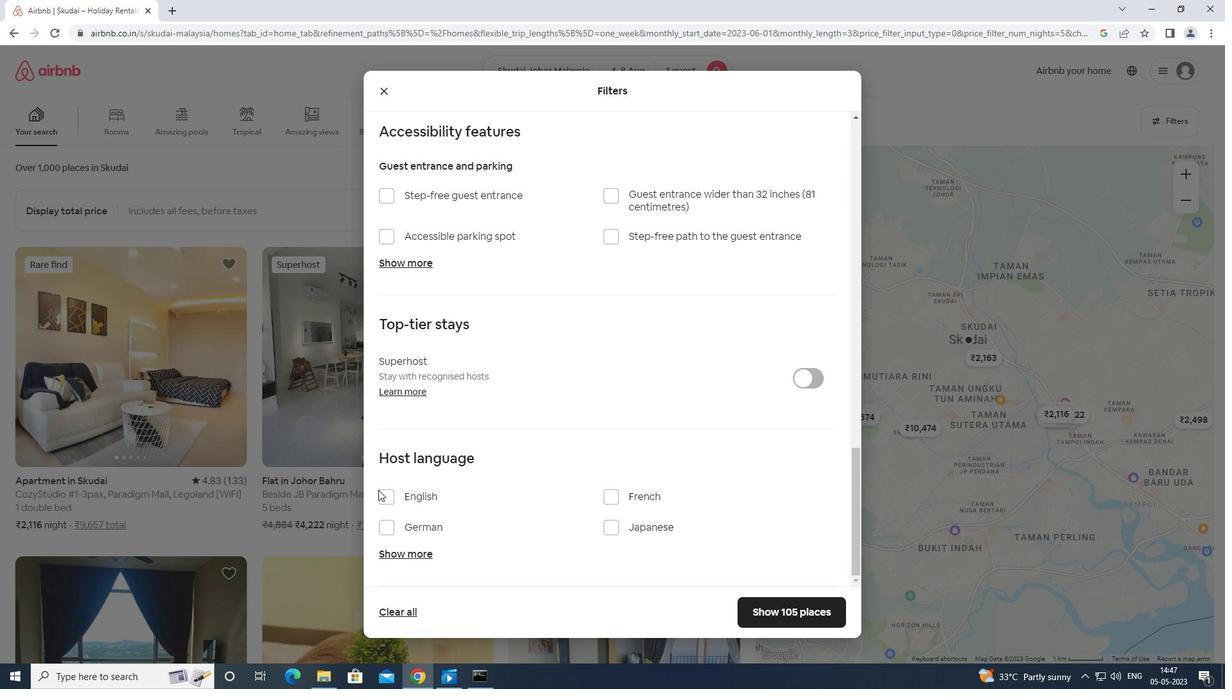 
Action: Mouse moved to (387, 493)
Screenshot: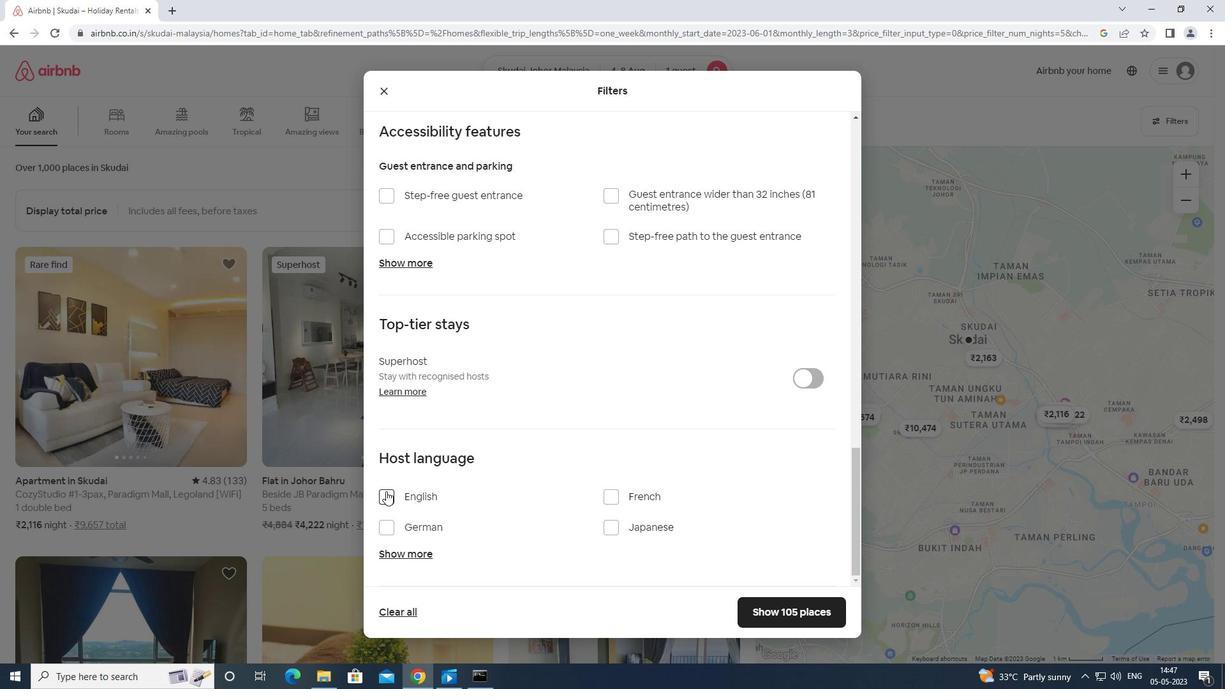 
Action: Mouse pressed left at (387, 493)
Screenshot: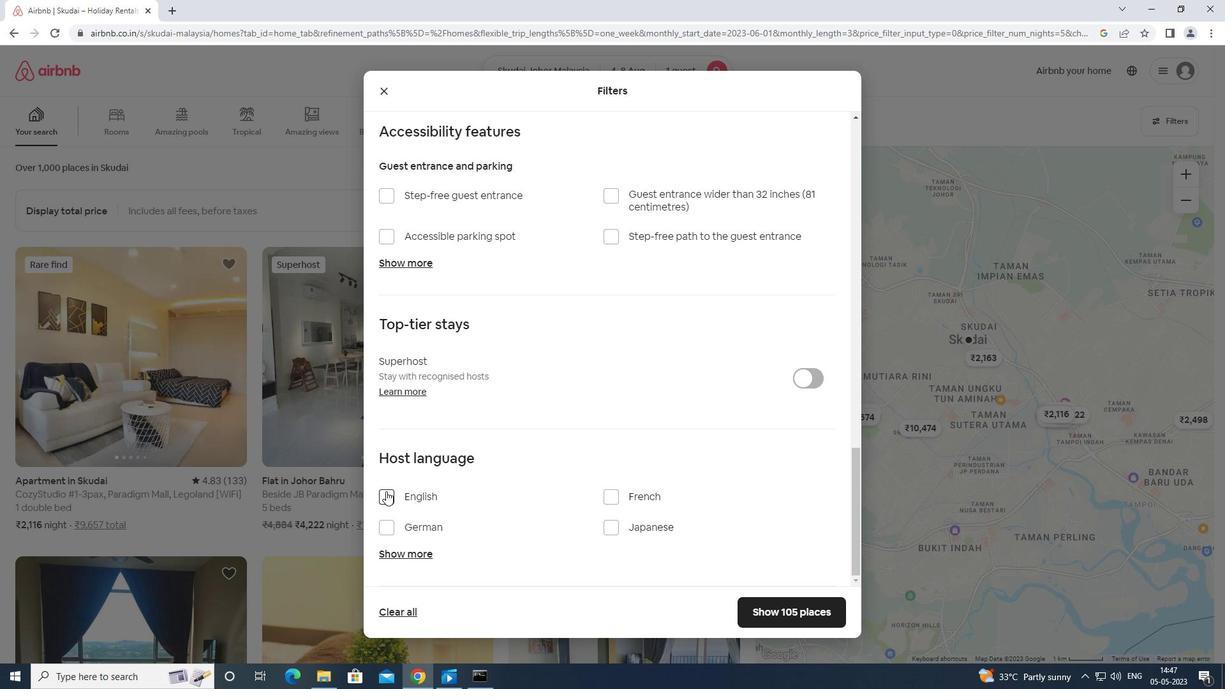 
Action: Mouse moved to (770, 608)
Screenshot: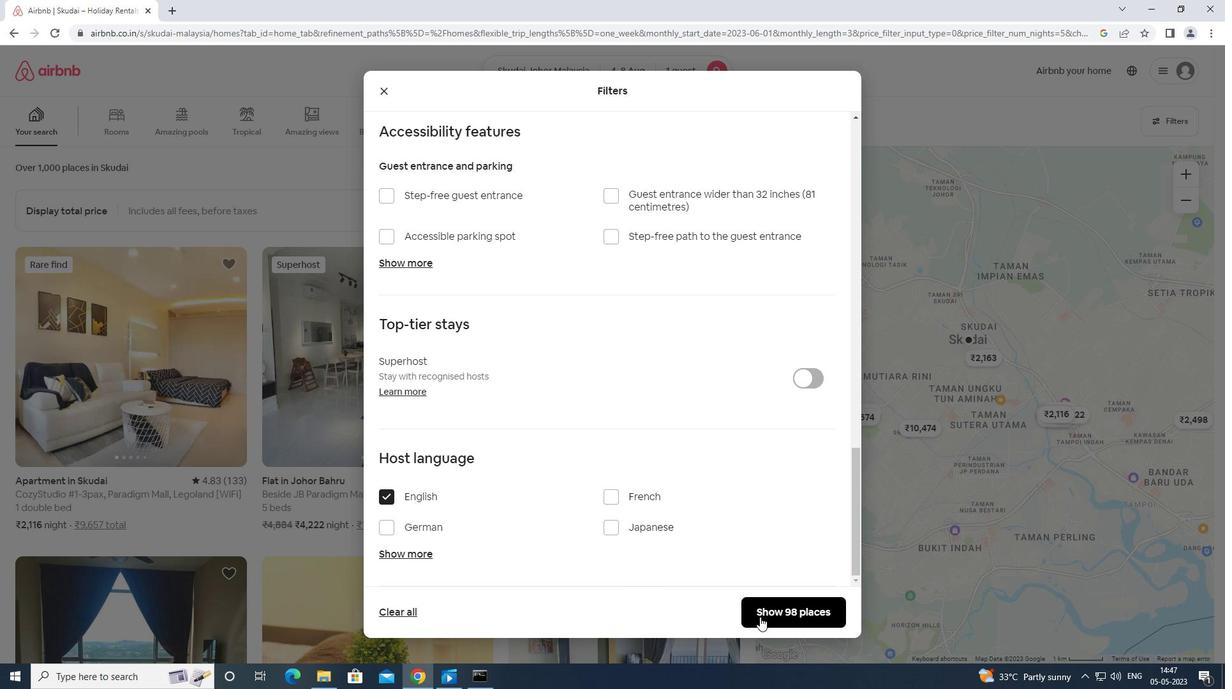 
Action: Mouse pressed left at (770, 608)
Screenshot: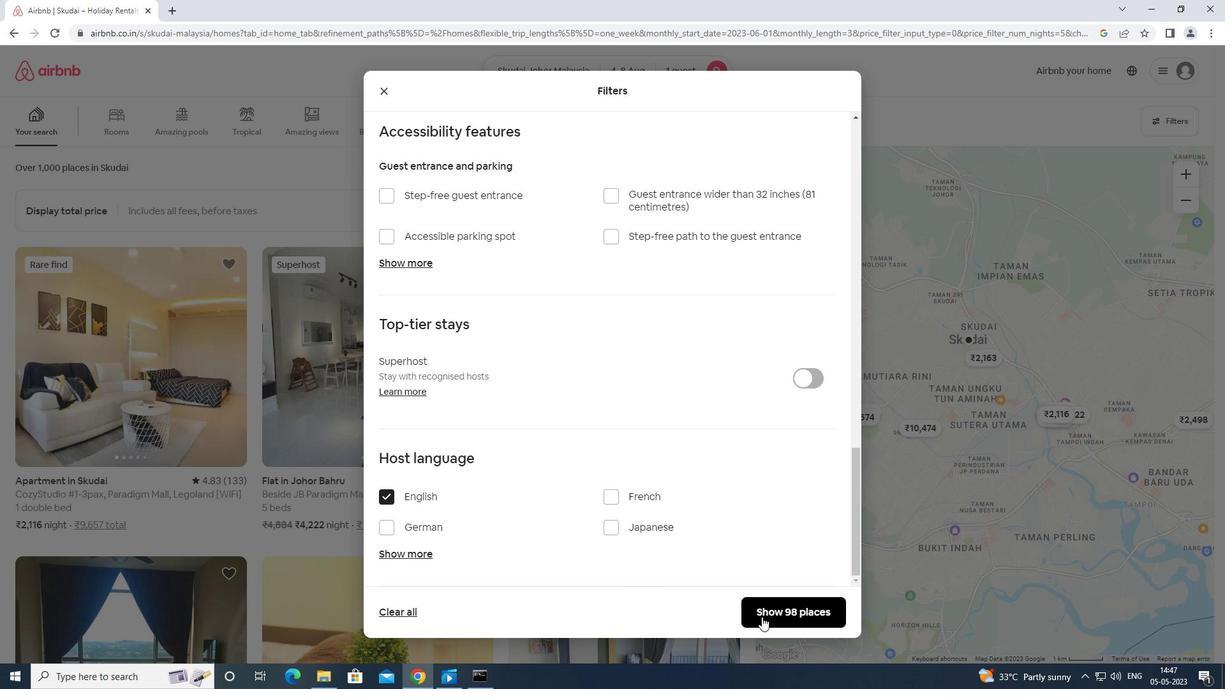 
